 Task: Look for space in Centro Habana, Cuba from 22nd June, 2023 to 30th June, 2023 for 2 adults in price range Rs.7000 to Rs.15000. Place can be entire place with 1  bedroom having 1 bed and 1 bathroom. Property type can be house, flat, guest house, hotel. Booking option can be shelf check-in. Required host language is .
Action: Mouse moved to (491, 285)
Screenshot: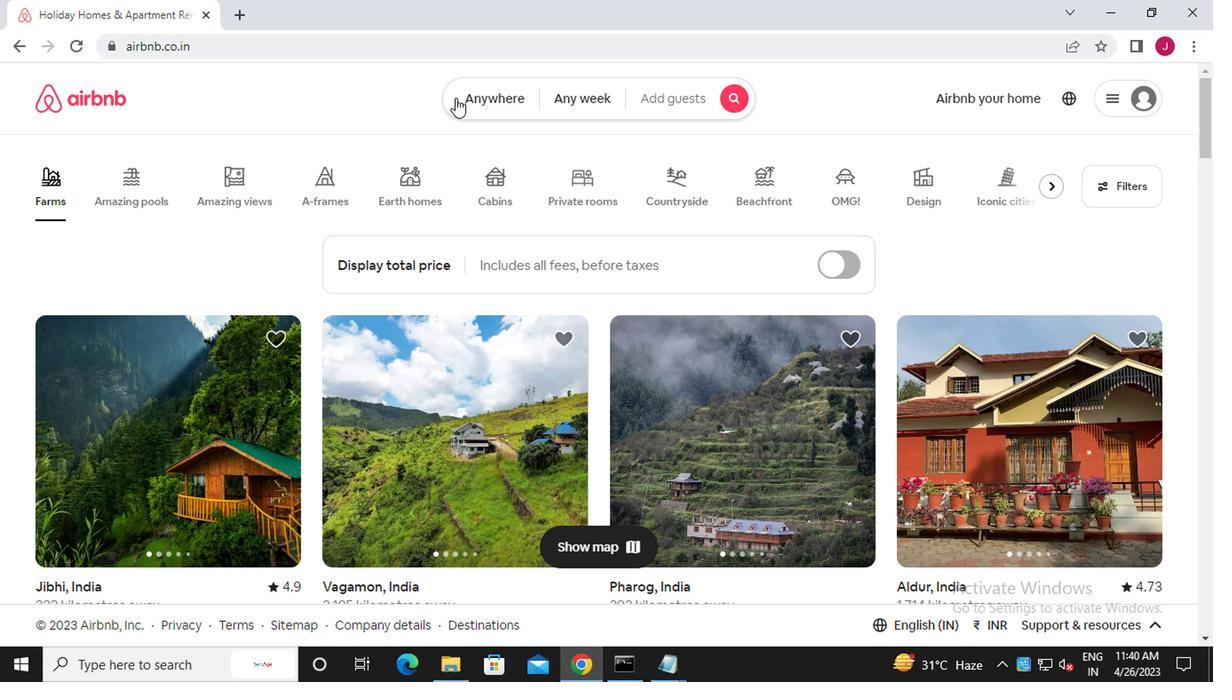 
Action: Mouse pressed left at (491, 285)
Screenshot: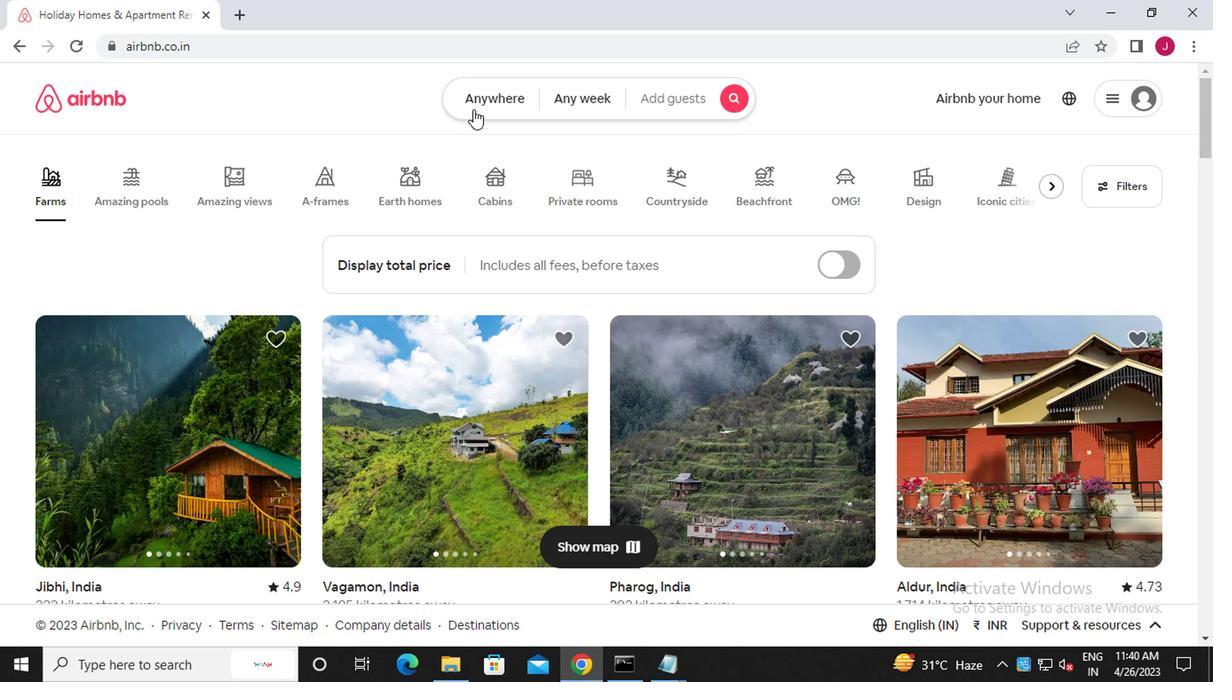 
Action: Mouse moved to (302, 311)
Screenshot: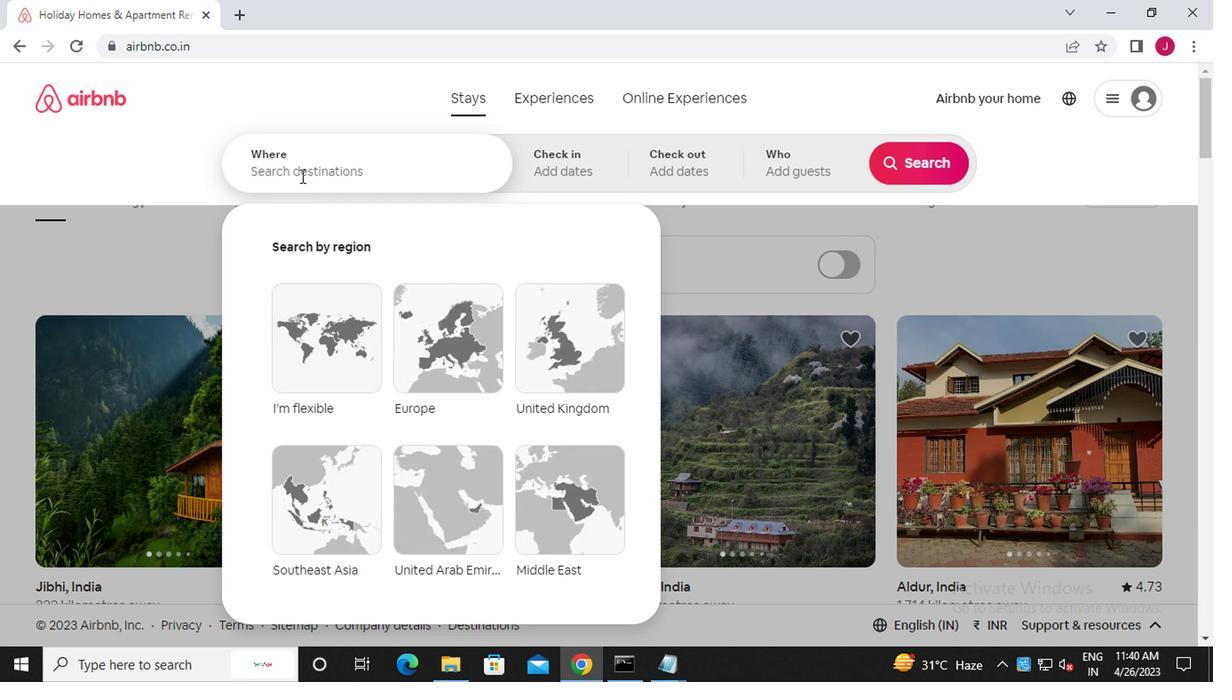 
Action: Mouse pressed left at (302, 311)
Screenshot: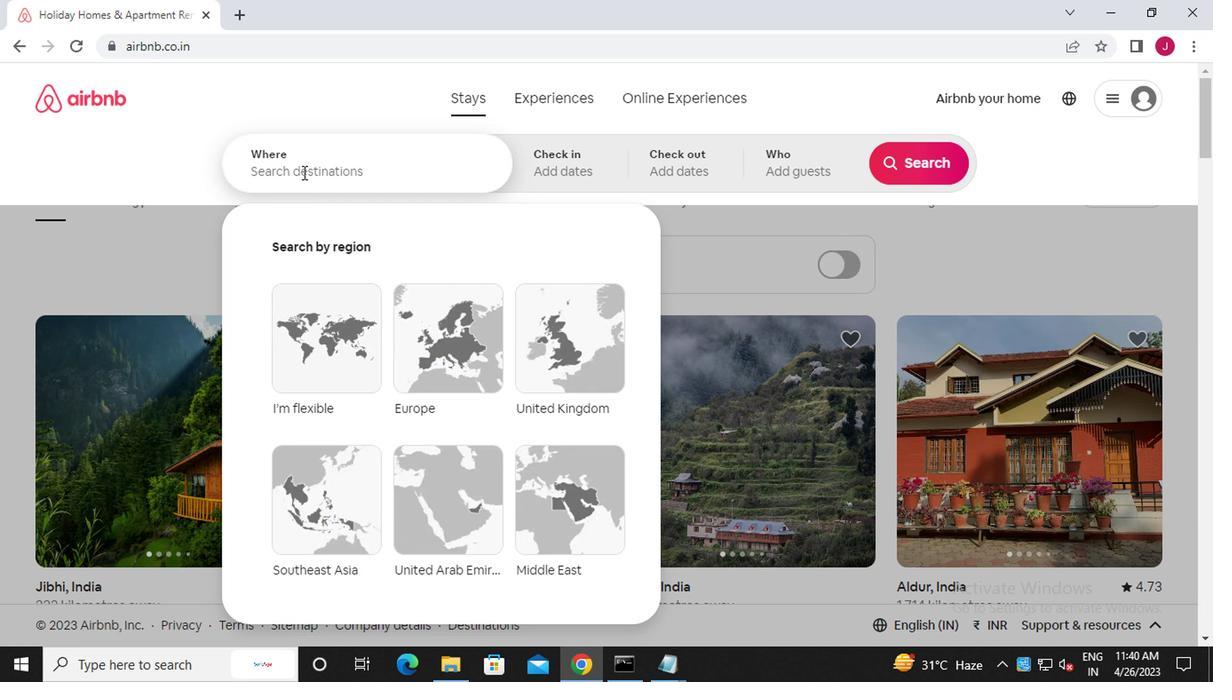 
Action: Key pressed c<Key.caps_lock>entro<Key.space><Key.caps_lock>h<Key.caps_lock>abana,<Key.caps_lock>c<Key.caps_lock>Auba
Screenshot: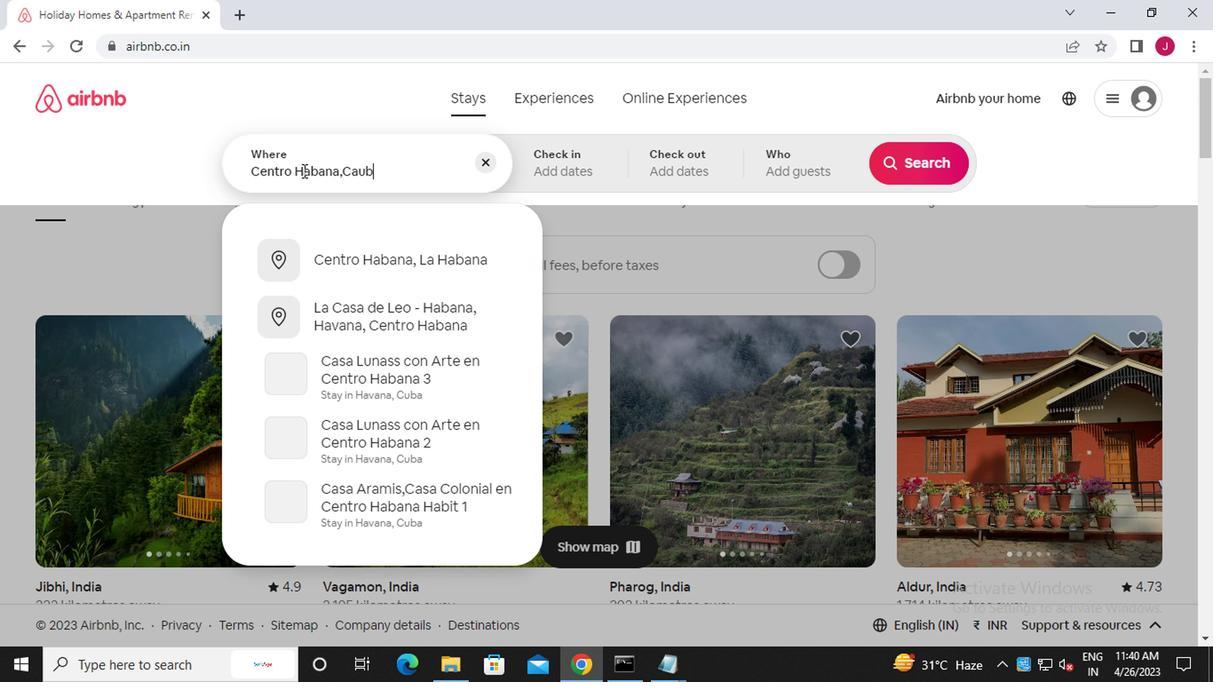 
Action: Mouse moved to (410, 343)
Screenshot: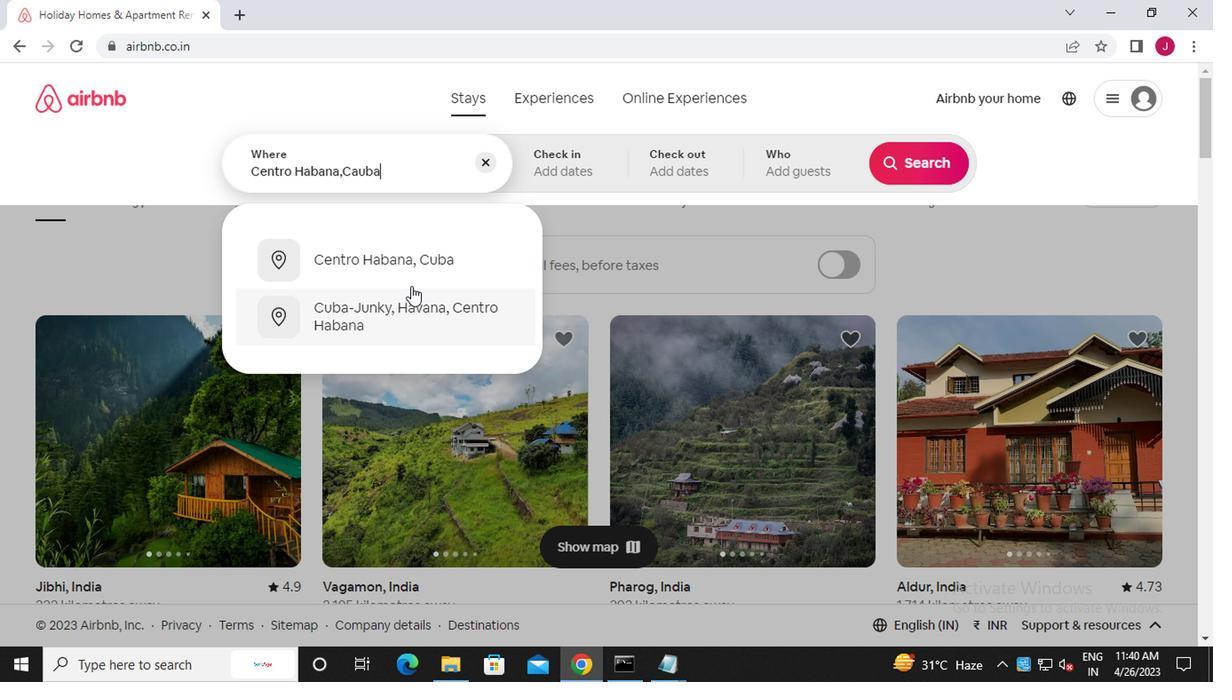 
Action: Mouse pressed left at (410, 343)
Screenshot: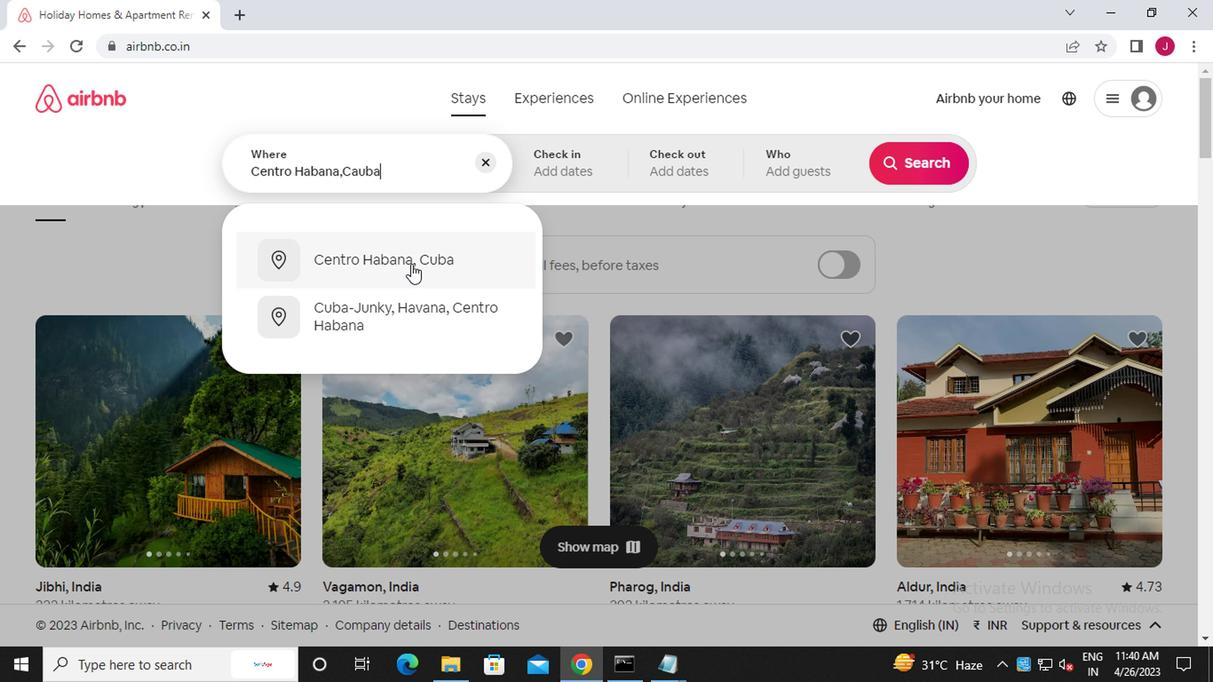 
Action: Mouse moved to (895, 356)
Screenshot: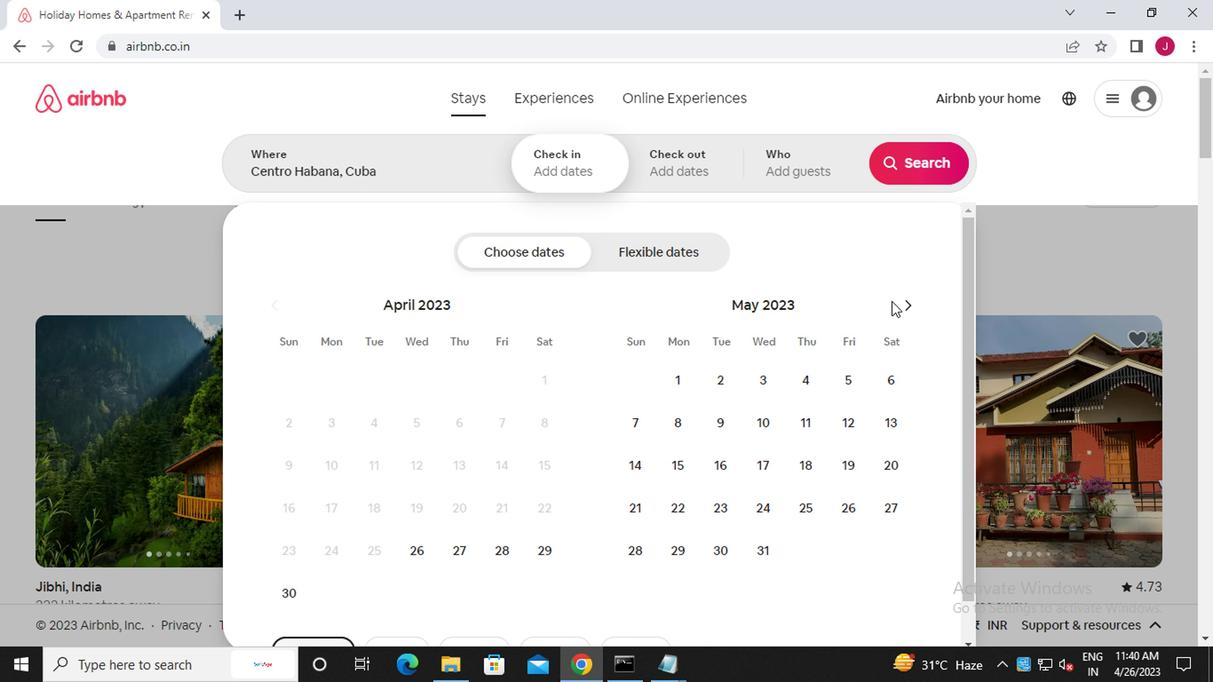 
Action: Mouse pressed left at (895, 356)
Screenshot: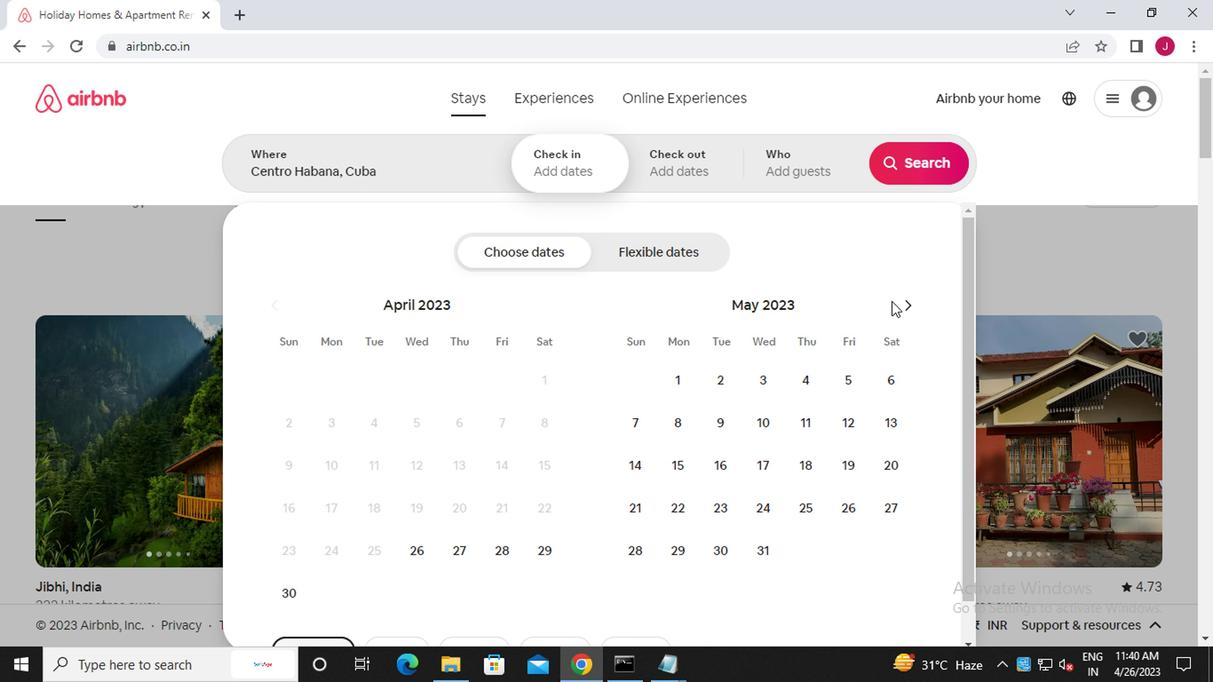 
Action: Mouse moved to (799, 427)
Screenshot: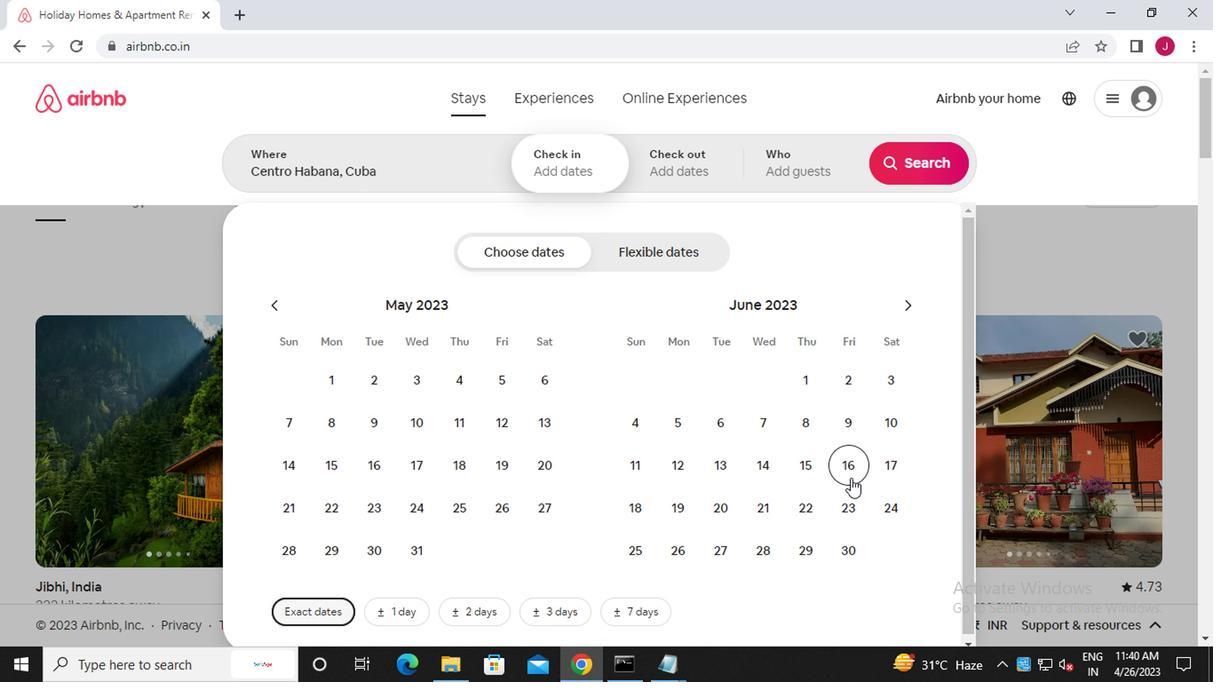 
Action: Mouse pressed left at (799, 427)
Screenshot: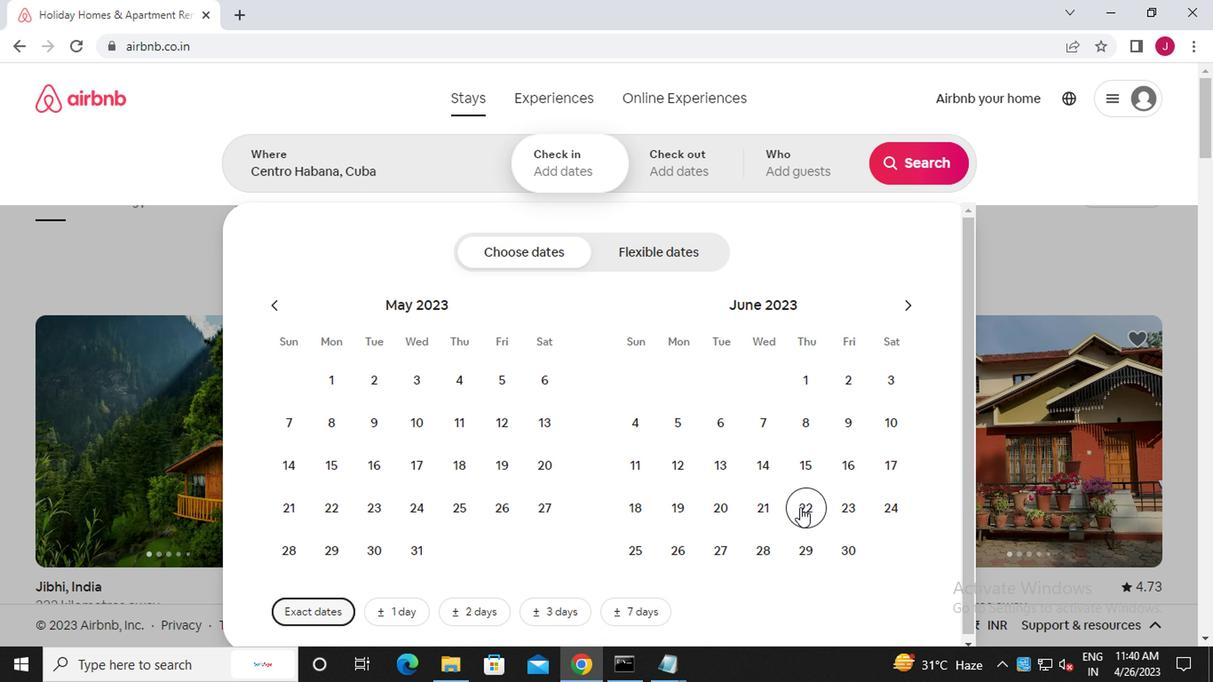 
Action: Mouse moved to (838, 441)
Screenshot: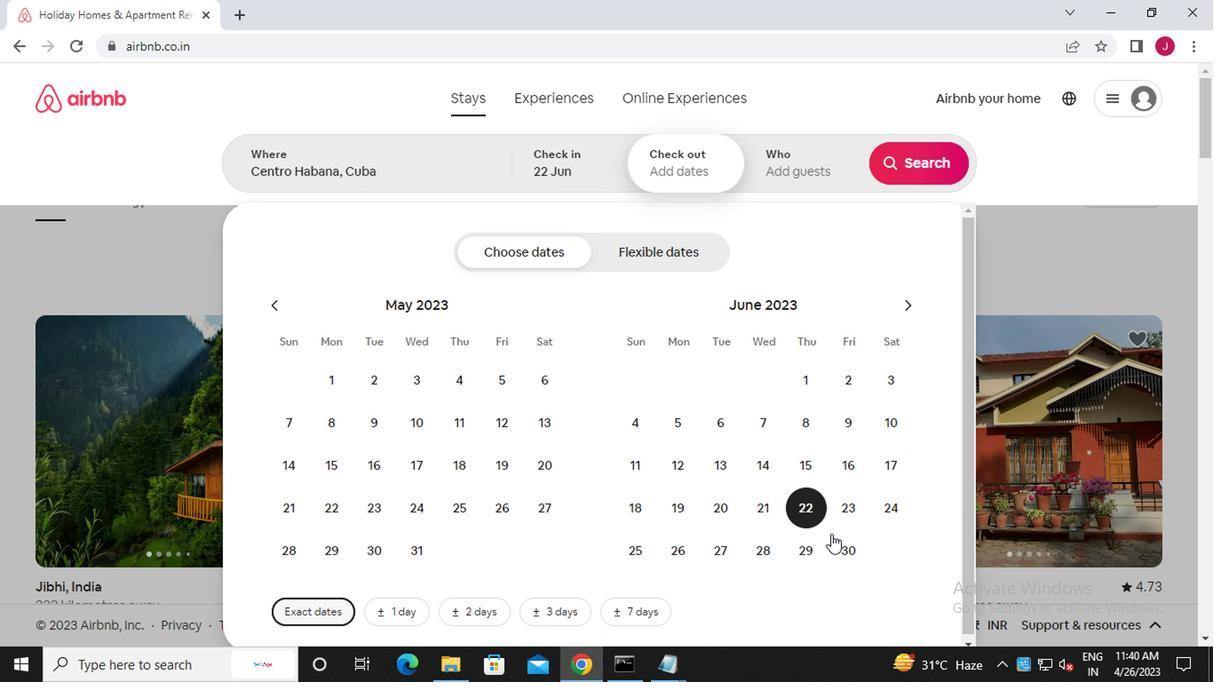
Action: Mouse pressed left at (838, 441)
Screenshot: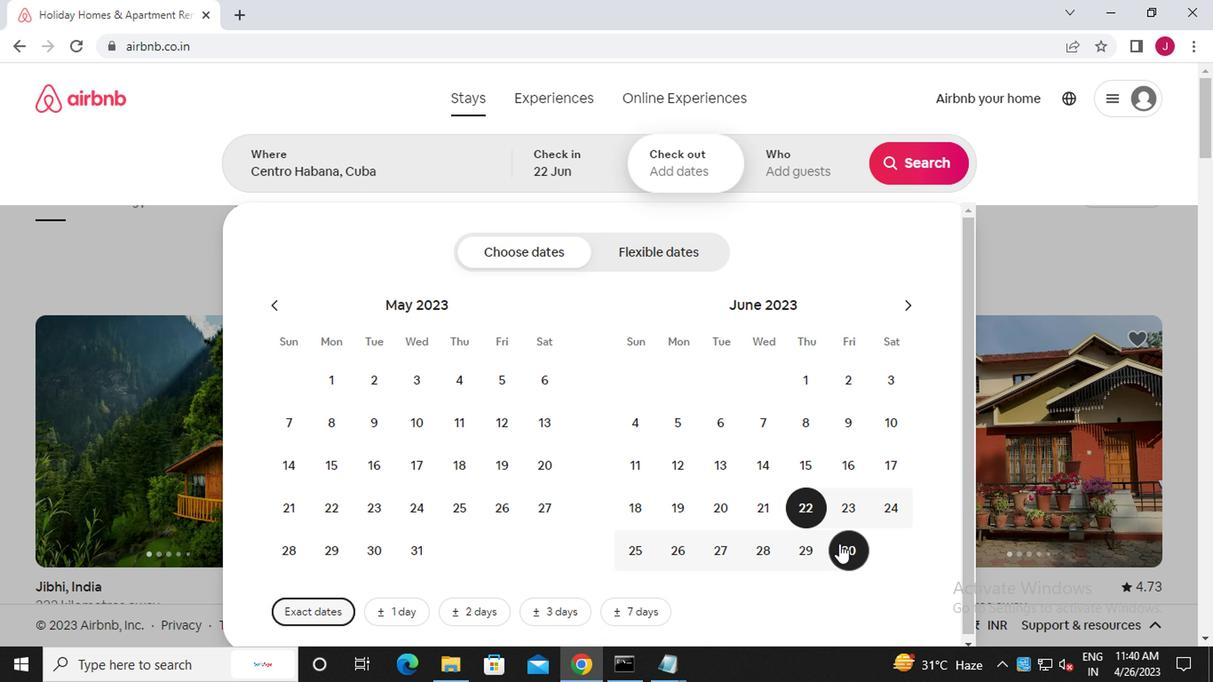 
Action: Mouse moved to (805, 309)
Screenshot: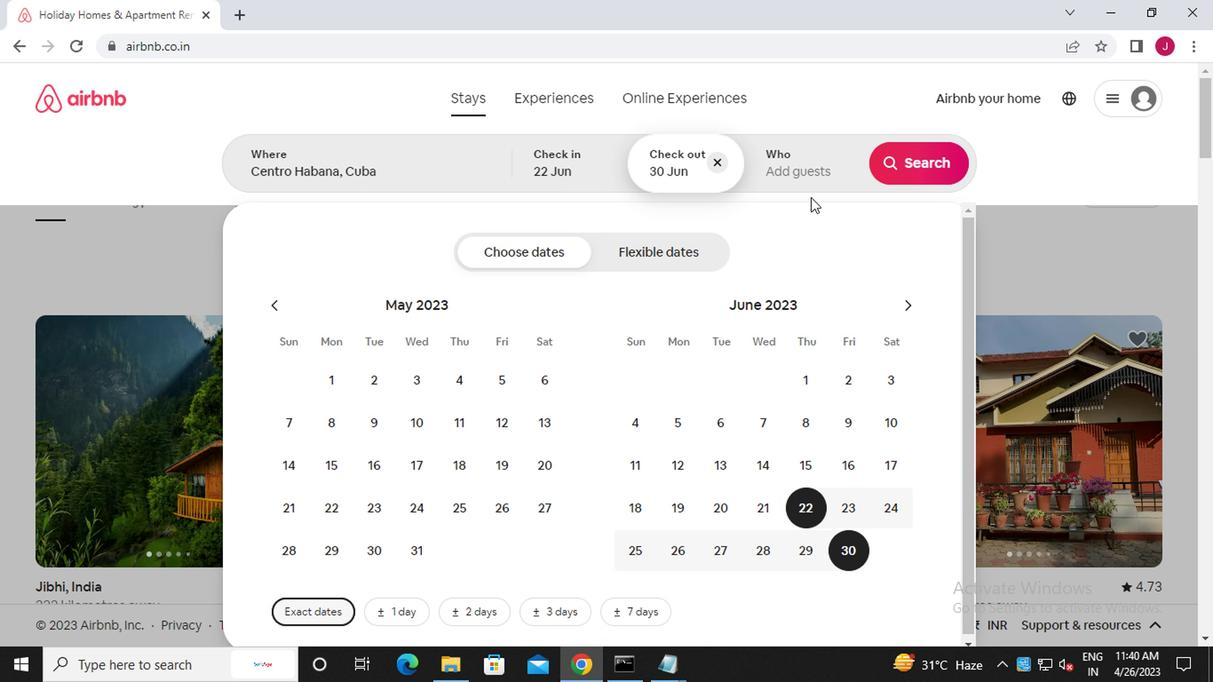 
Action: Mouse pressed left at (805, 309)
Screenshot: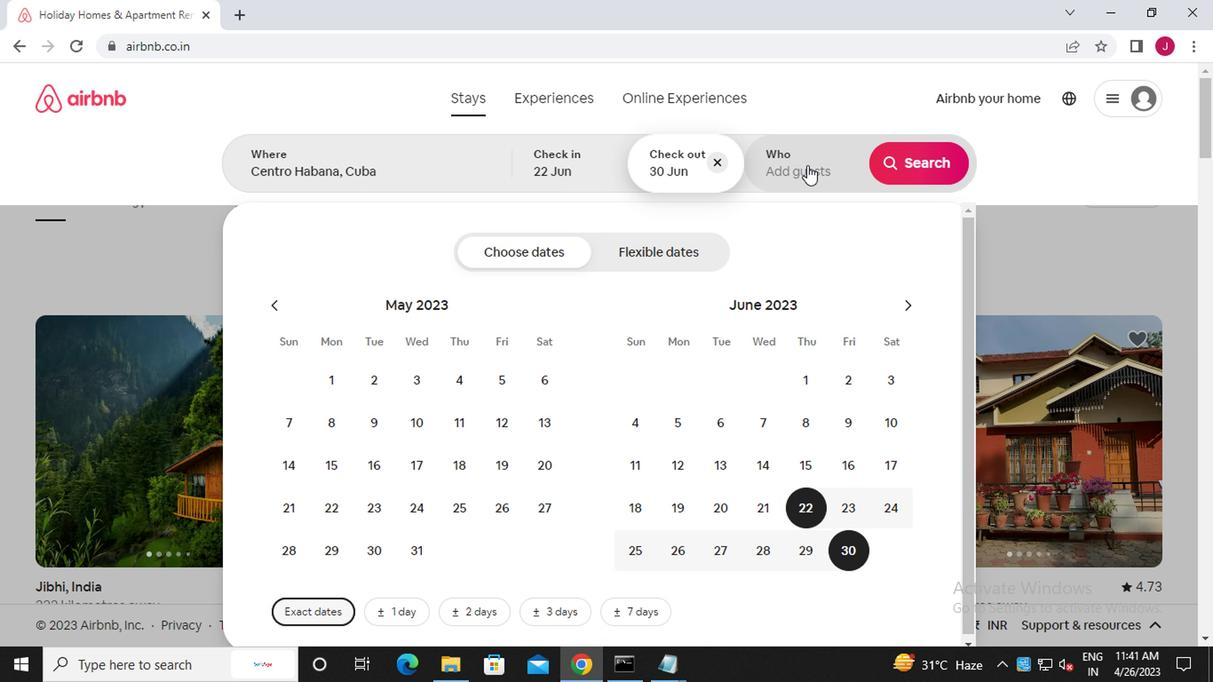 
Action: Mouse moved to (928, 339)
Screenshot: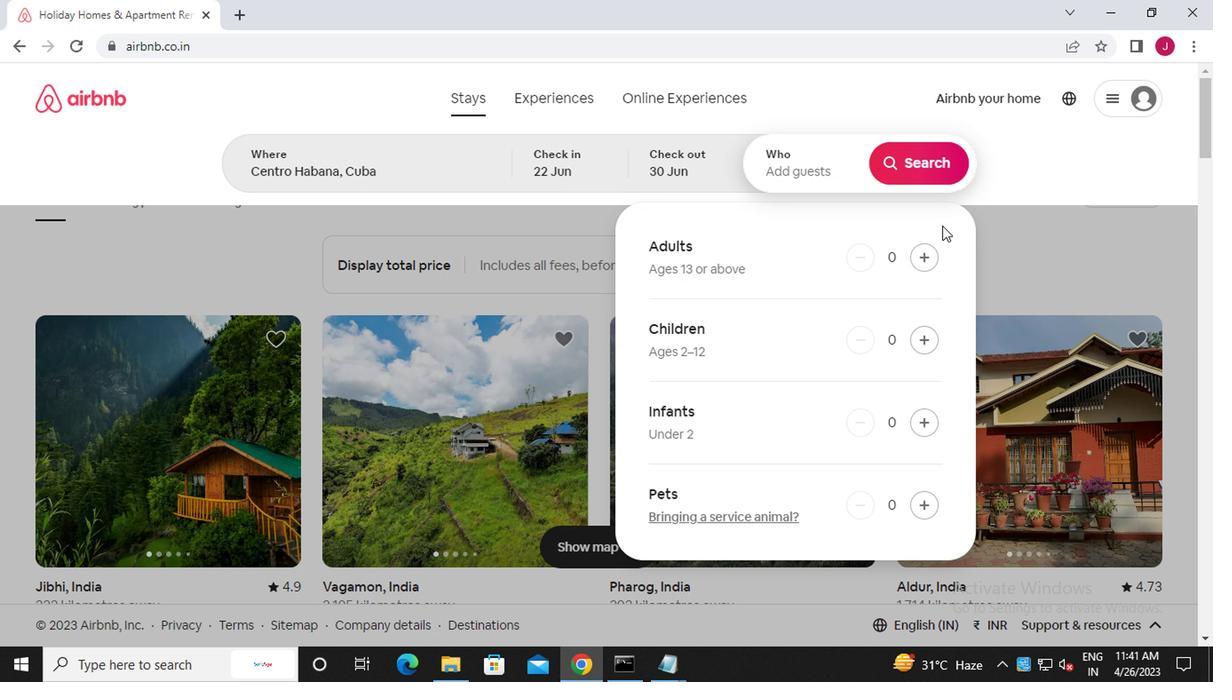 
Action: Mouse pressed left at (928, 339)
Screenshot: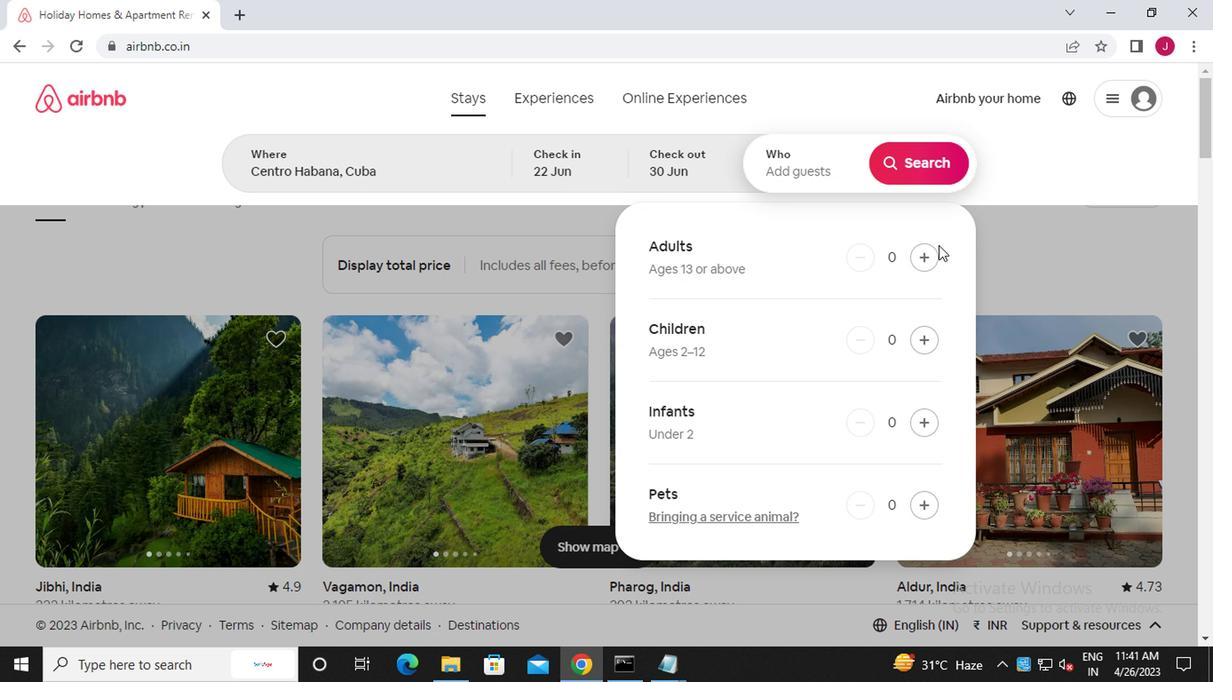 
Action: Mouse pressed left at (928, 339)
Screenshot: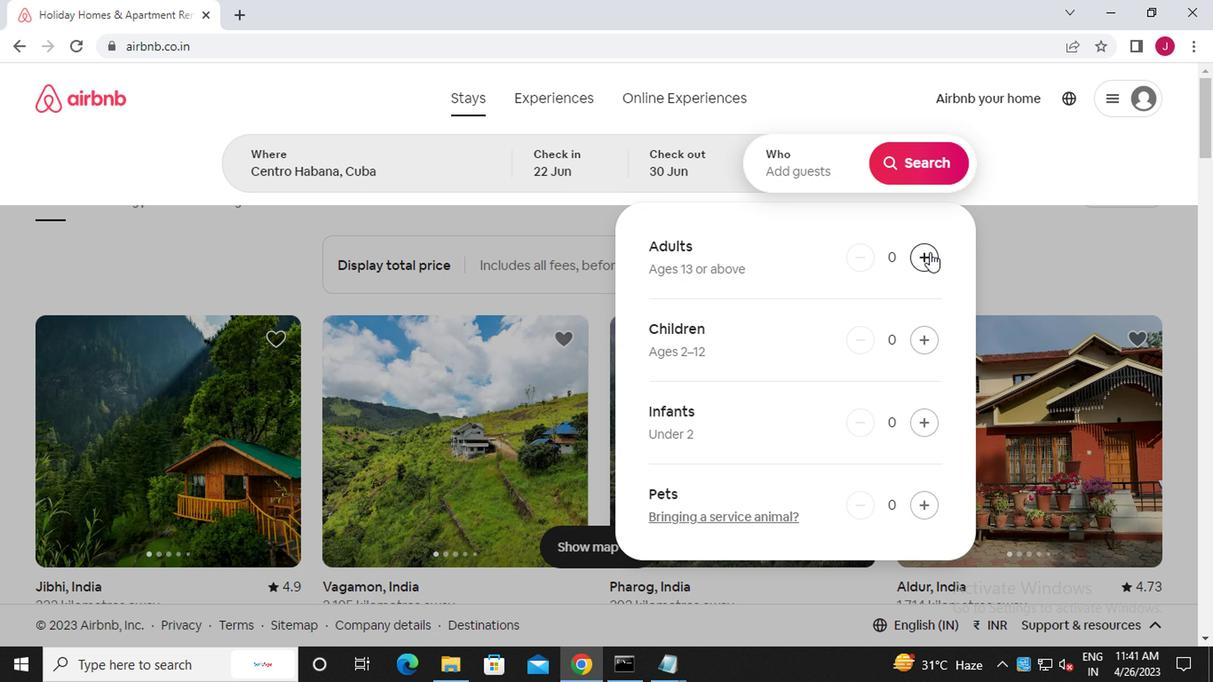 
Action: Mouse moved to (922, 305)
Screenshot: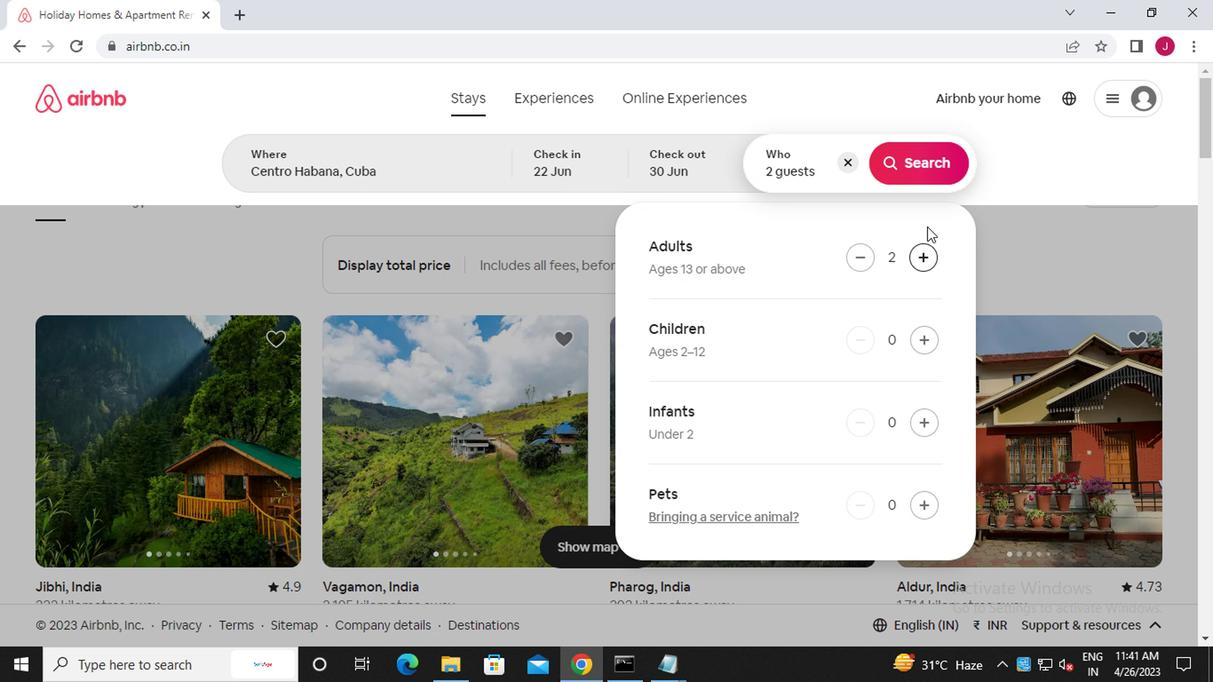 
Action: Mouse pressed left at (922, 305)
Screenshot: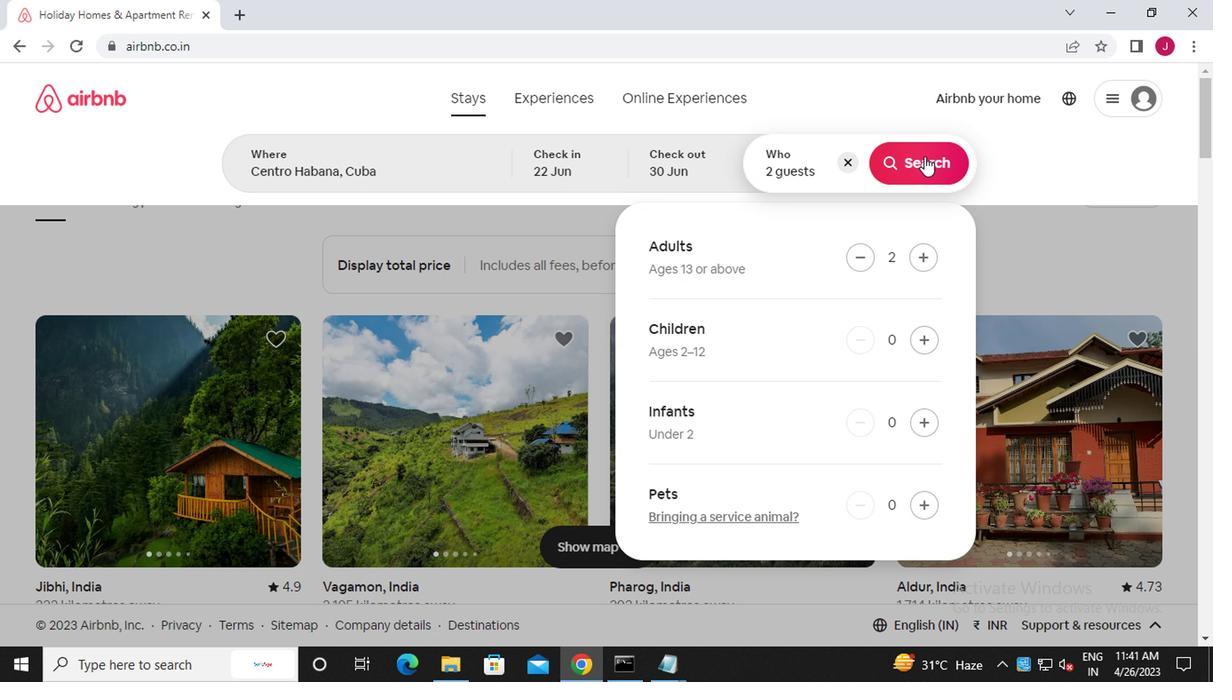 
Action: Mouse moved to (1150, 309)
Screenshot: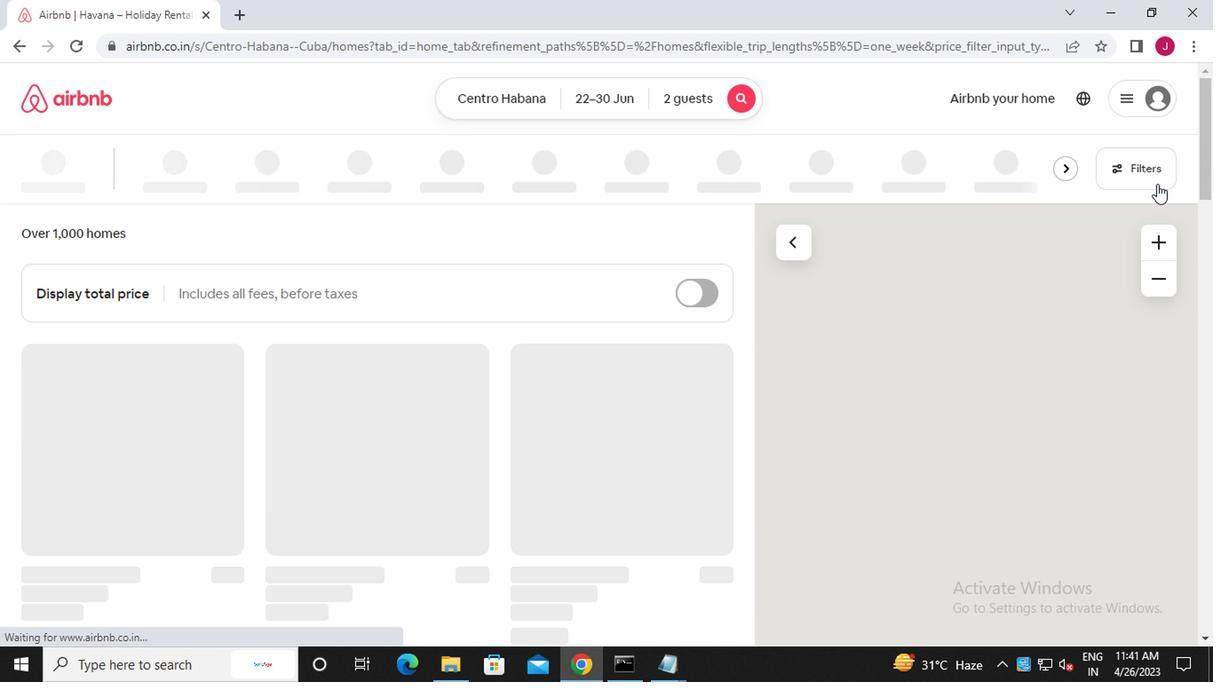 
Action: Mouse pressed left at (1150, 309)
Screenshot: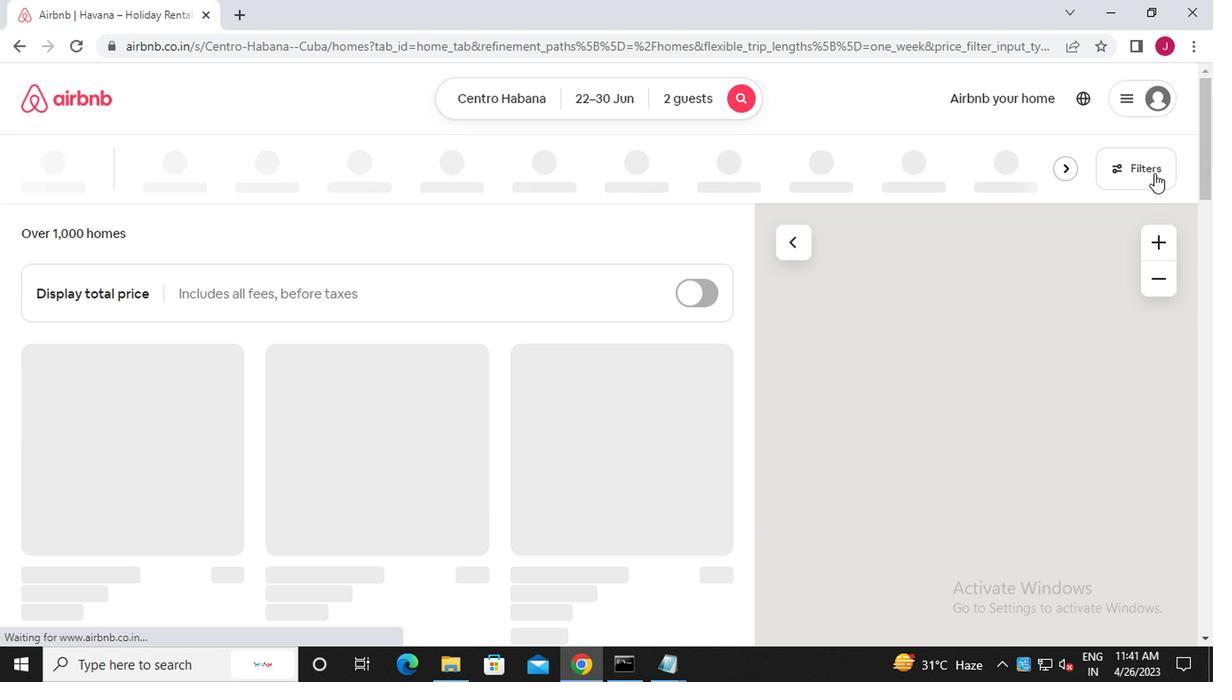
Action: Mouse moved to (441, 384)
Screenshot: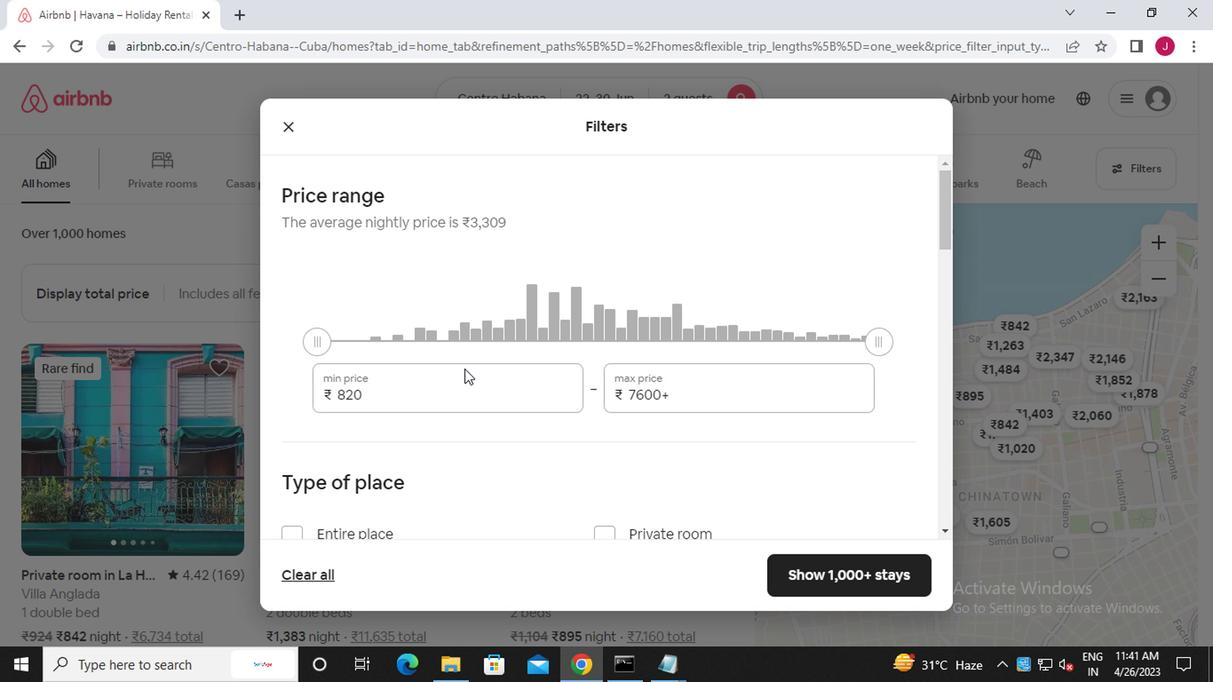 
Action: Mouse pressed left at (441, 384)
Screenshot: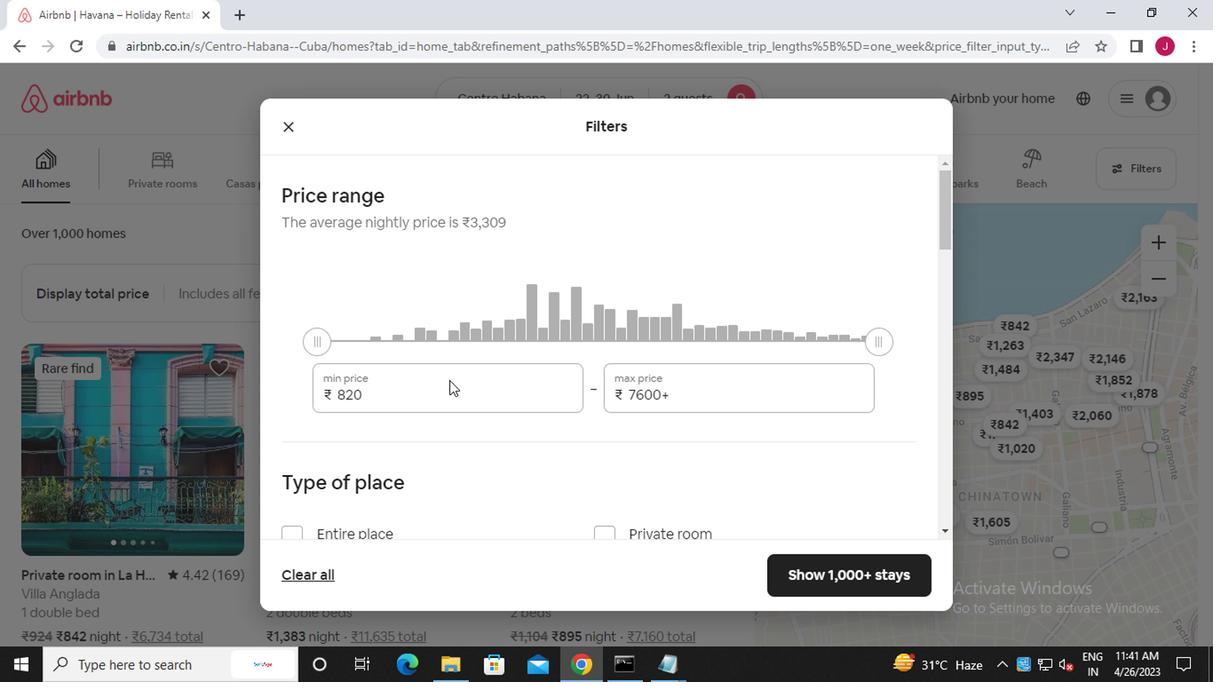 
Action: Mouse moved to (439, 384)
Screenshot: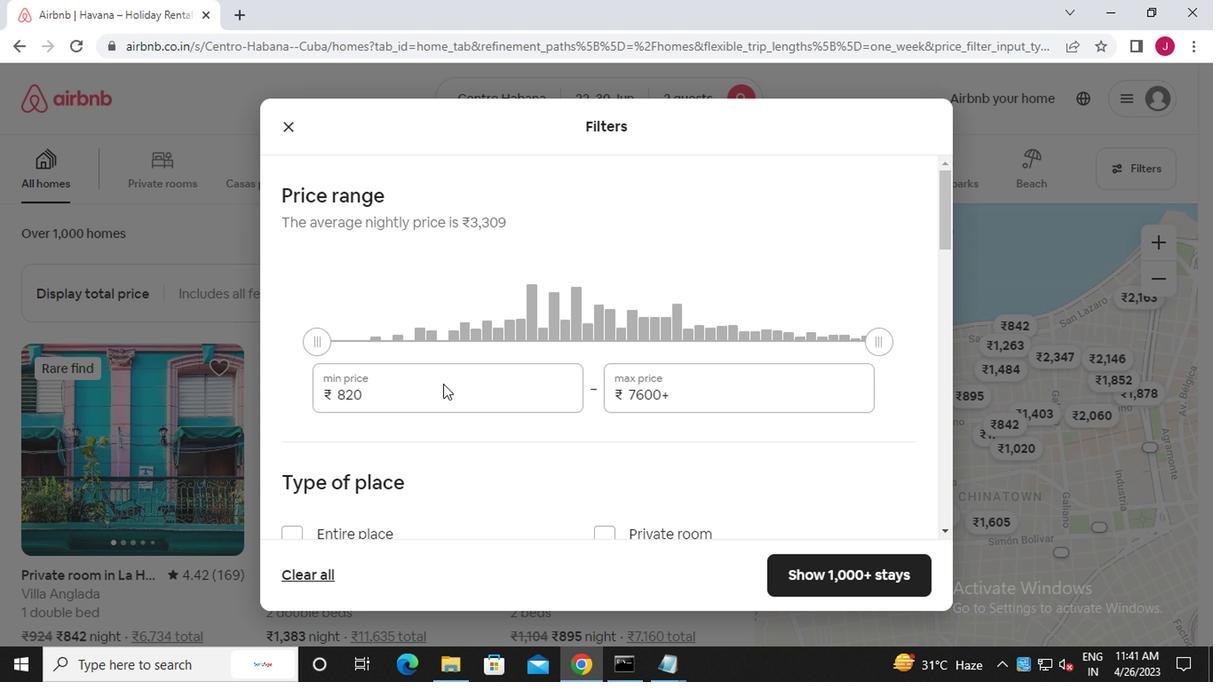 
Action: Key pressed <Key.backspace><Key.backspace><Key.backspace><<103>><<96>><<96>><<96>>
Screenshot: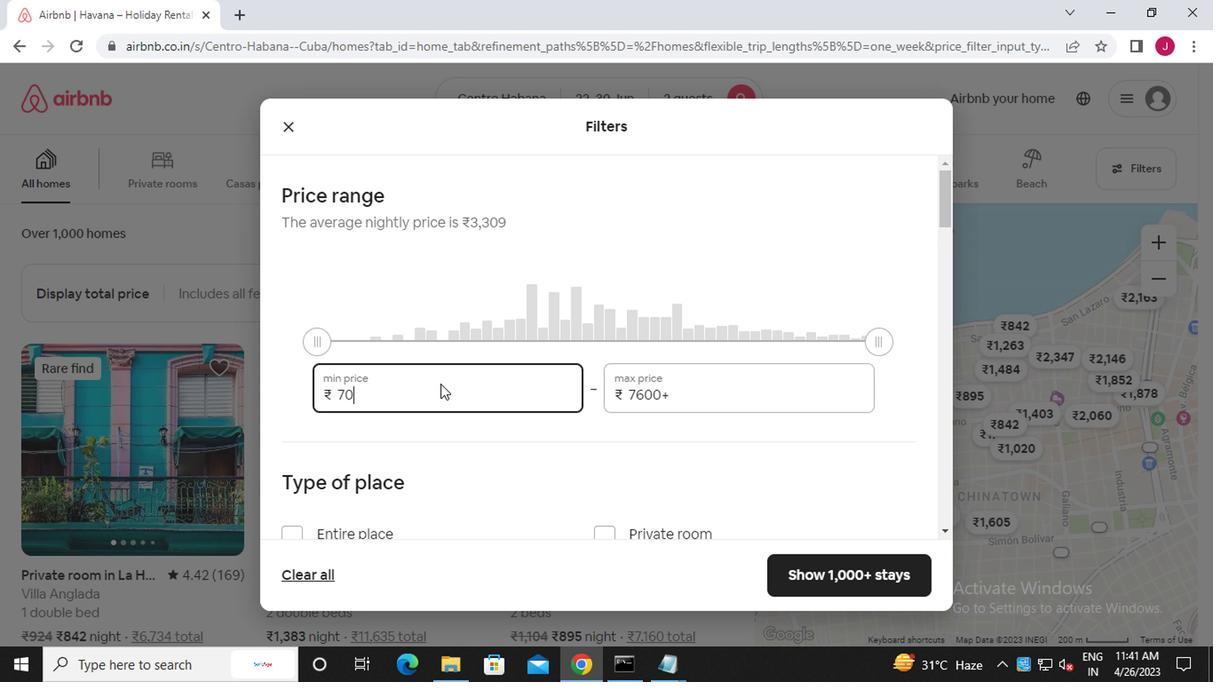
Action: Mouse moved to (709, 388)
Screenshot: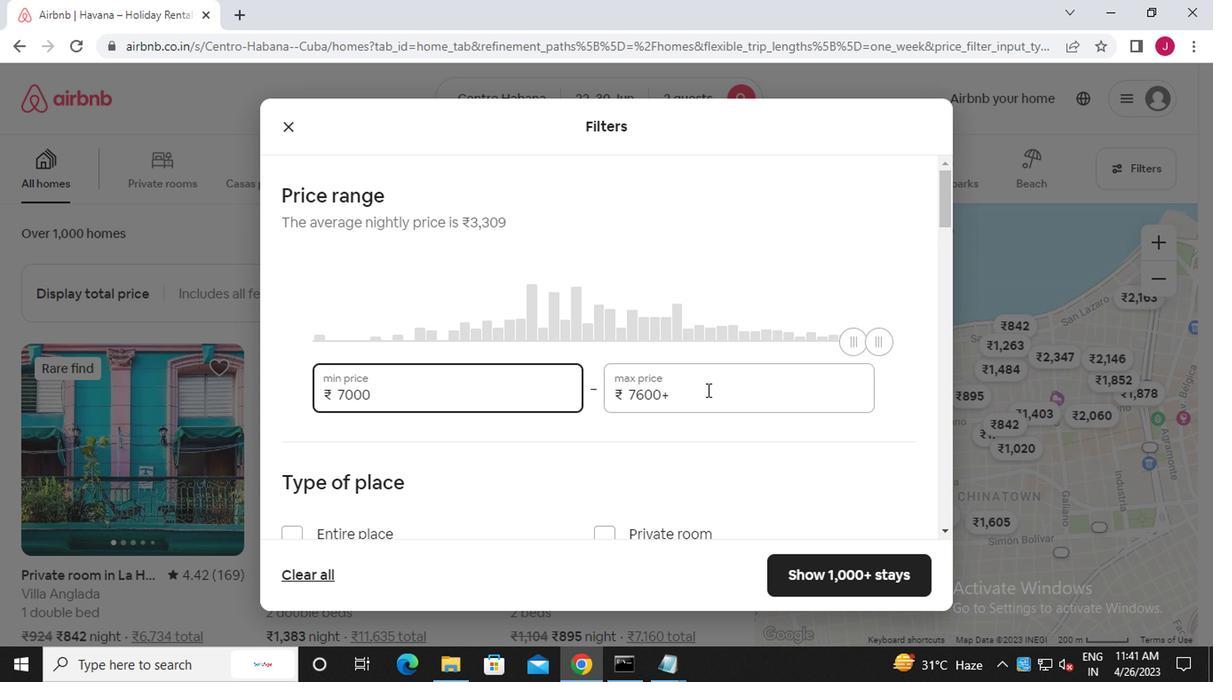 
Action: Mouse pressed left at (709, 388)
Screenshot: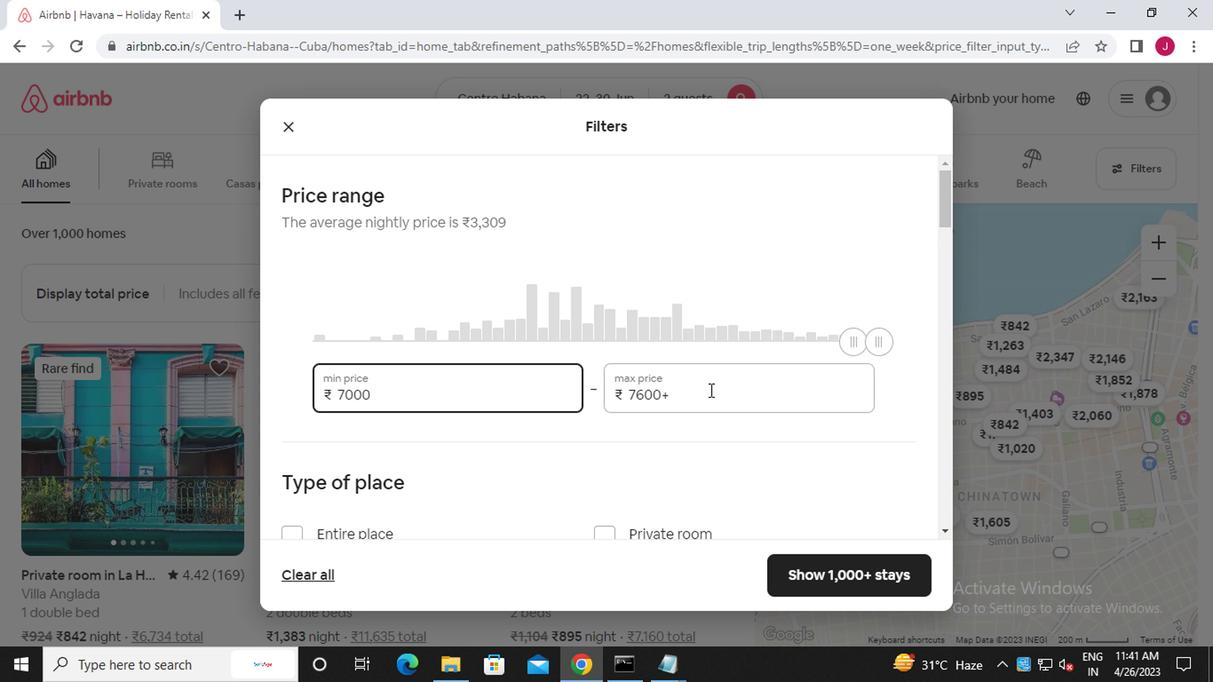 
Action: Mouse moved to (713, 388)
Screenshot: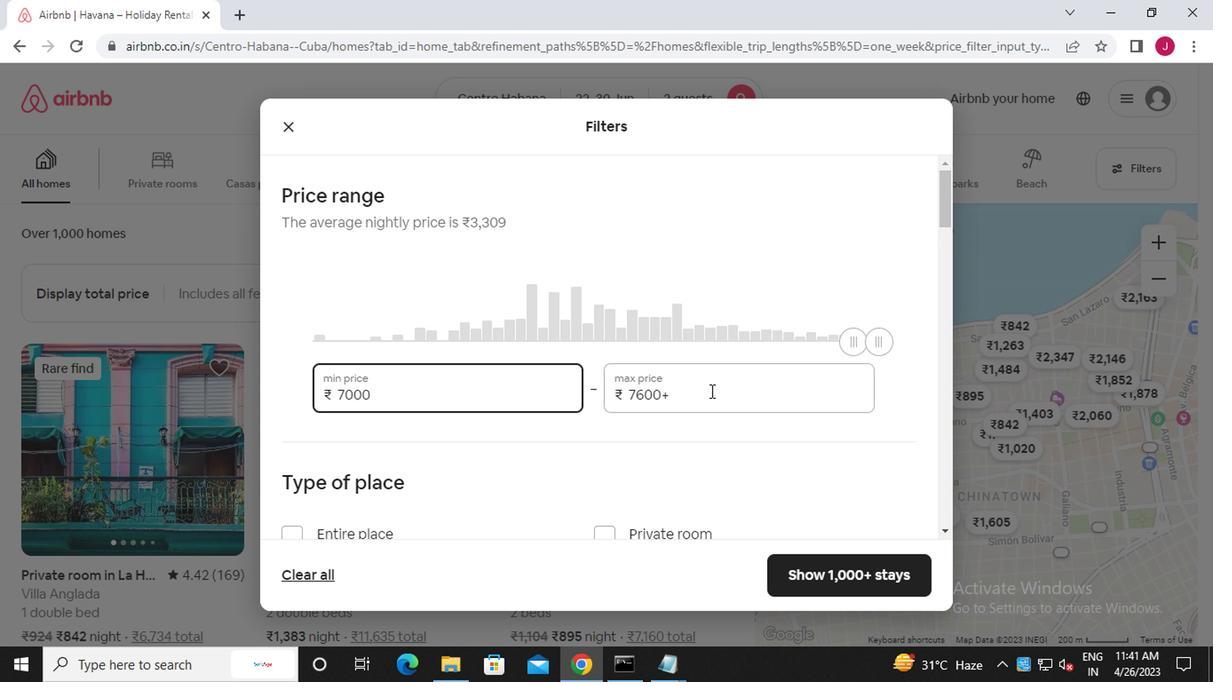 
Action: Key pressed <Key.backspace><Key.backspace><Key.backspace><Key.backspace><Key.backspace><Key.backspace><Key.backspace><Key.backspace><Key.backspace><Key.backspace><Key.backspace><Key.backspace><<97>><<101>><<96>><<96>><<96>>
Screenshot: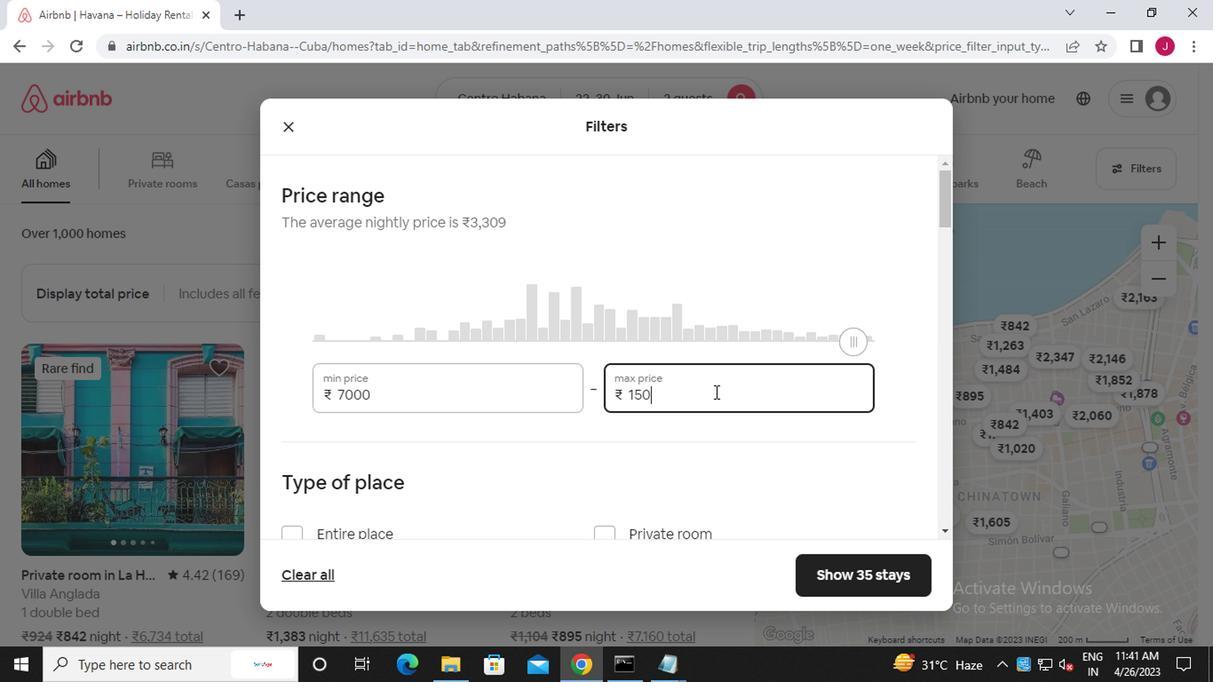 
Action: Mouse scrolled (713, 387) with delta (0, 0)
Screenshot: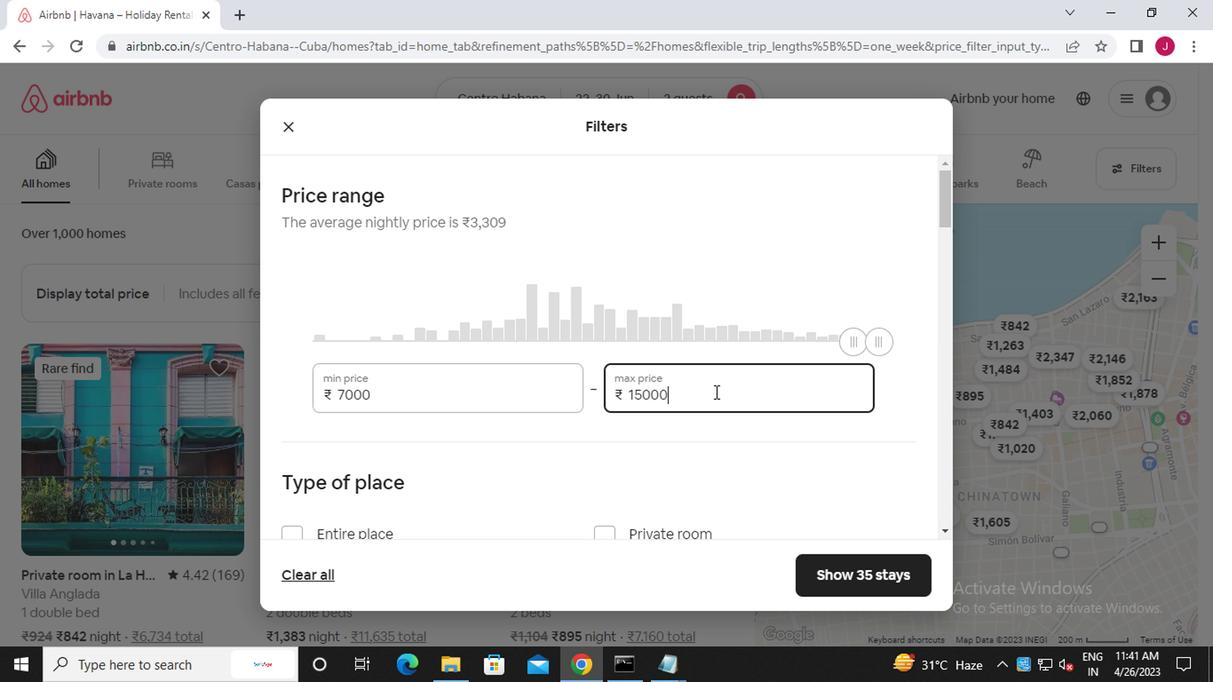 
Action: Mouse scrolled (713, 387) with delta (0, 0)
Screenshot: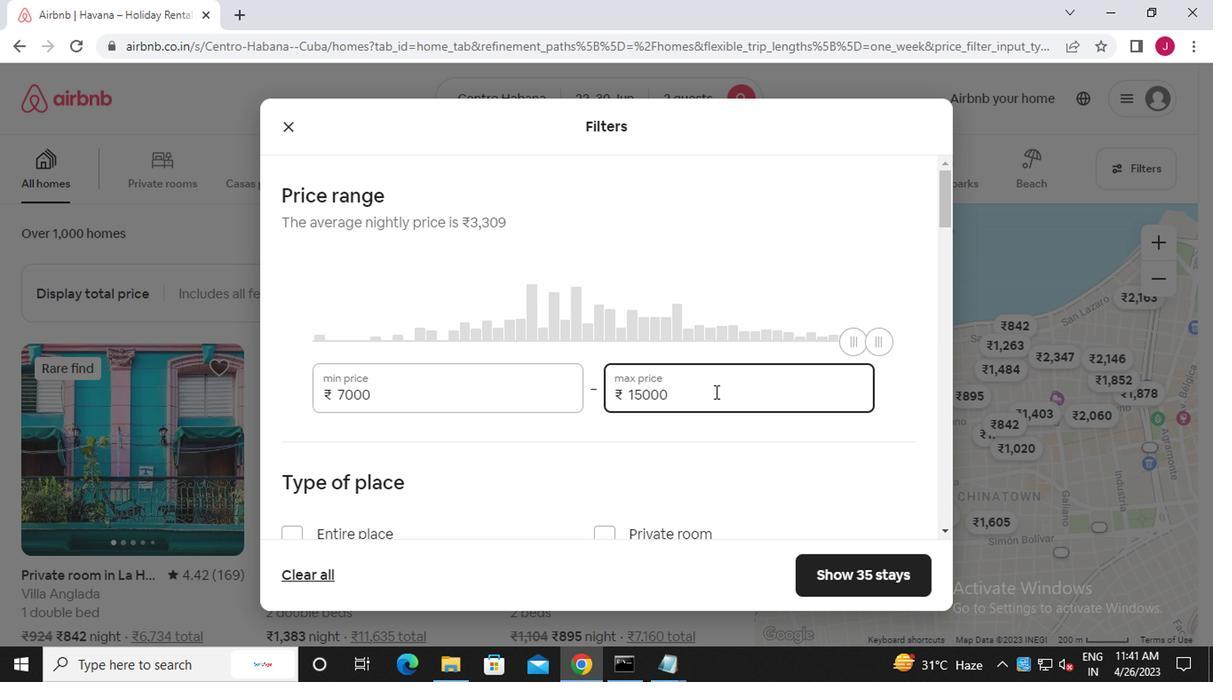 
Action: Mouse scrolled (713, 387) with delta (0, 0)
Screenshot: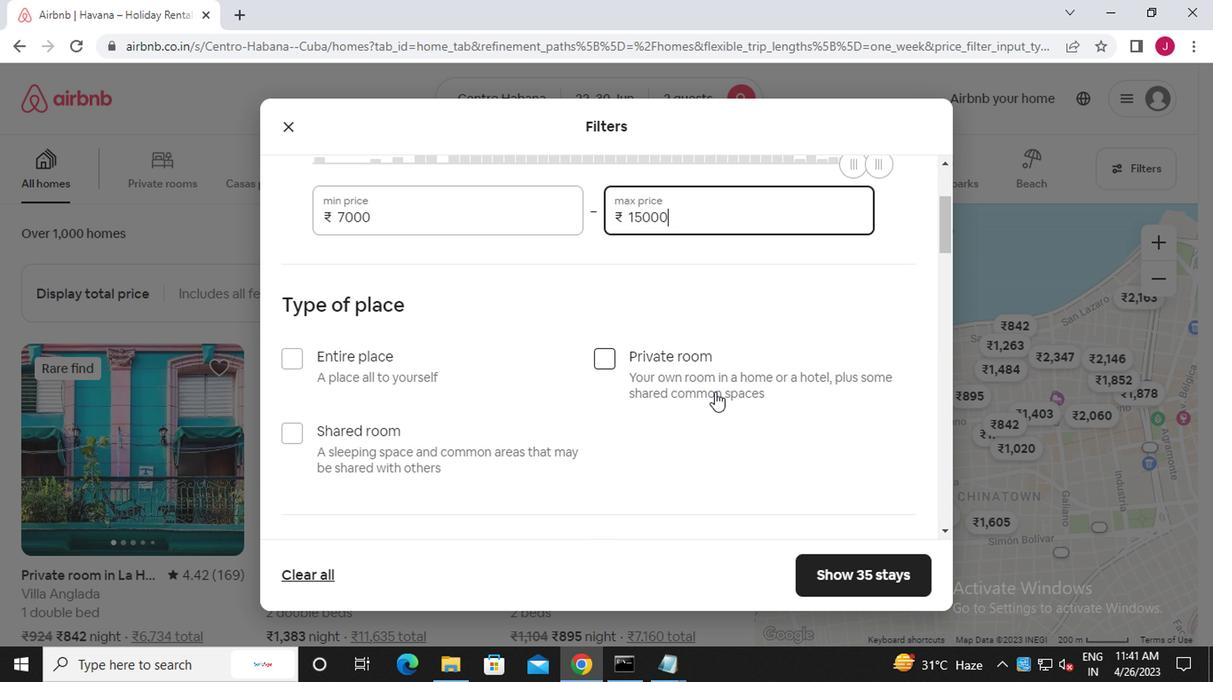 
Action: Mouse scrolled (713, 387) with delta (0, 0)
Screenshot: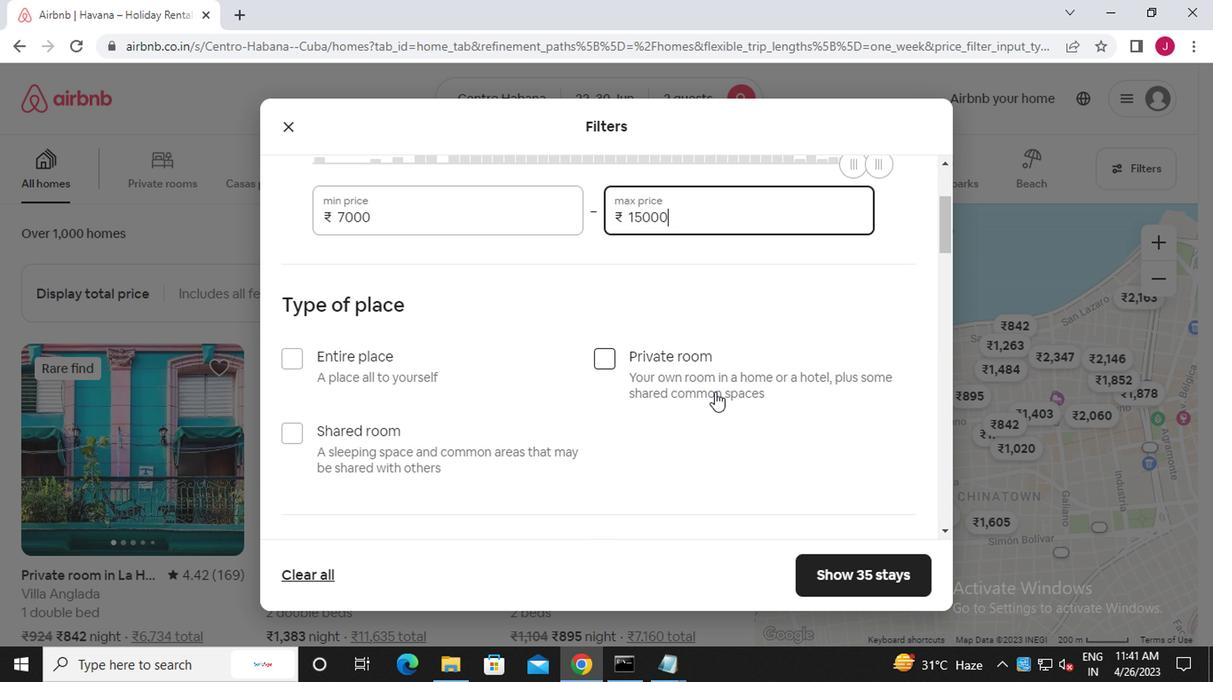 
Action: Mouse moved to (300, 313)
Screenshot: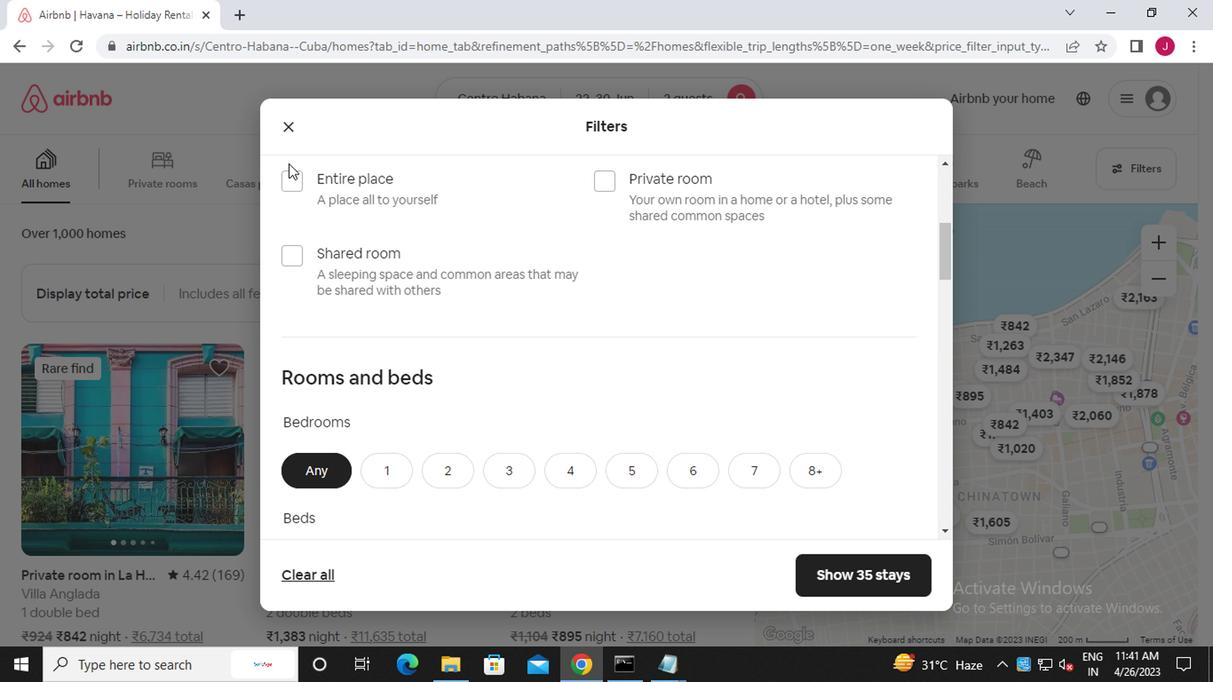 
Action: Mouse pressed left at (300, 313)
Screenshot: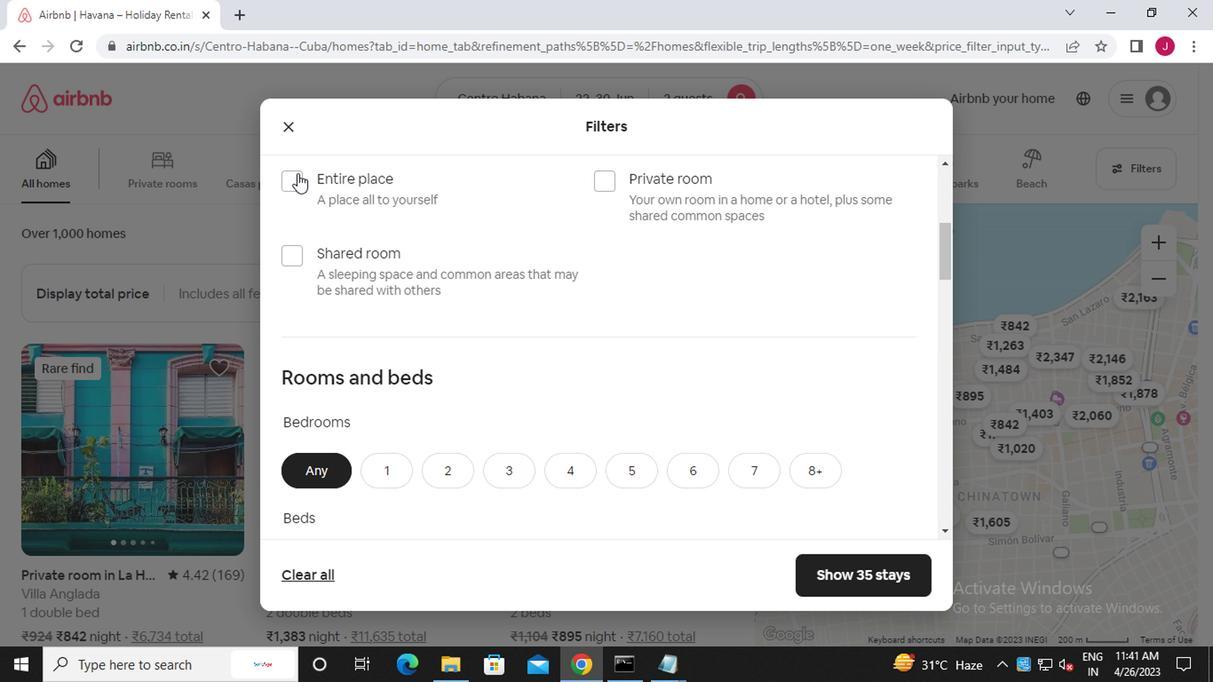 
Action: Mouse moved to (474, 401)
Screenshot: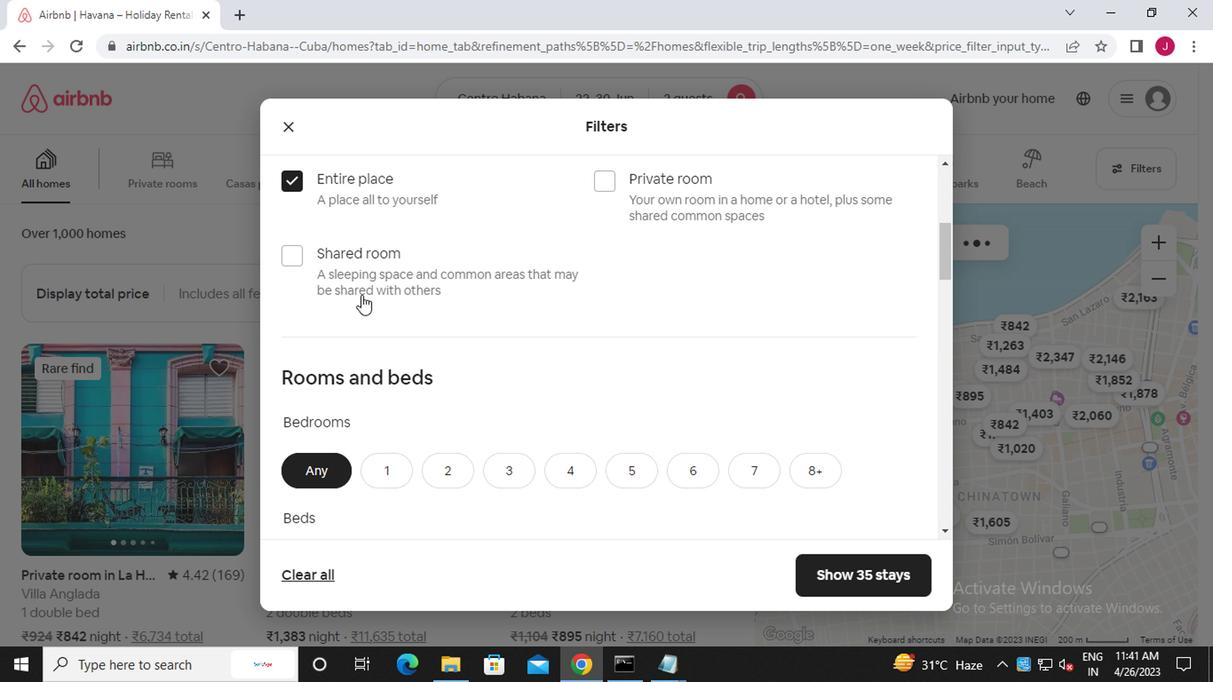 
Action: Mouse scrolled (474, 400) with delta (0, 0)
Screenshot: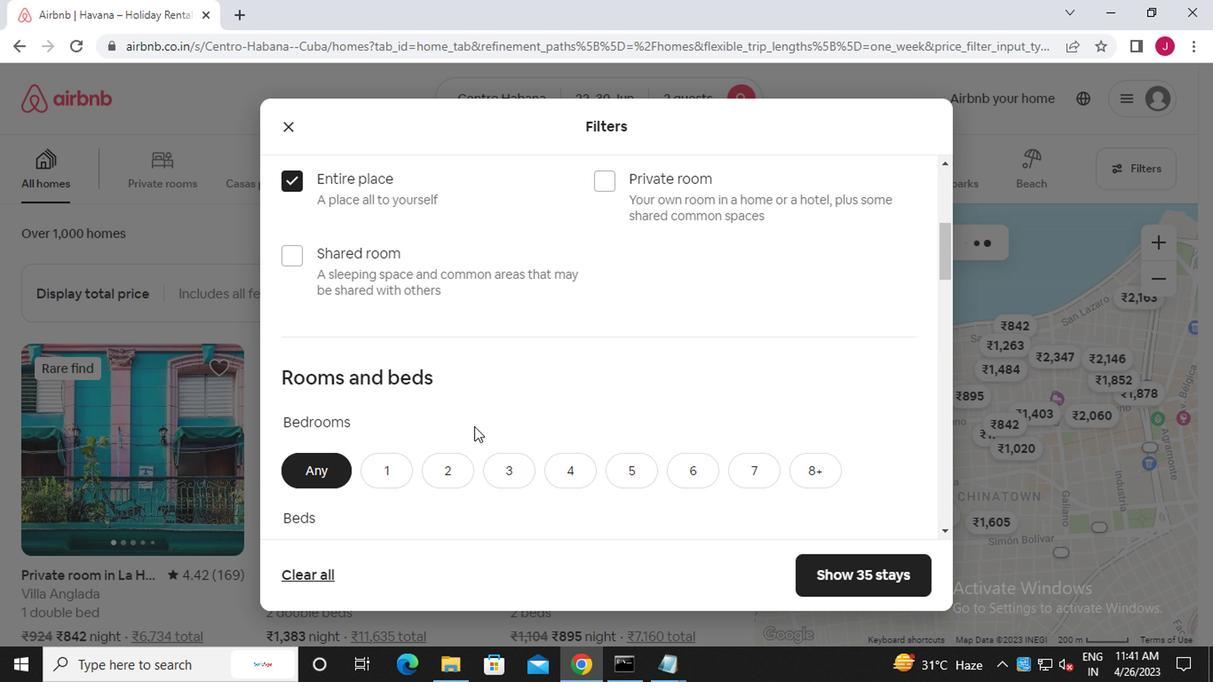 
Action: Mouse scrolled (474, 400) with delta (0, 0)
Screenshot: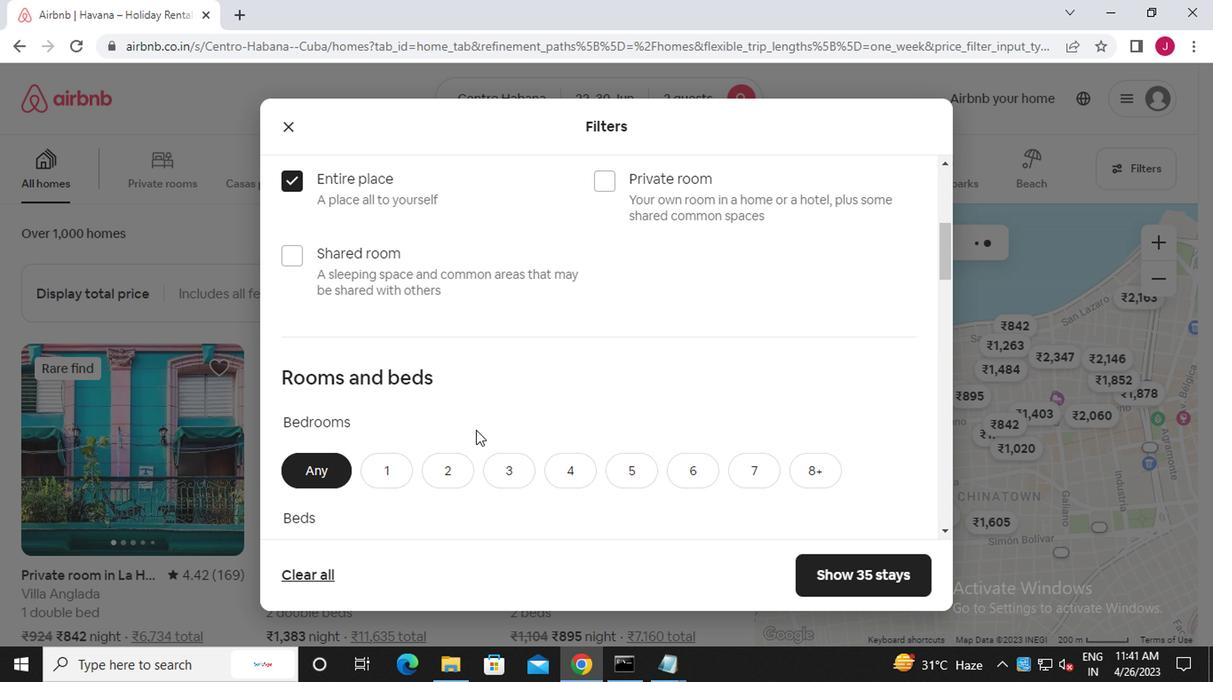 
Action: Mouse moved to (392, 354)
Screenshot: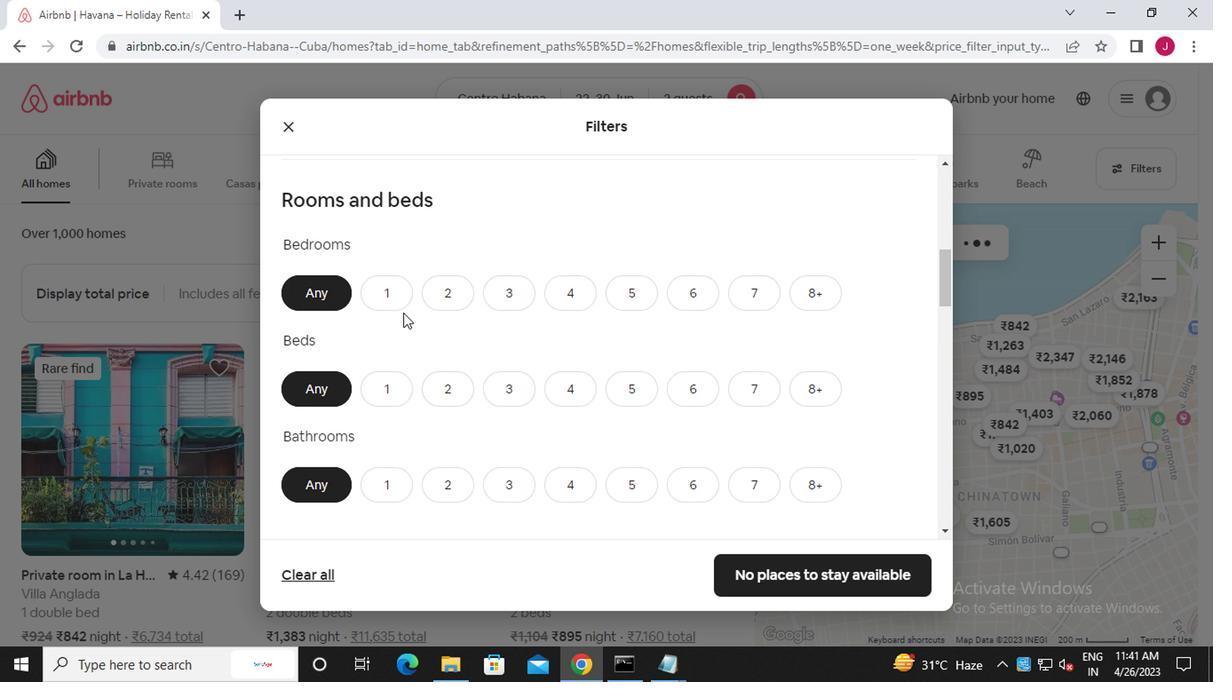
Action: Mouse pressed left at (392, 354)
Screenshot: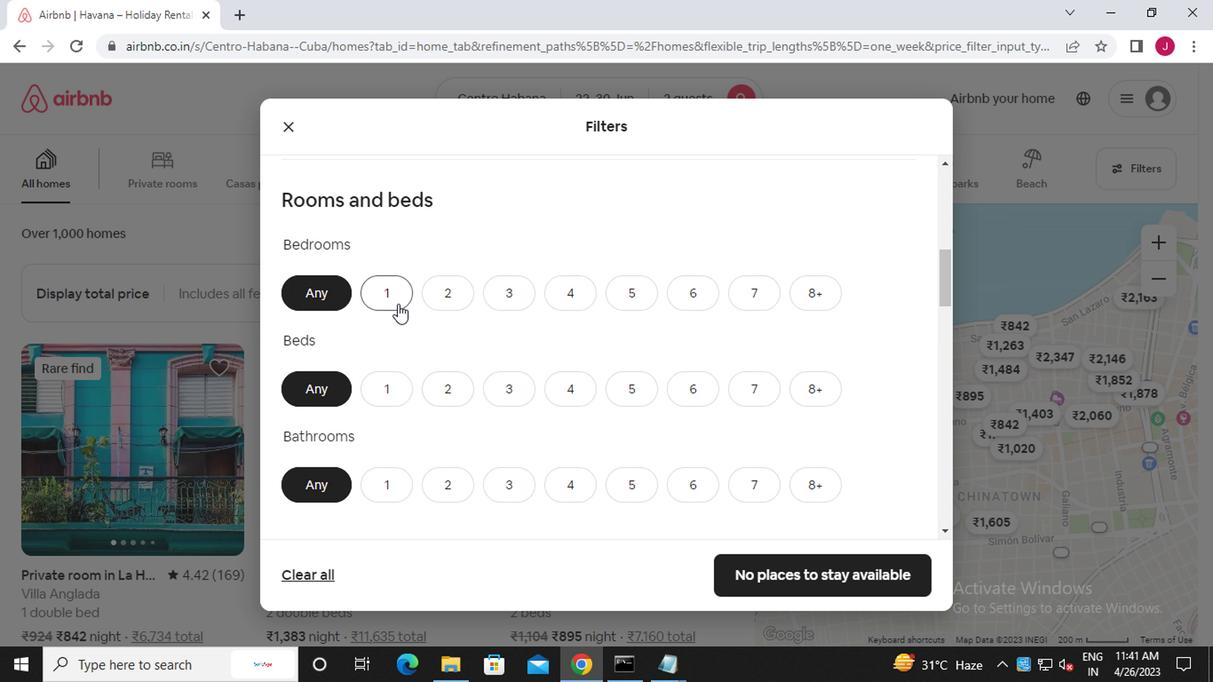 
Action: Mouse moved to (385, 382)
Screenshot: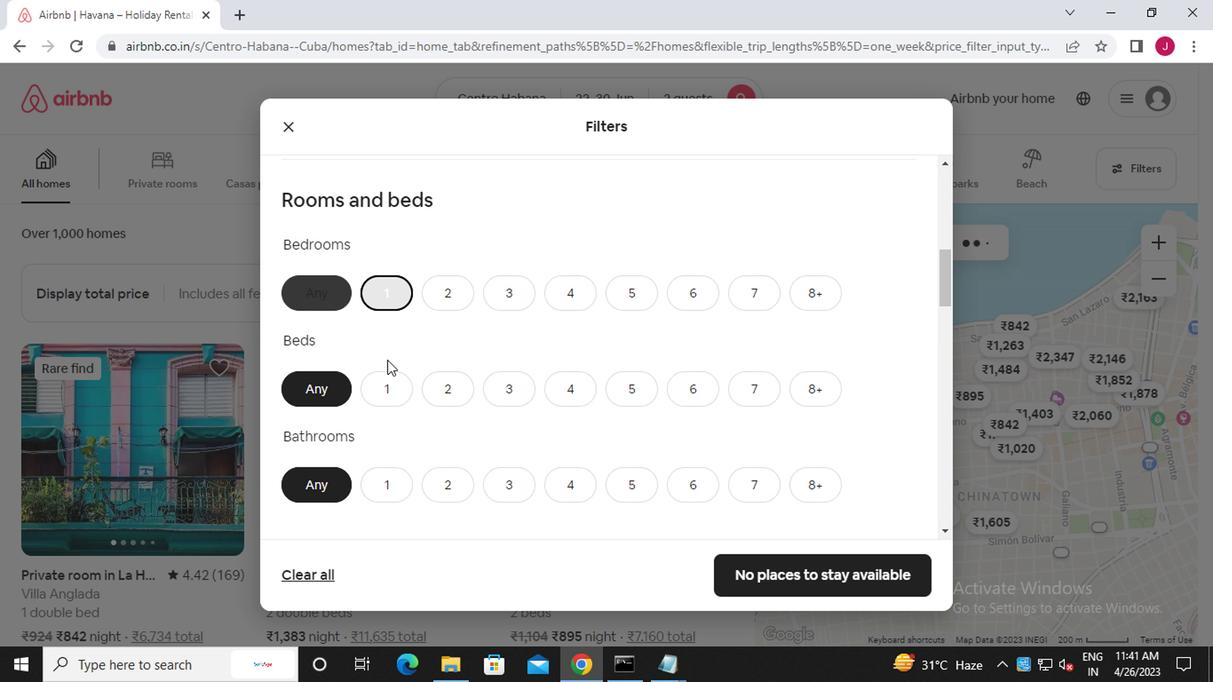
Action: Mouse pressed left at (385, 382)
Screenshot: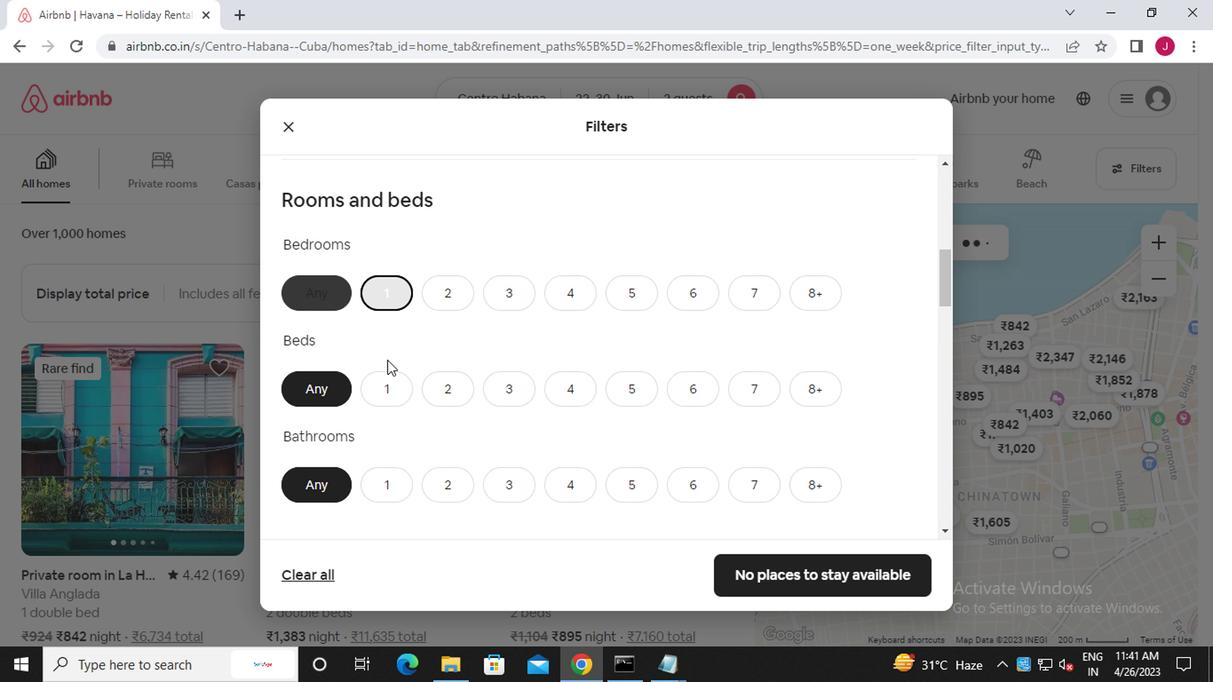 
Action: Mouse moved to (390, 421)
Screenshot: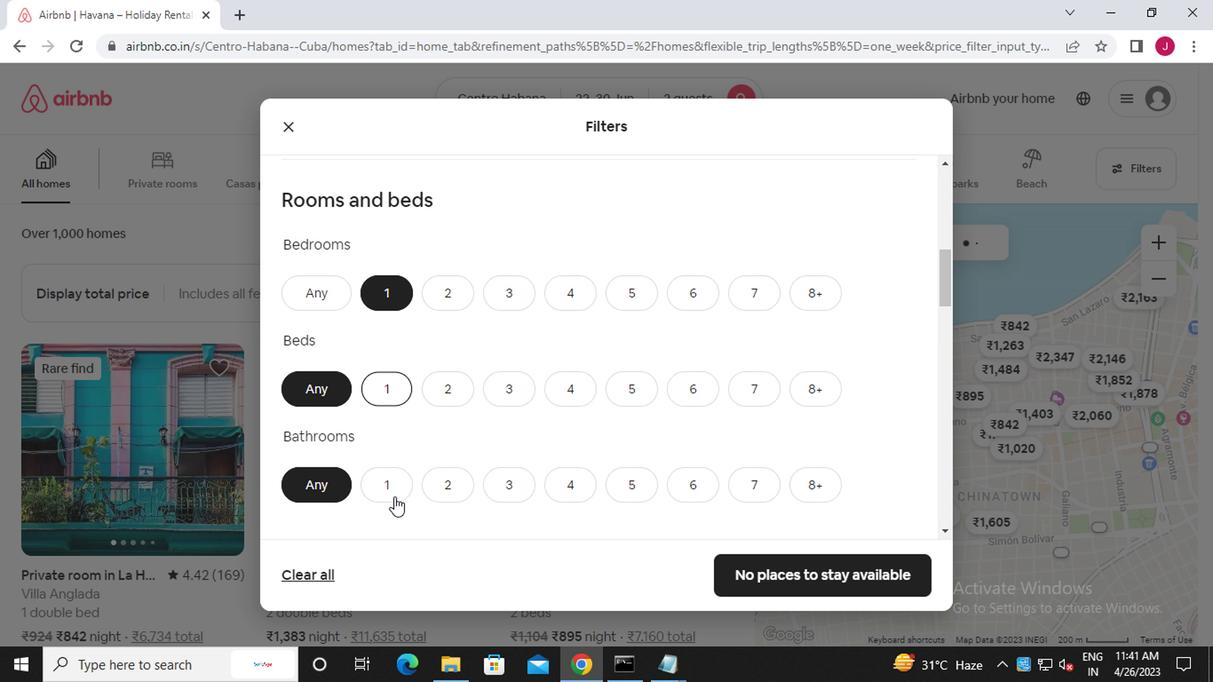 
Action: Mouse pressed left at (390, 421)
Screenshot: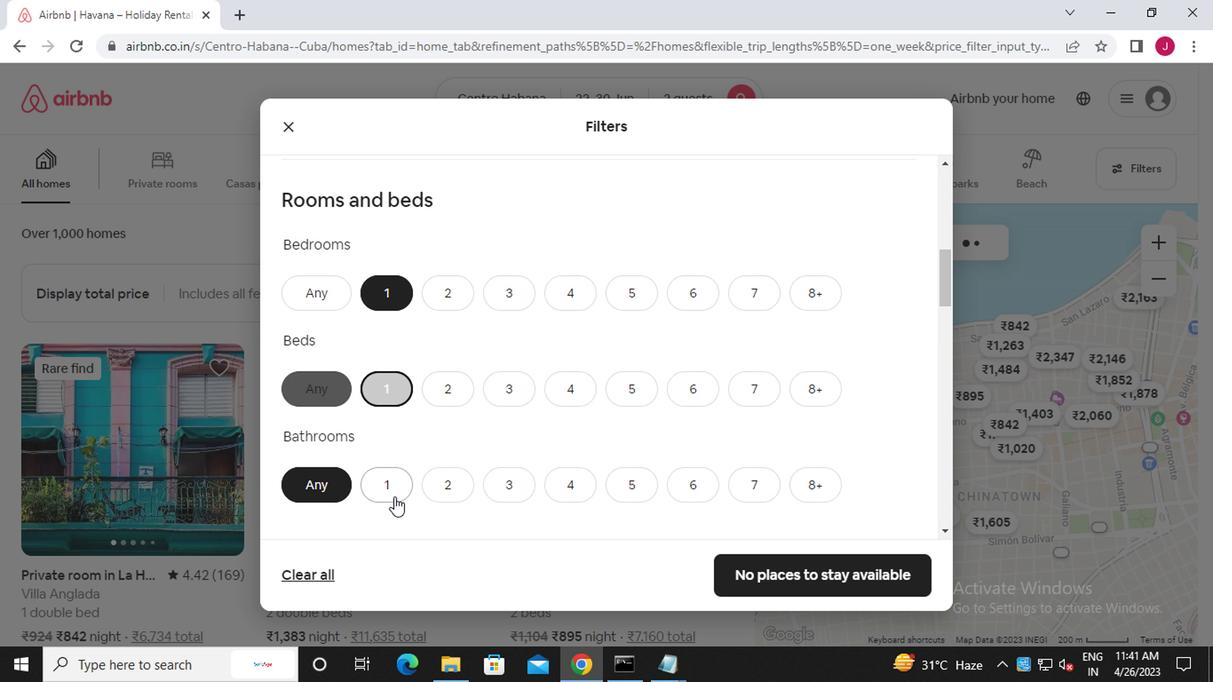 
Action: Mouse moved to (390, 421)
Screenshot: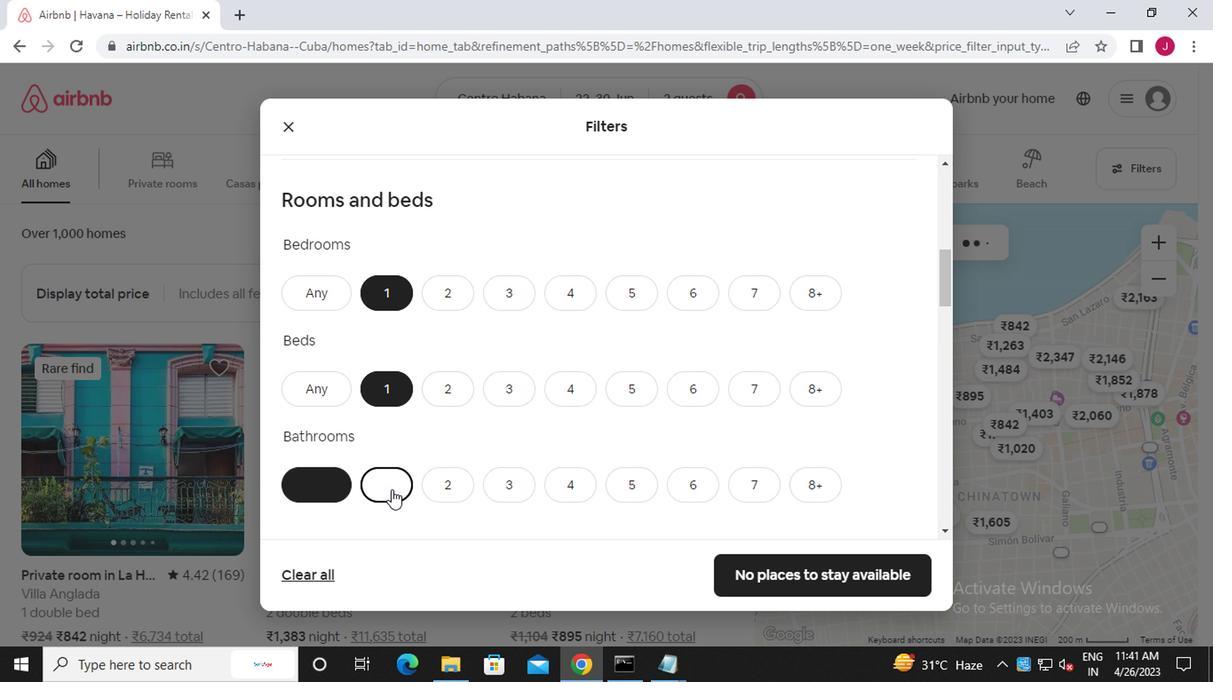 
Action: Mouse scrolled (390, 421) with delta (0, 0)
Screenshot: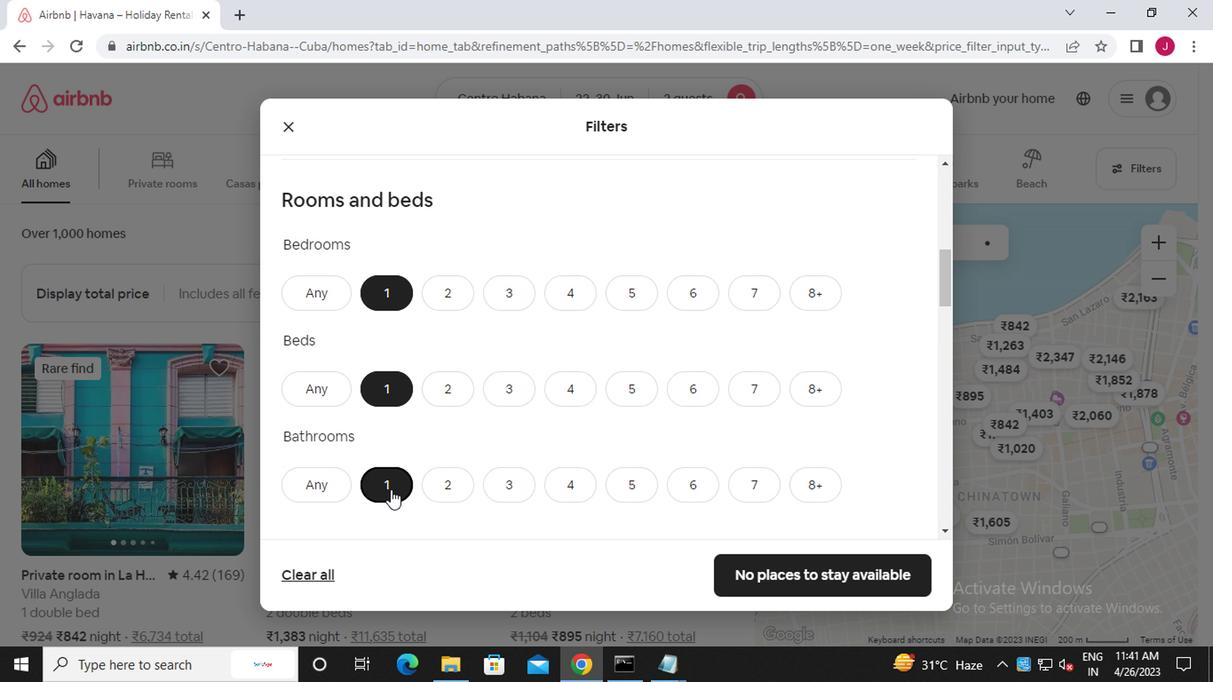 
Action: Mouse scrolled (390, 421) with delta (0, 0)
Screenshot: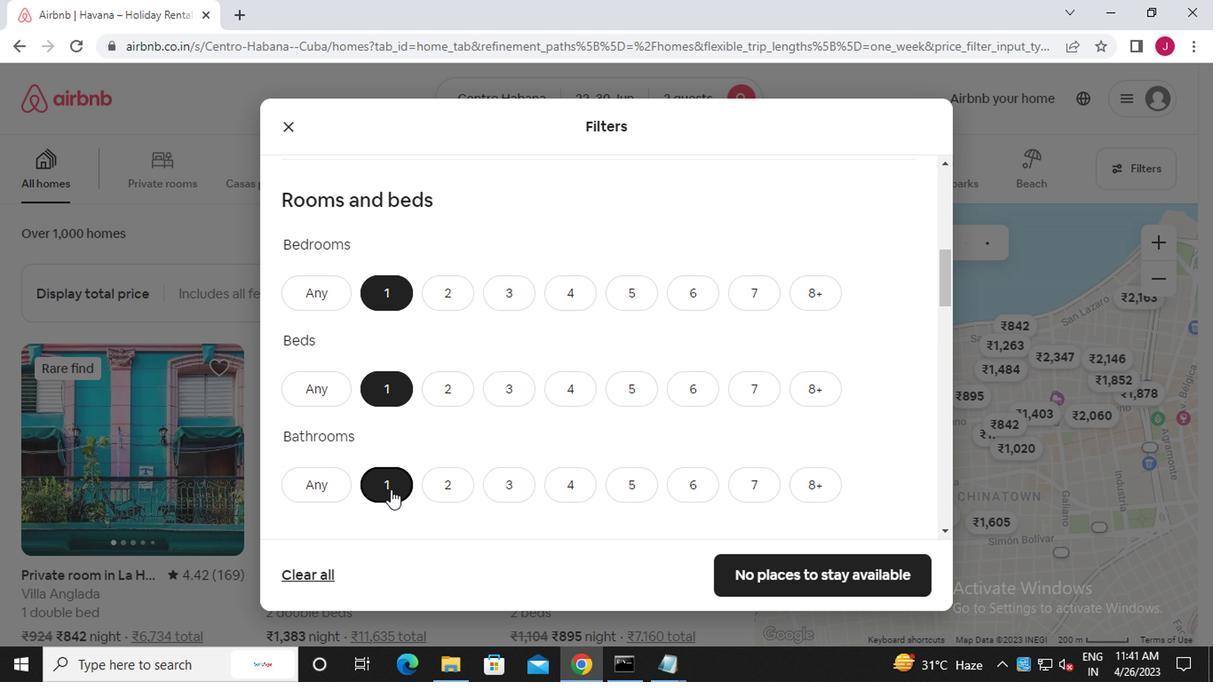 
Action: Mouse moved to (388, 421)
Screenshot: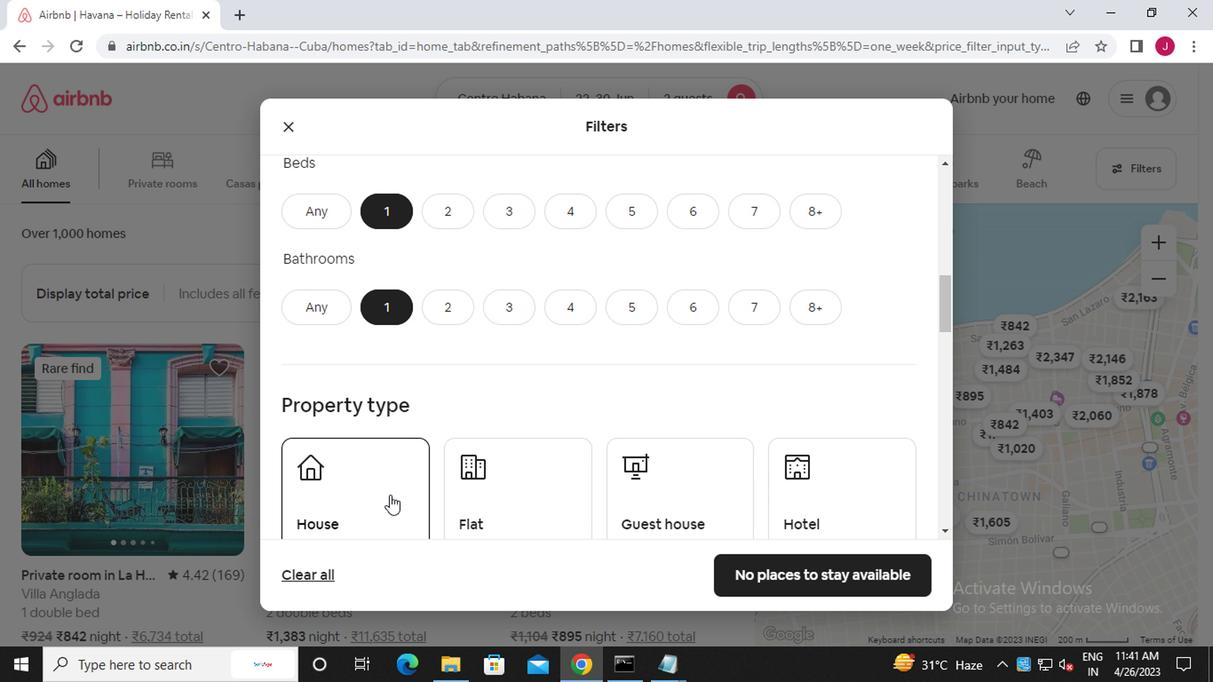
Action: Mouse pressed left at (388, 421)
Screenshot: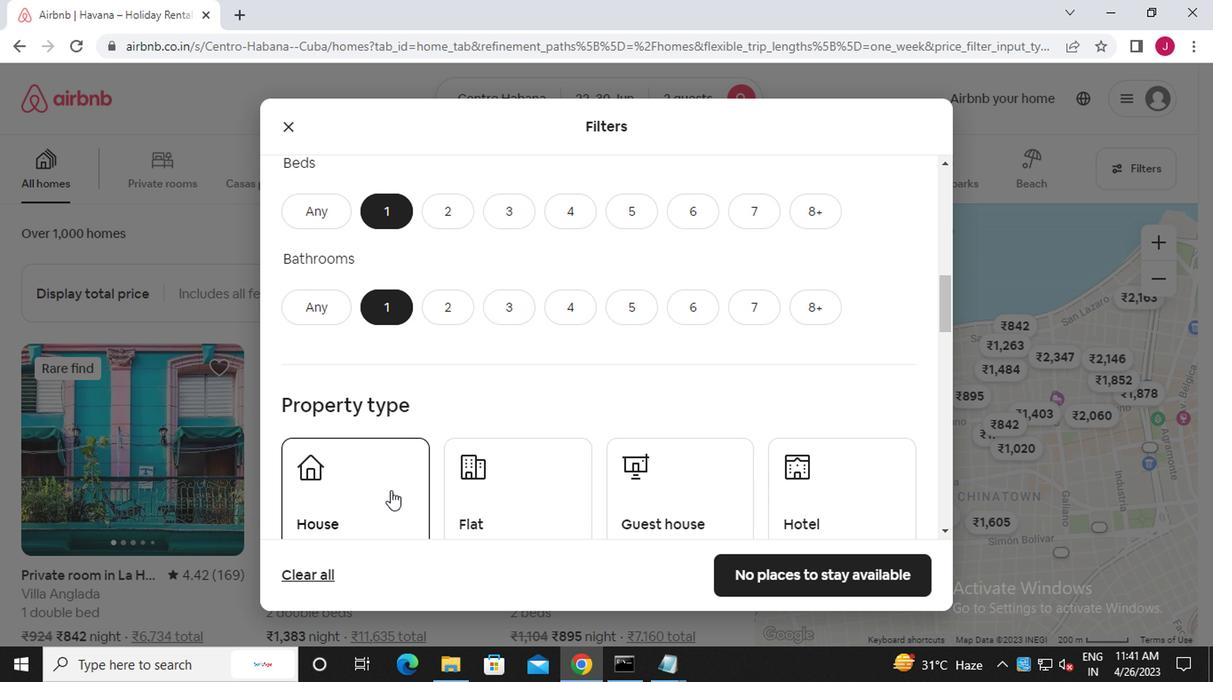 
Action: Mouse moved to (481, 427)
Screenshot: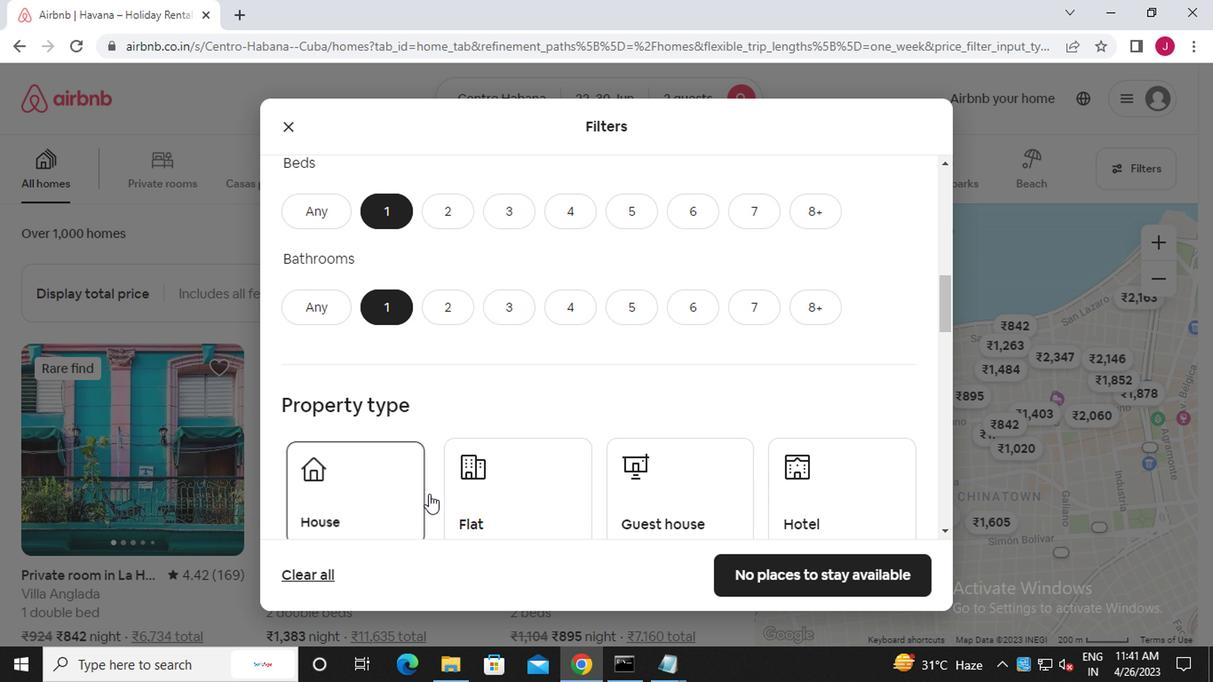 
Action: Mouse pressed left at (481, 427)
Screenshot: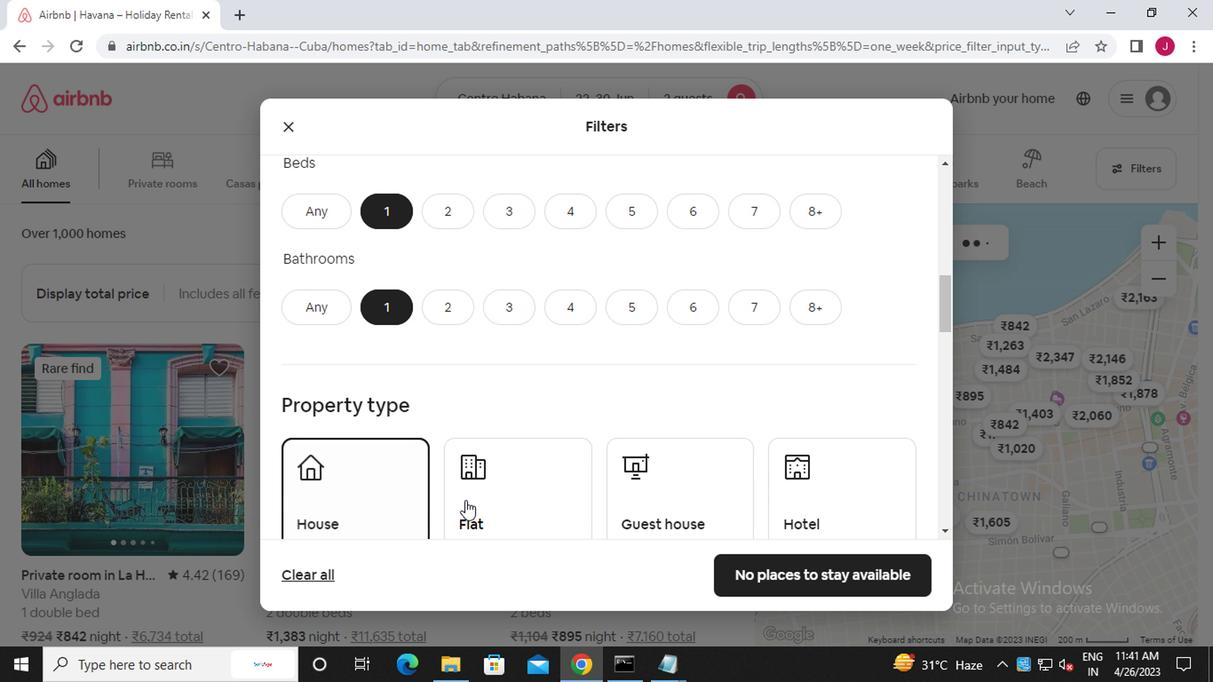
Action: Mouse moved to (621, 424)
Screenshot: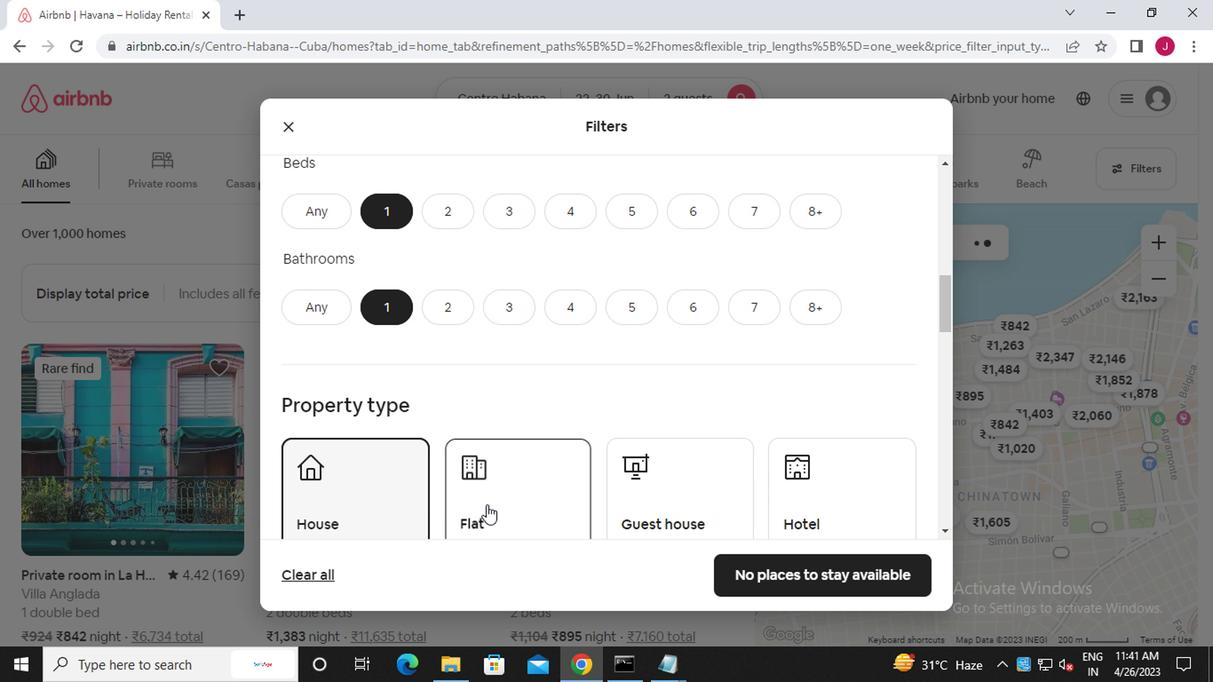 
Action: Mouse pressed left at (621, 424)
Screenshot: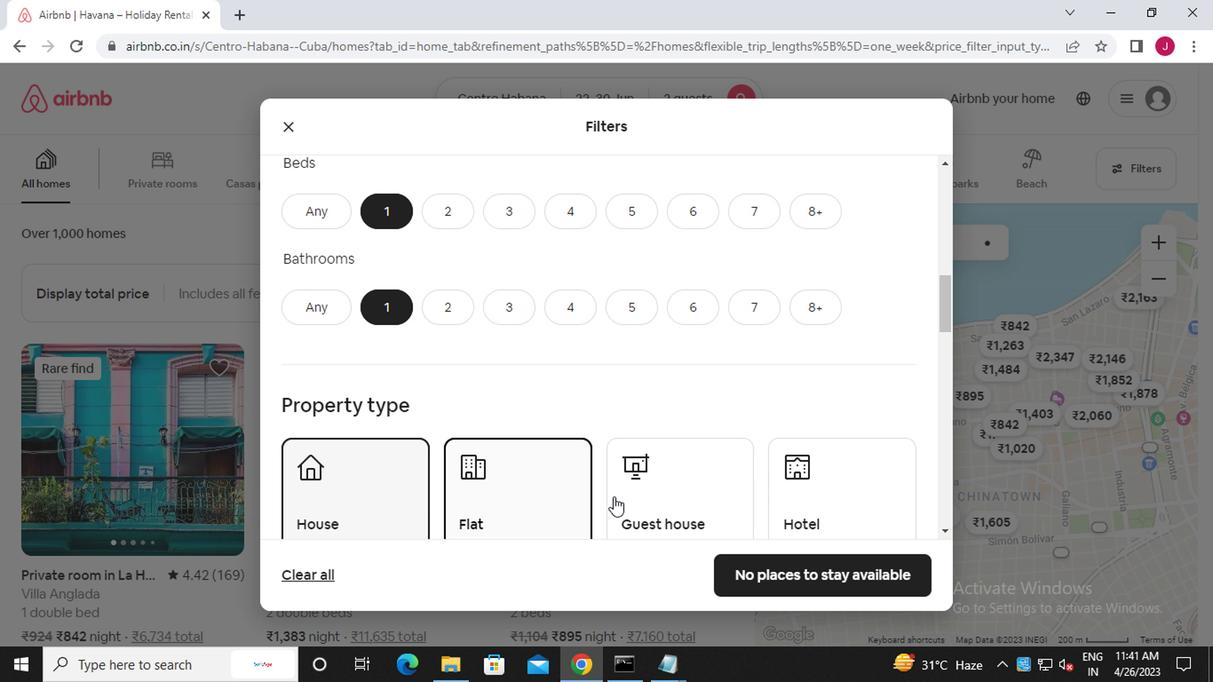 
Action: Mouse moved to (829, 426)
Screenshot: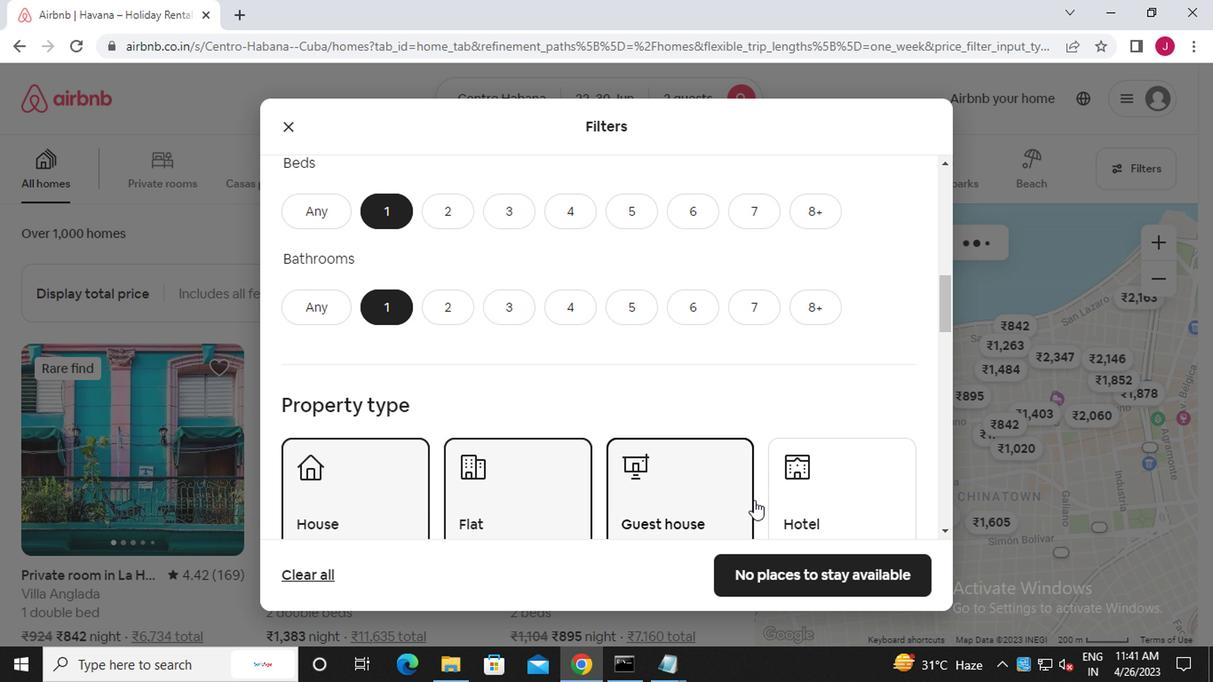 
Action: Mouse pressed left at (829, 426)
Screenshot: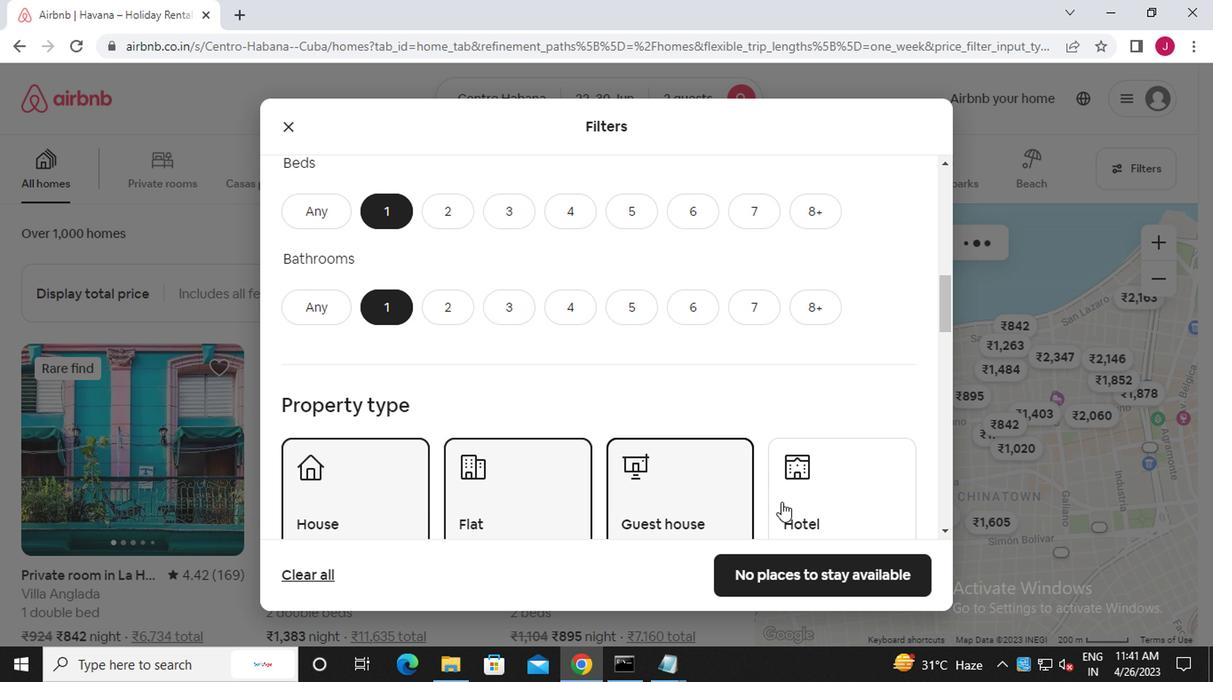 
Action: Mouse moved to (728, 418)
Screenshot: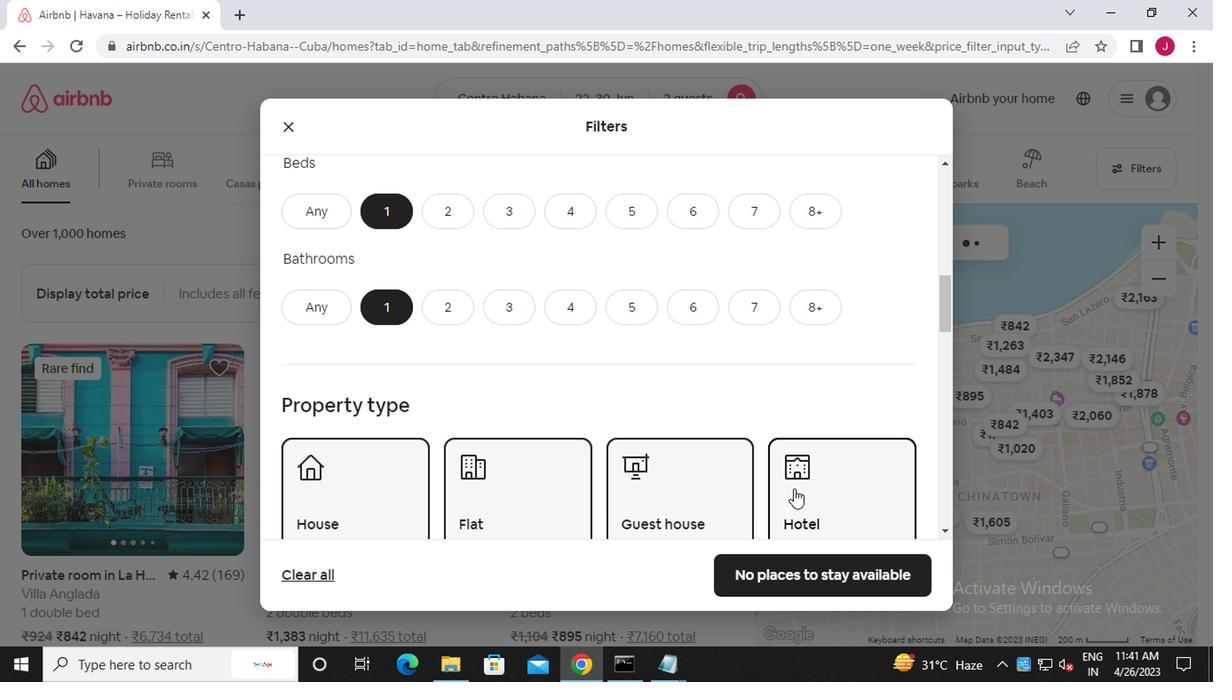 
Action: Mouse scrolled (728, 417) with delta (0, 0)
Screenshot: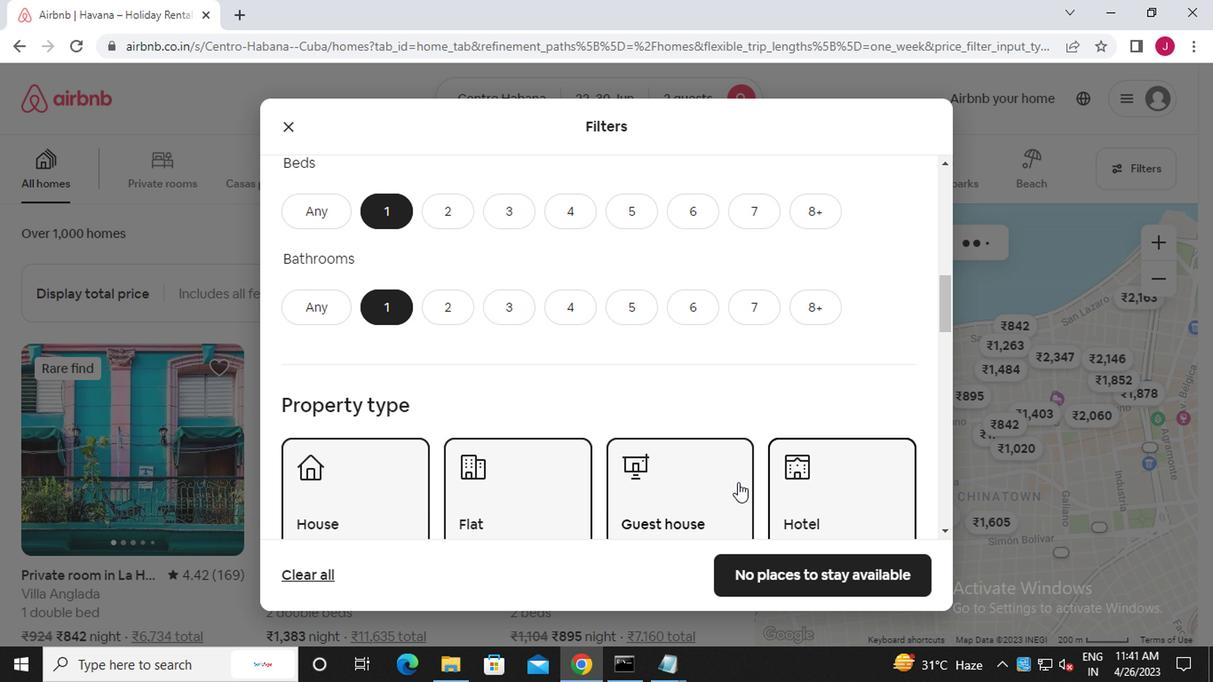 
Action: Mouse scrolled (728, 417) with delta (0, 0)
Screenshot: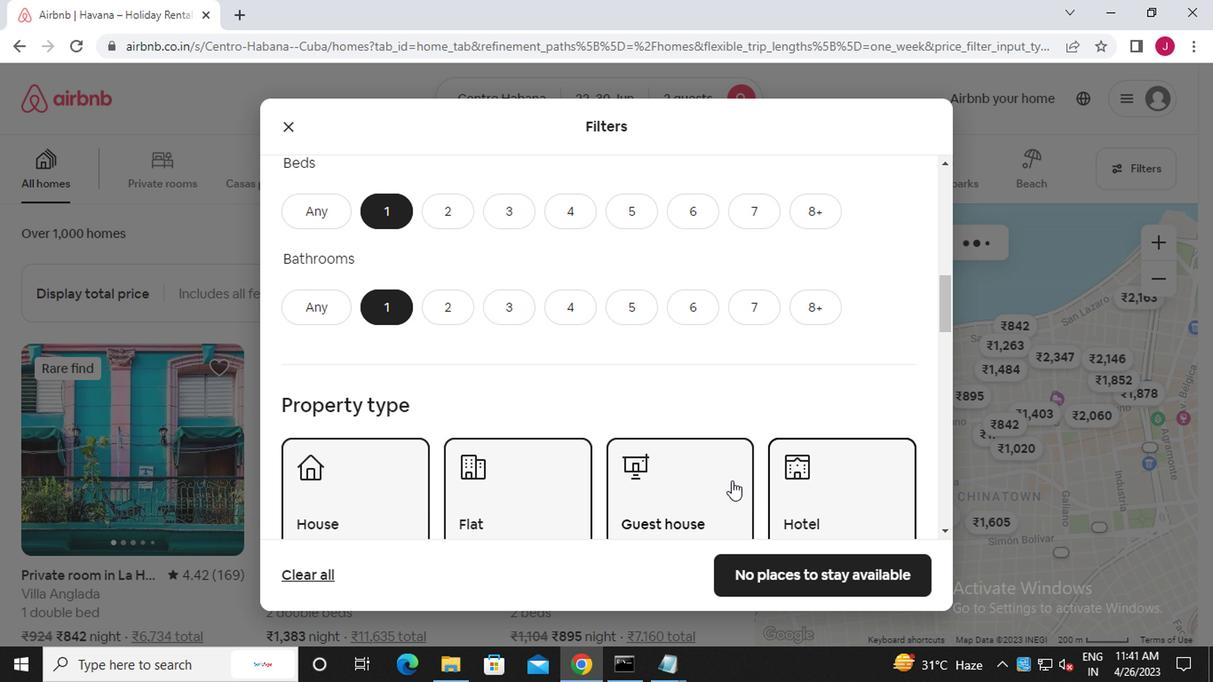 
Action: Mouse scrolled (728, 417) with delta (0, 0)
Screenshot: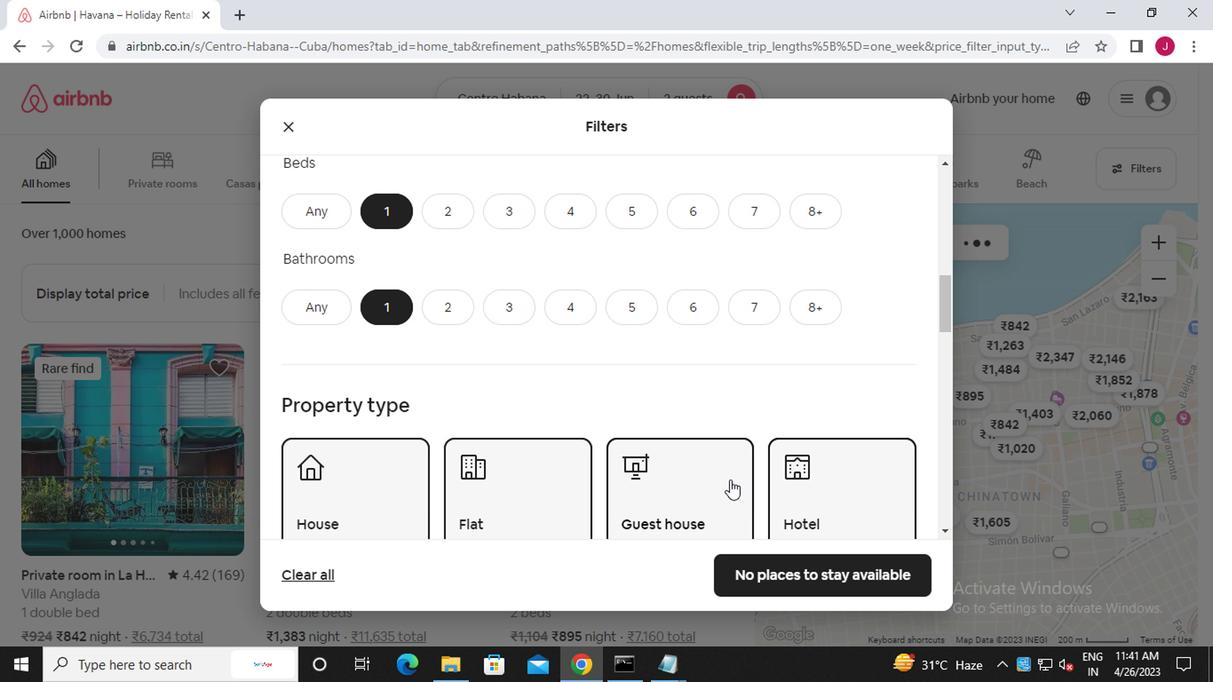 
Action: Mouse scrolled (728, 417) with delta (0, 0)
Screenshot: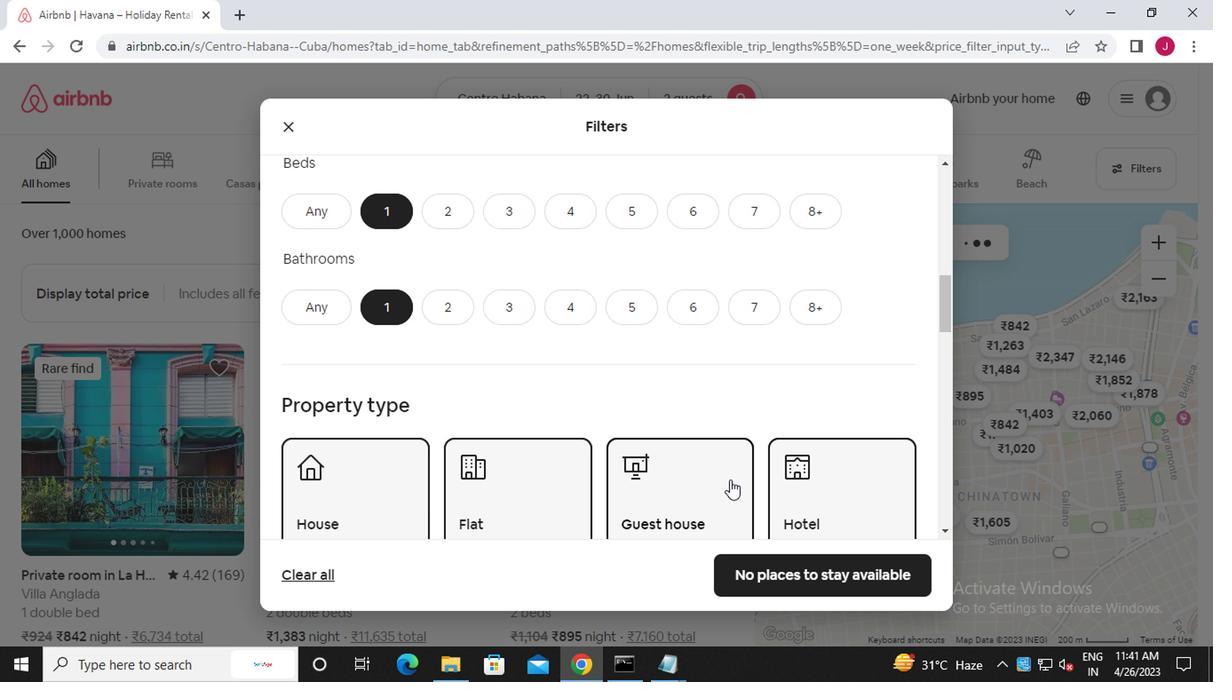
Action: Mouse scrolled (728, 417) with delta (0, 0)
Screenshot: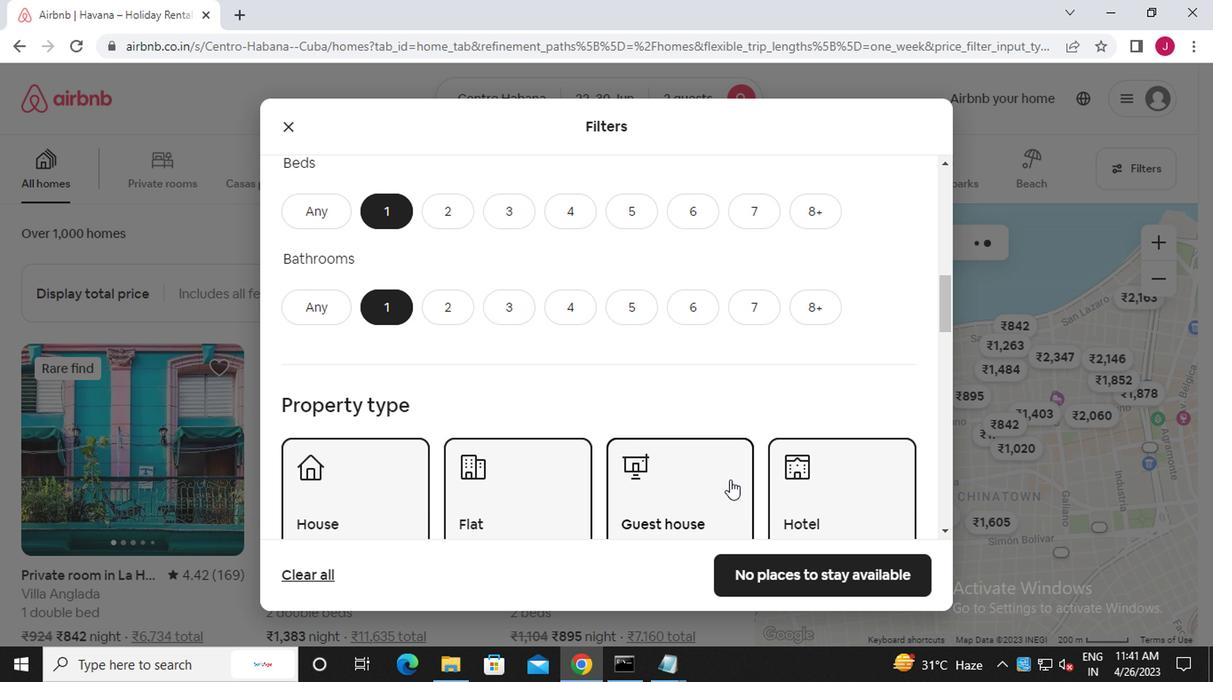 
Action: Mouse scrolled (728, 417) with delta (0, 0)
Screenshot: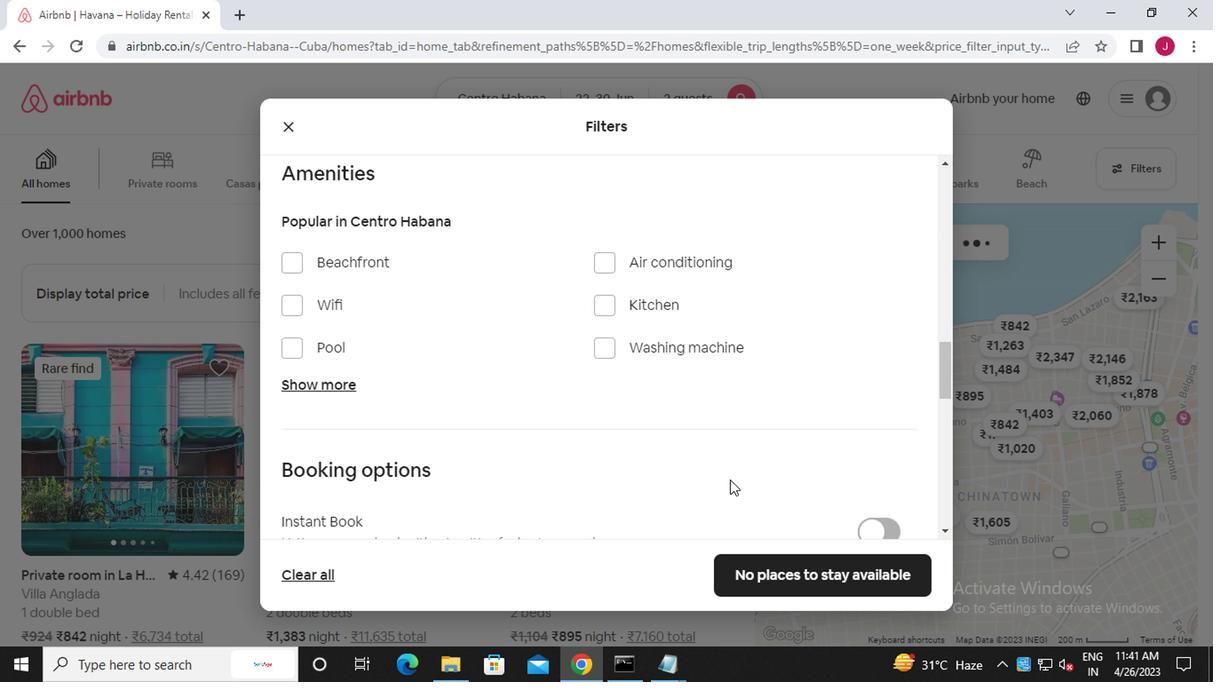 
Action: Mouse scrolled (728, 417) with delta (0, 0)
Screenshot: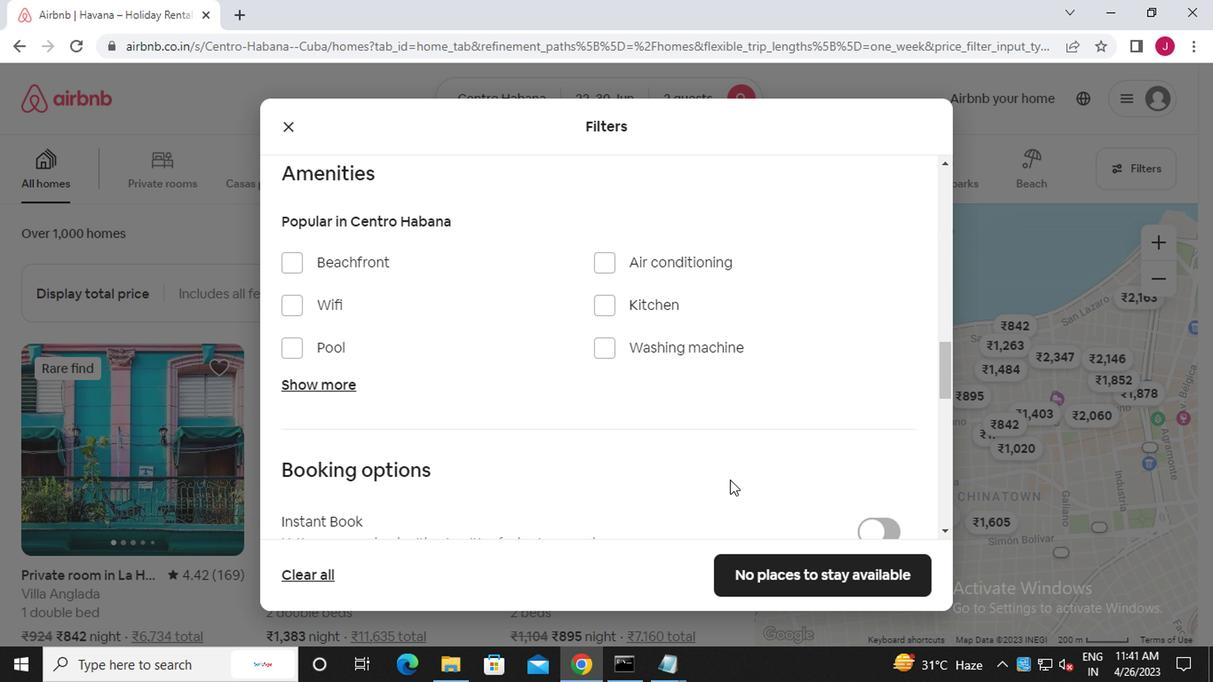 
Action: Mouse moved to (878, 398)
Screenshot: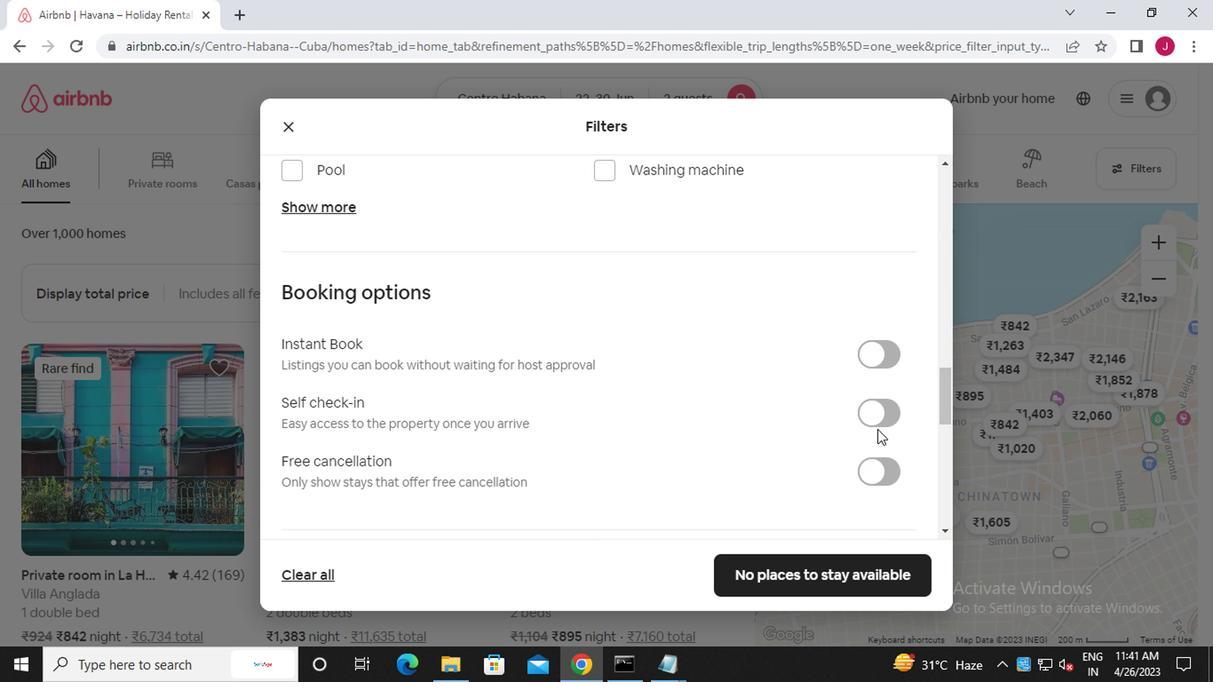 
Action: Mouse pressed left at (878, 398)
Screenshot: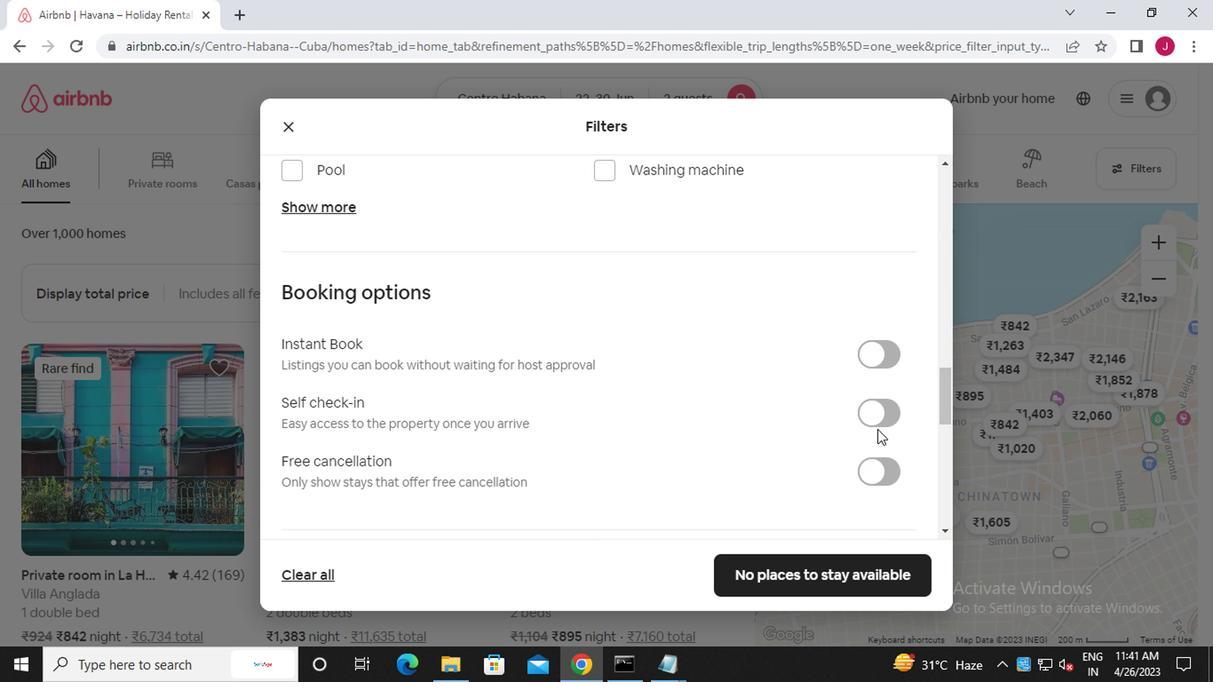 
Action: Mouse moved to (717, 410)
Screenshot: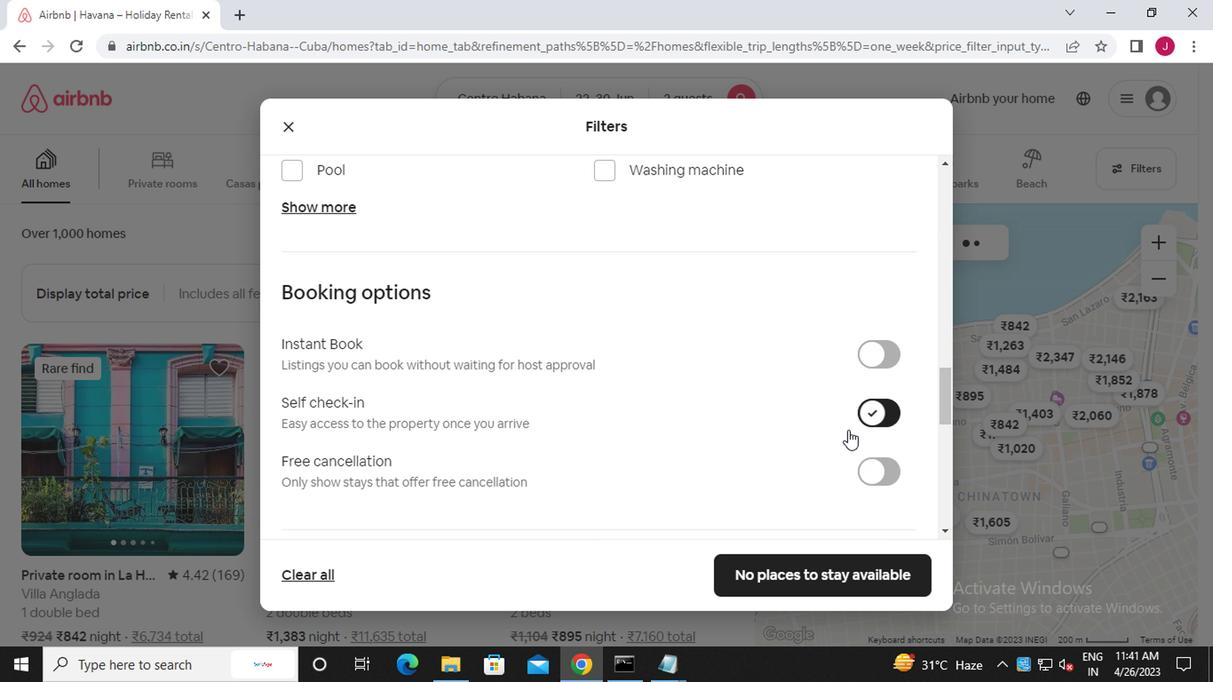 
Action: Mouse scrolled (717, 410) with delta (0, 0)
Screenshot: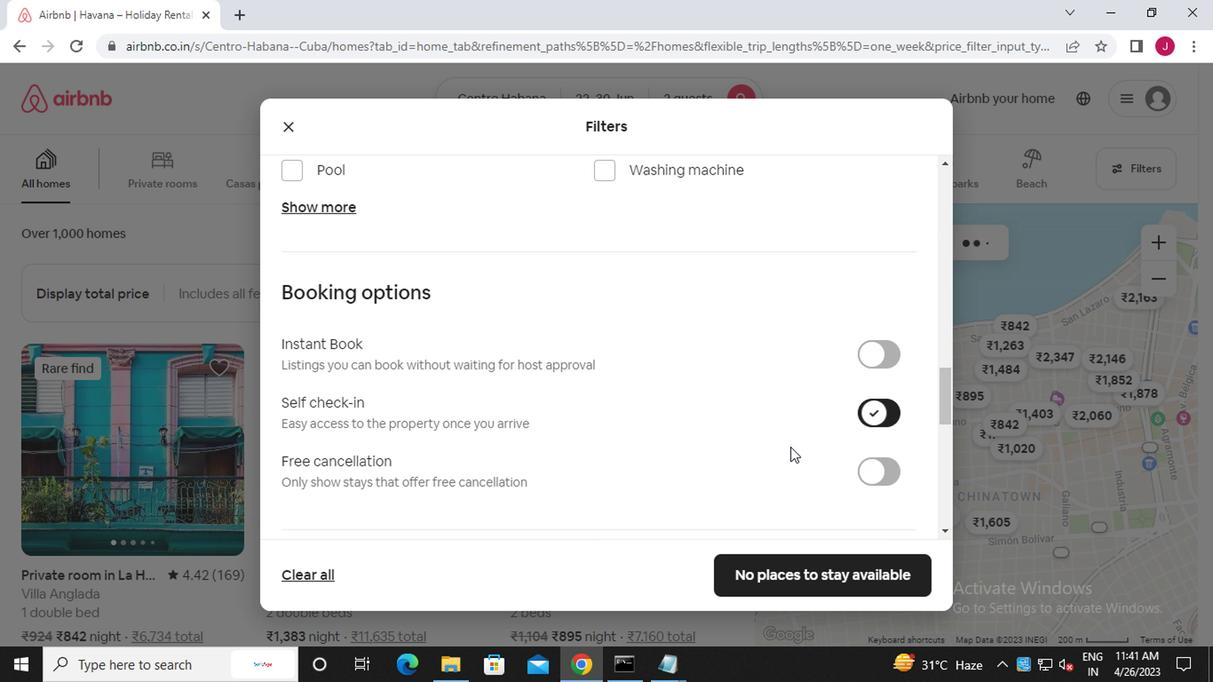 
Action: Mouse scrolled (717, 410) with delta (0, 0)
Screenshot: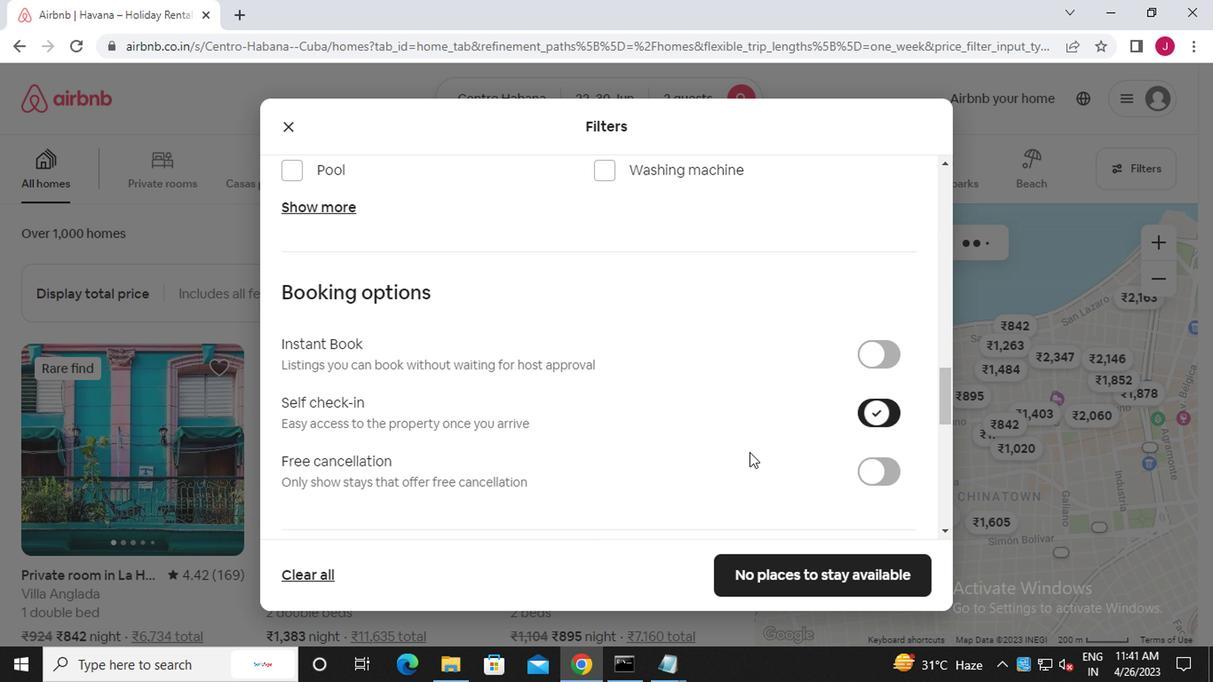 
Action: Mouse scrolled (717, 410) with delta (0, 0)
Screenshot: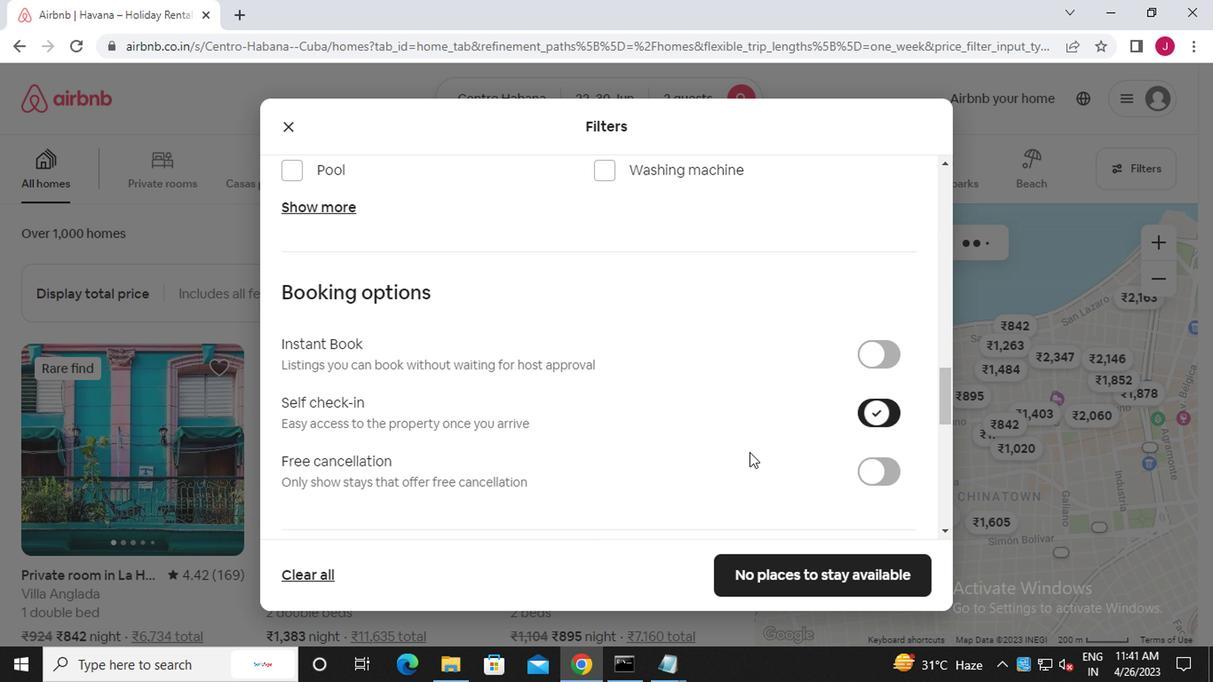 
Action: Mouse scrolled (717, 410) with delta (0, 0)
Screenshot: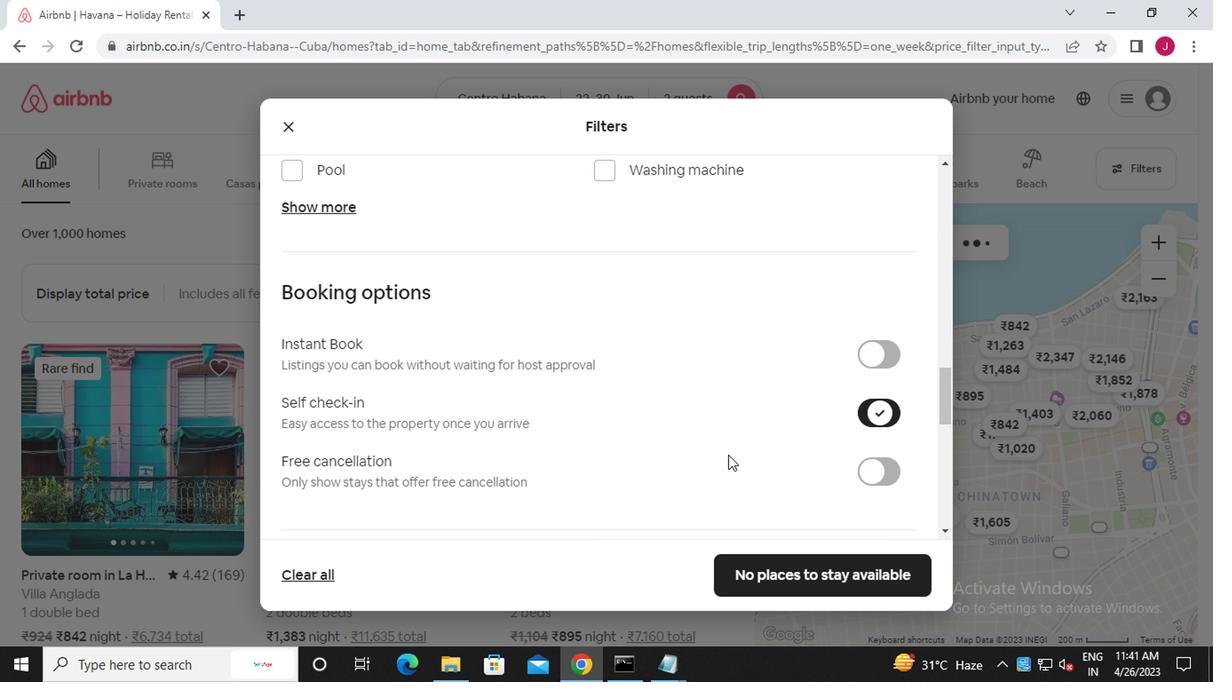 
Action: Mouse scrolled (717, 410) with delta (0, 0)
Screenshot: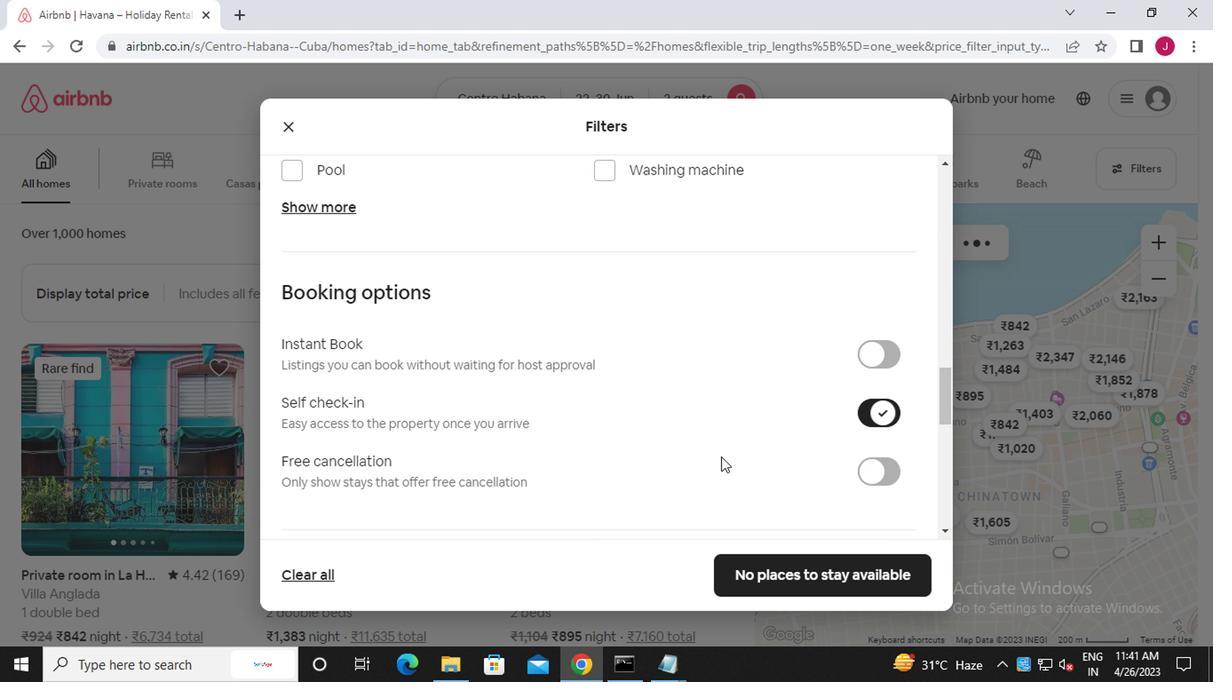 
Action: Mouse scrolled (717, 410) with delta (0, 0)
Screenshot: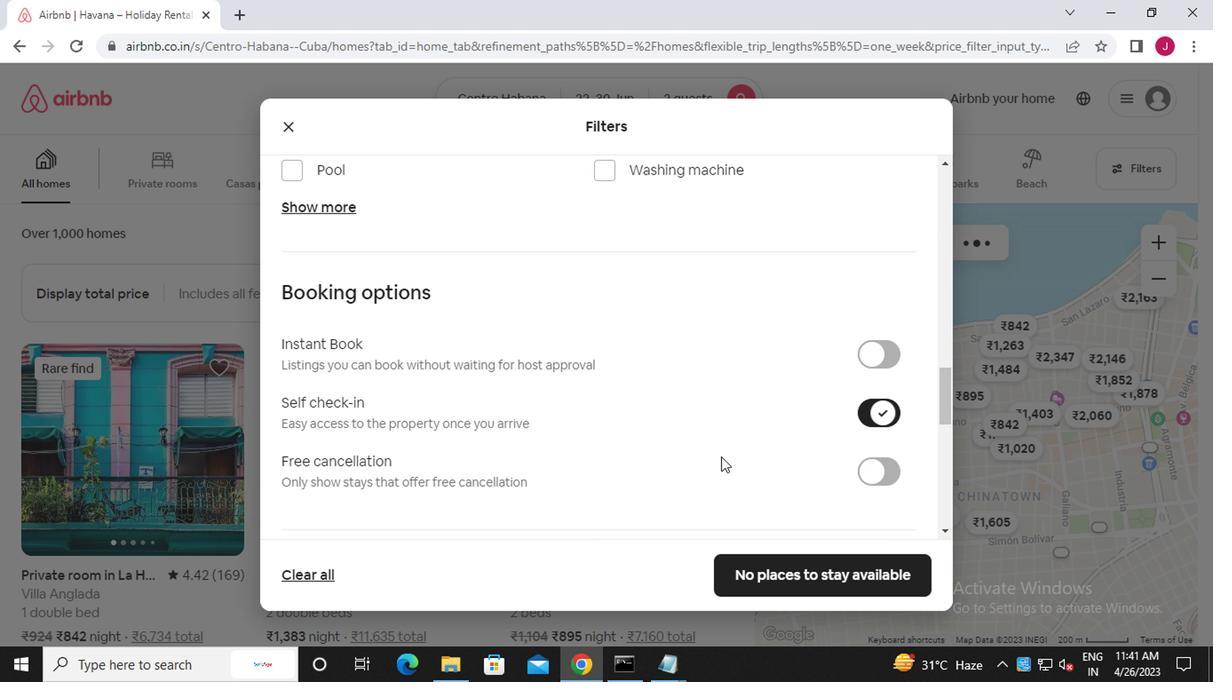 
Action: Mouse scrolled (717, 410) with delta (0, 0)
Screenshot: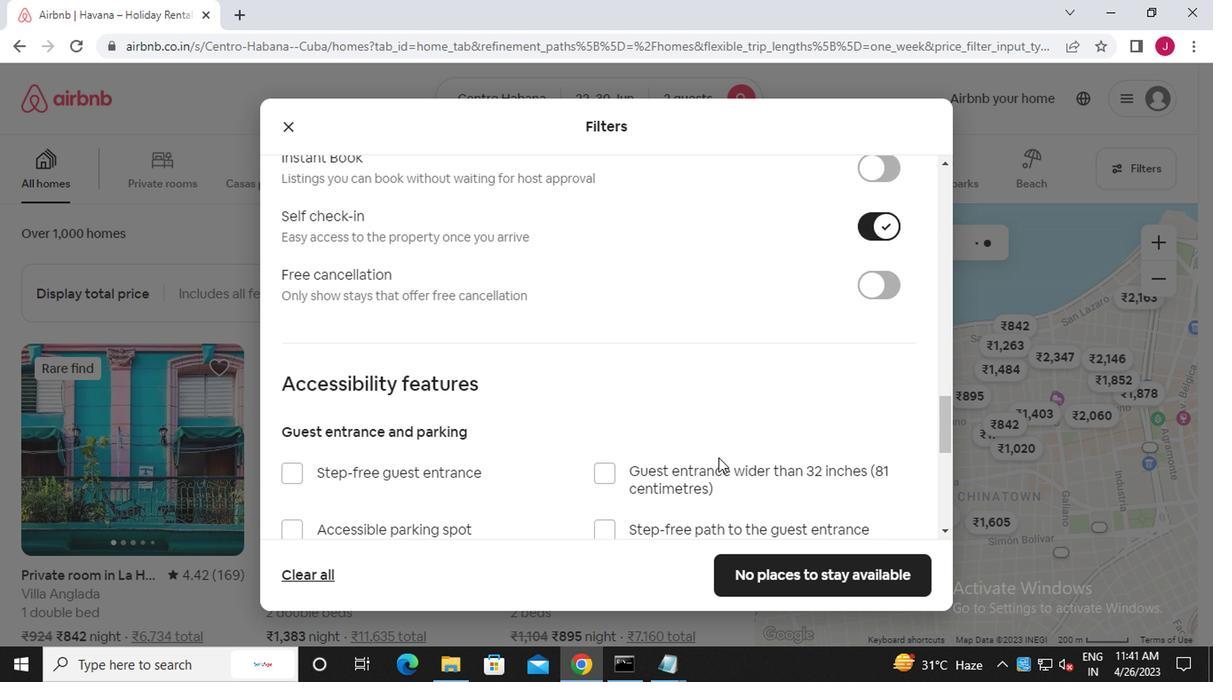 
Action: Mouse scrolled (717, 410) with delta (0, 0)
Screenshot: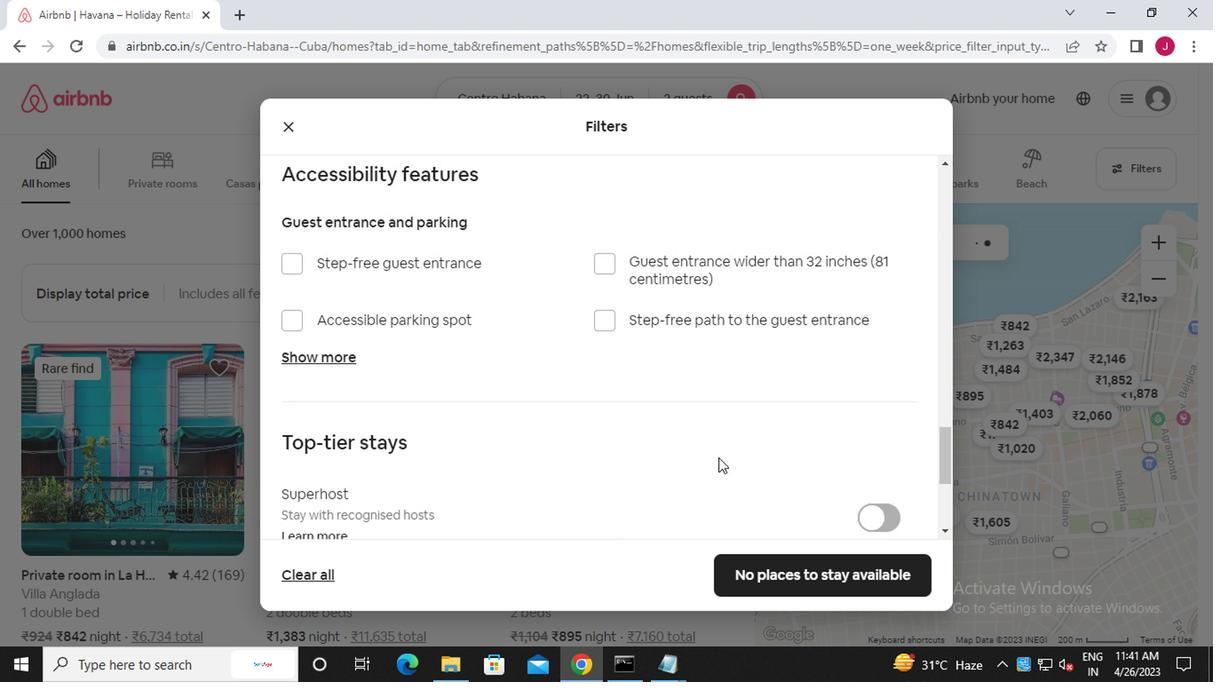 
Action: Mouse moved to (717, 411)
Screenshot: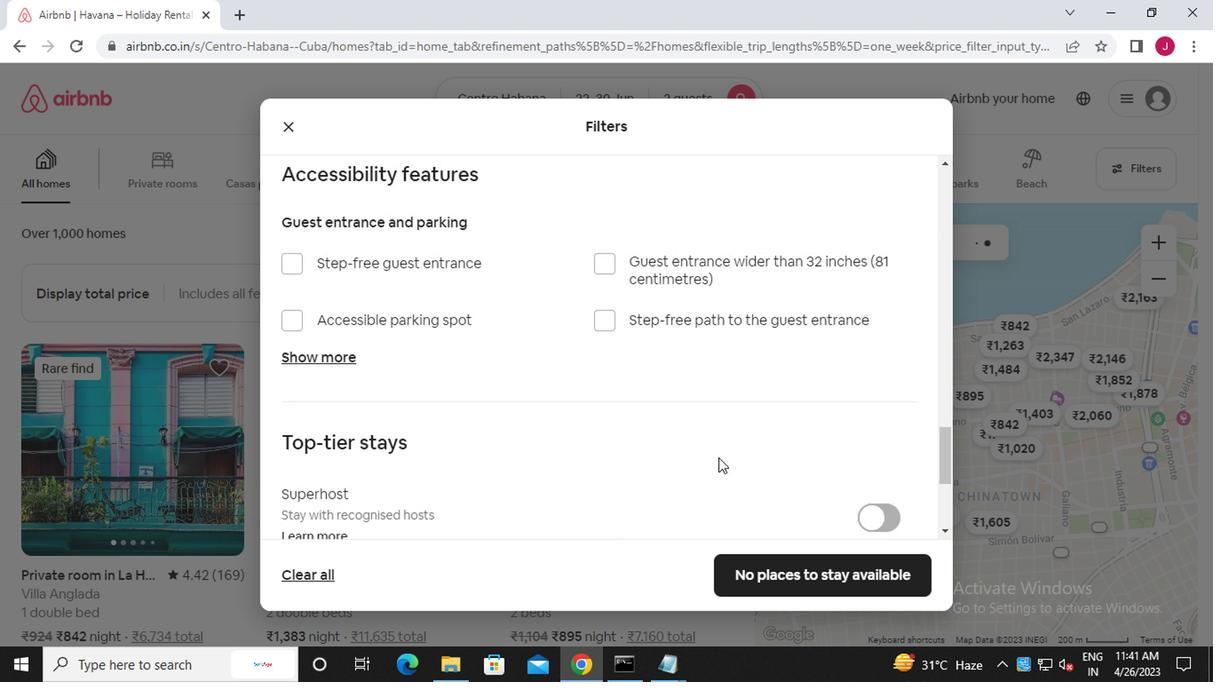 
Action: Mouse scrolled (717, 410) with delta (0, 0)
Screenshot: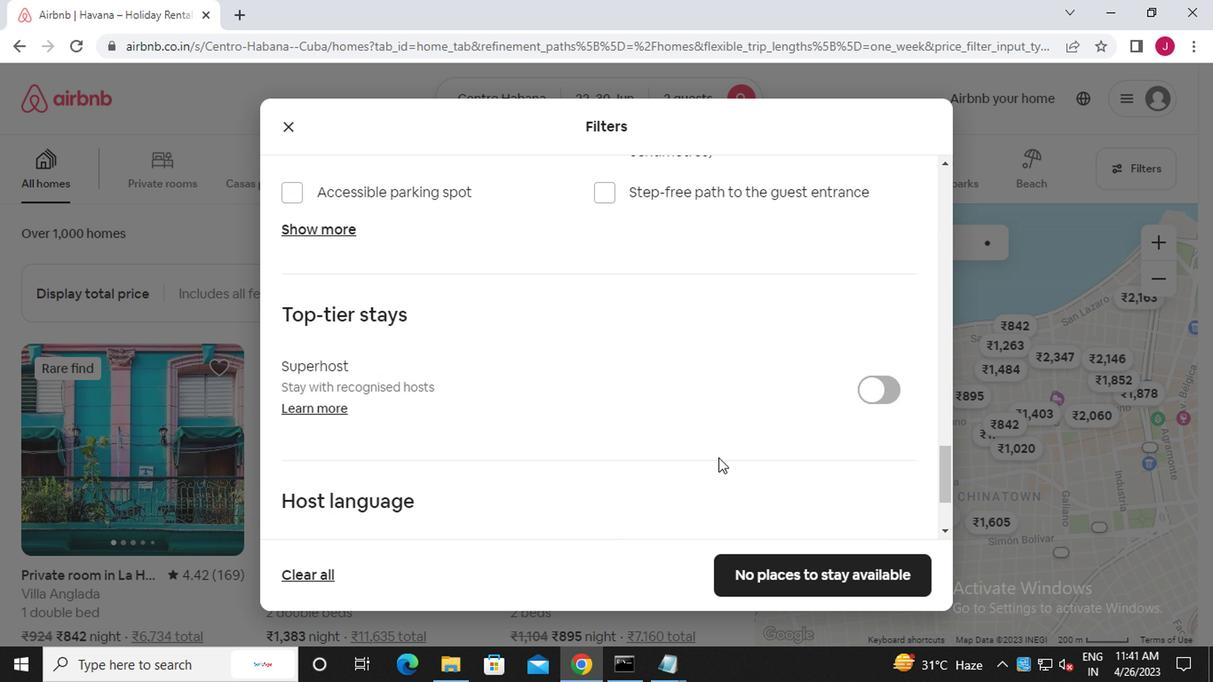 
Action: Mouse moved to (724, 414)
Screenshot: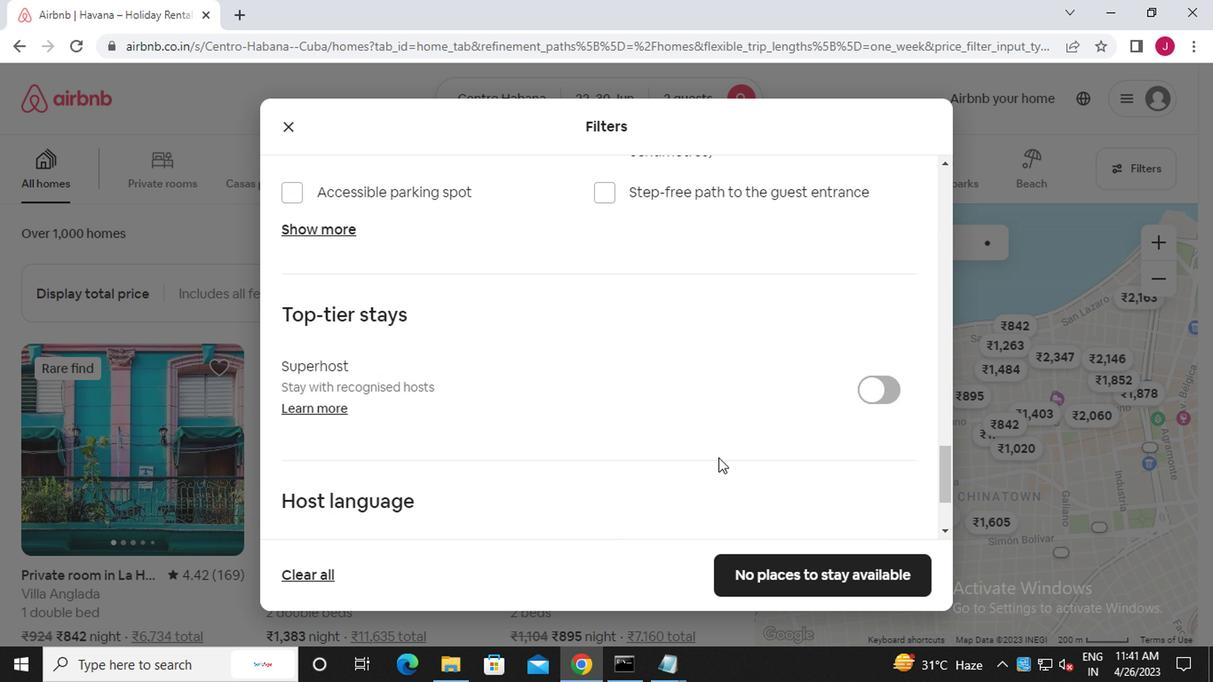
Action: Mouse scrolled (724, 413) with delta (0, 0)
Screenshot: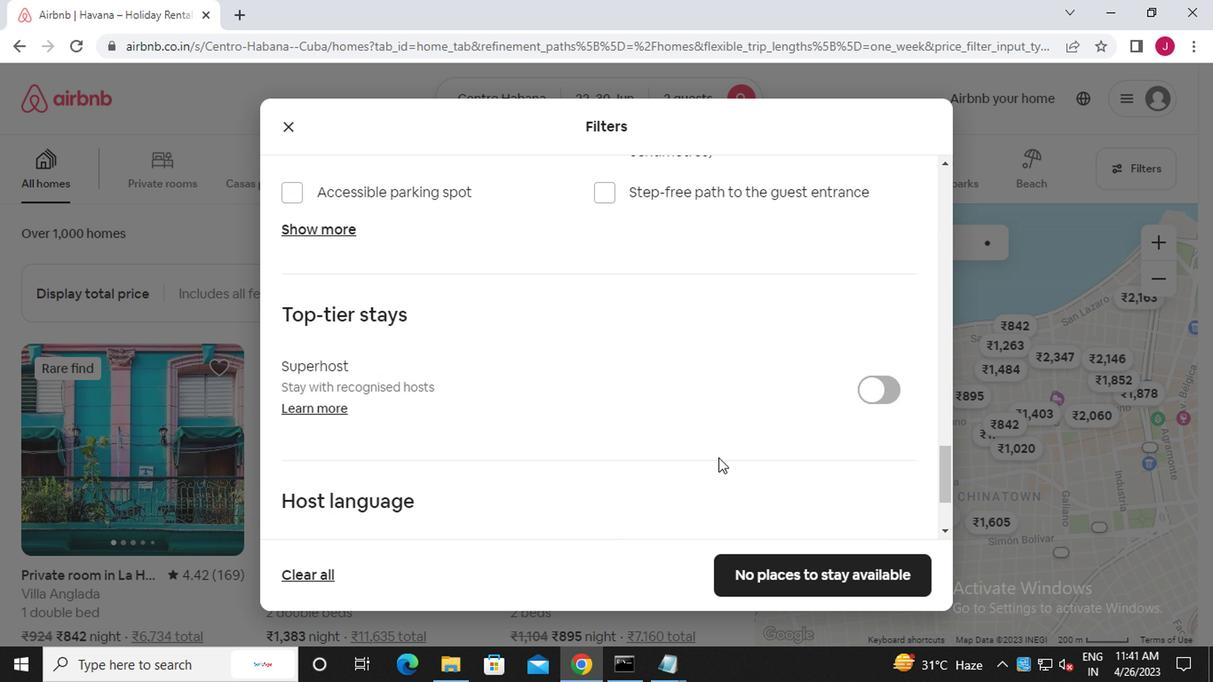 
Action: Mouse moved to (731, 415)
Screenshot: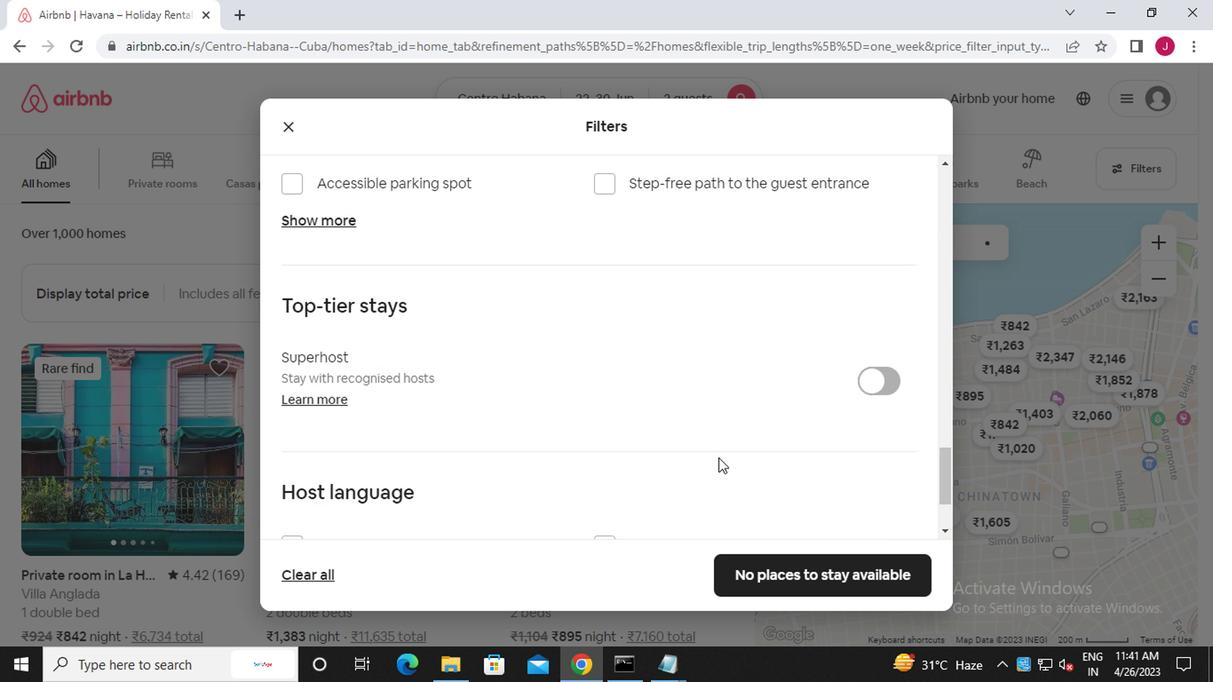 
Action: Mouse scrolled (731, 415) with delta (0, 0)
Screenshot: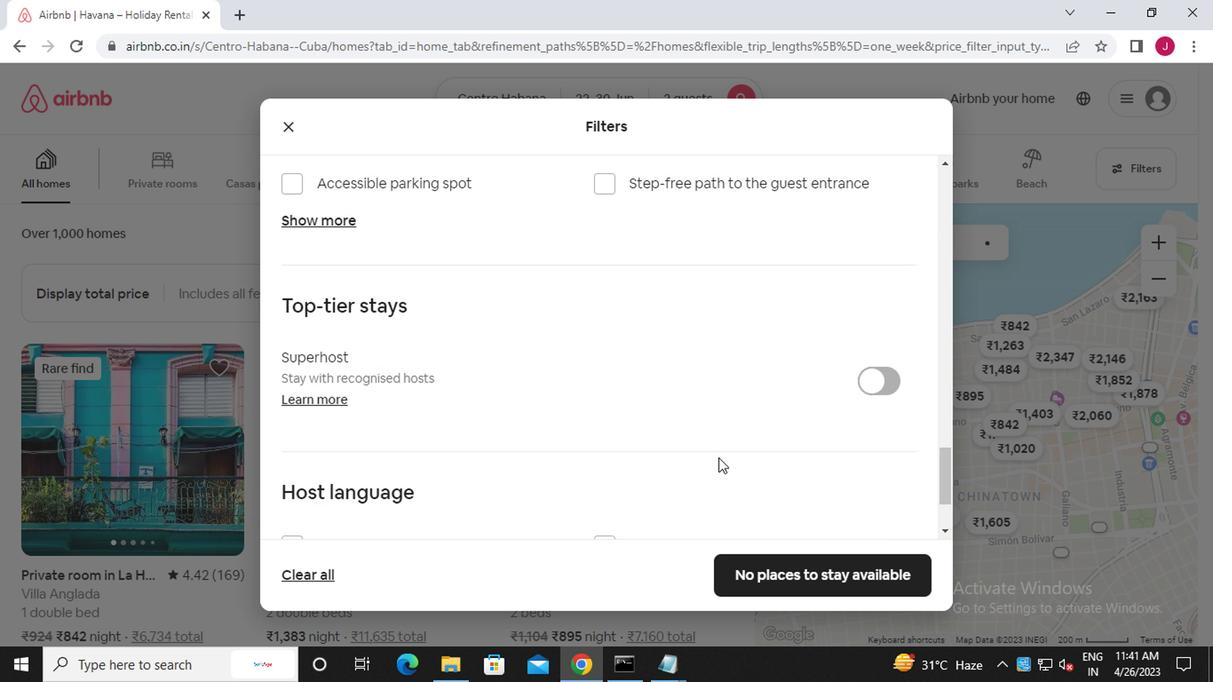 
Action: Mouse moved to (744, 424)
Screenshot: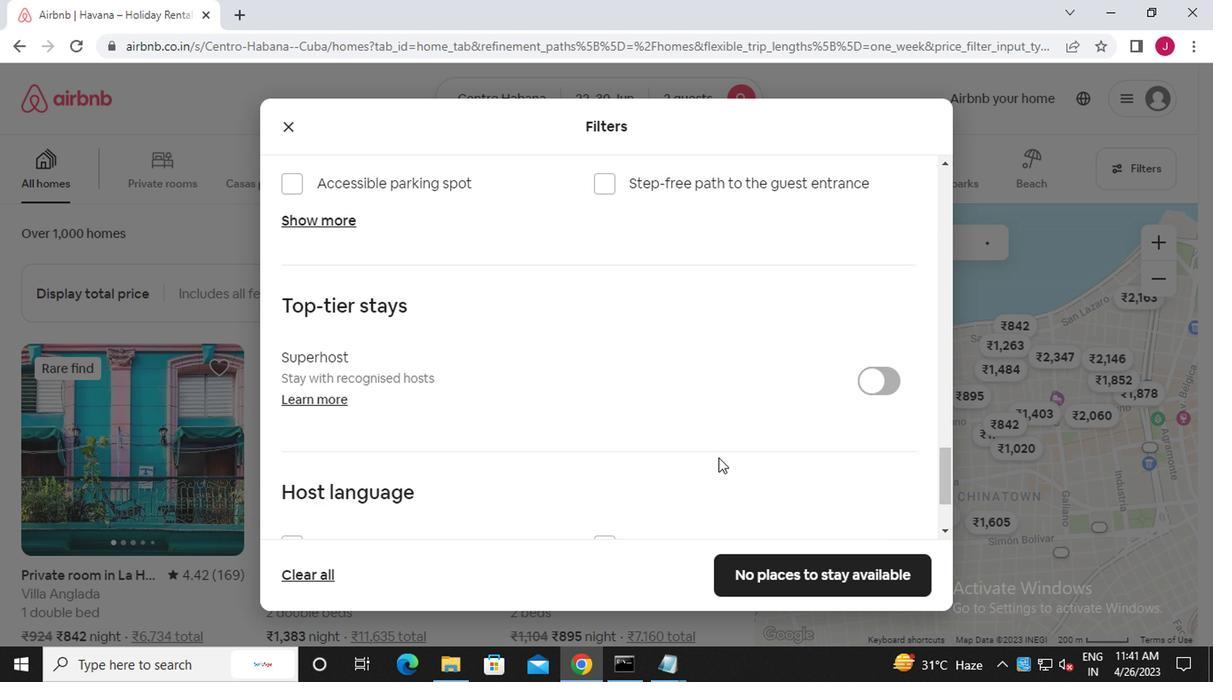 
Action: Mouse scrolled (744, 423) with delta (0, 0)
Screenshot: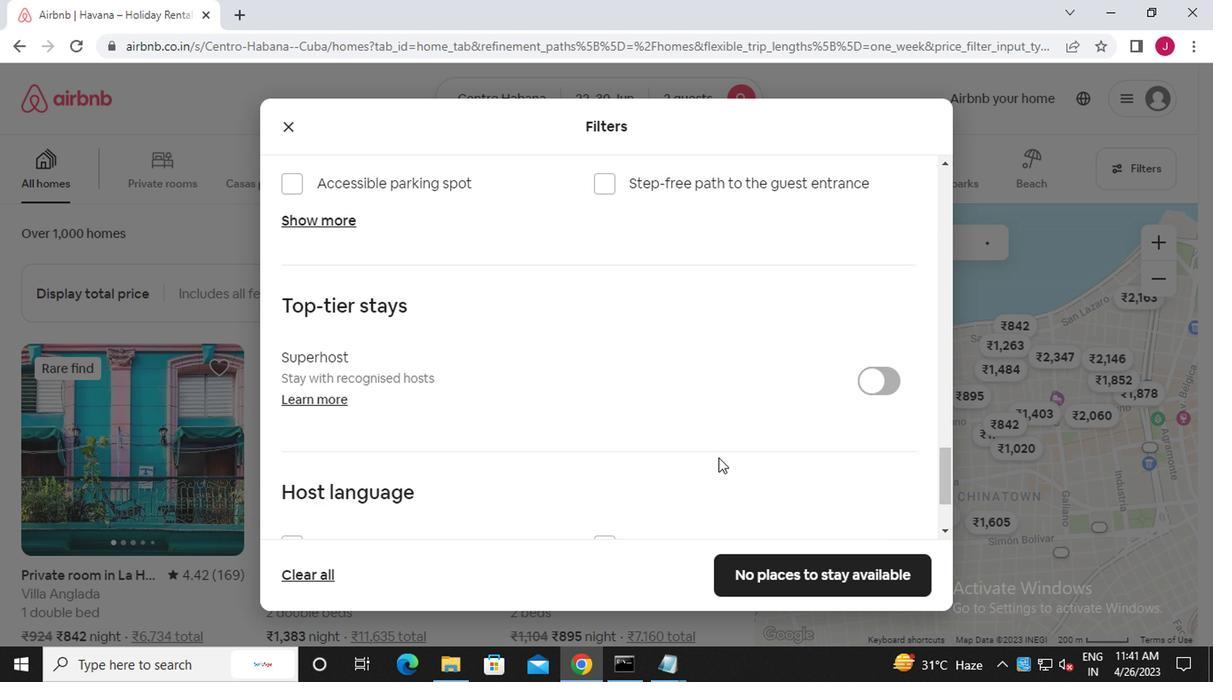 
Action: Mouse moved to (792, 453)
Screenshot: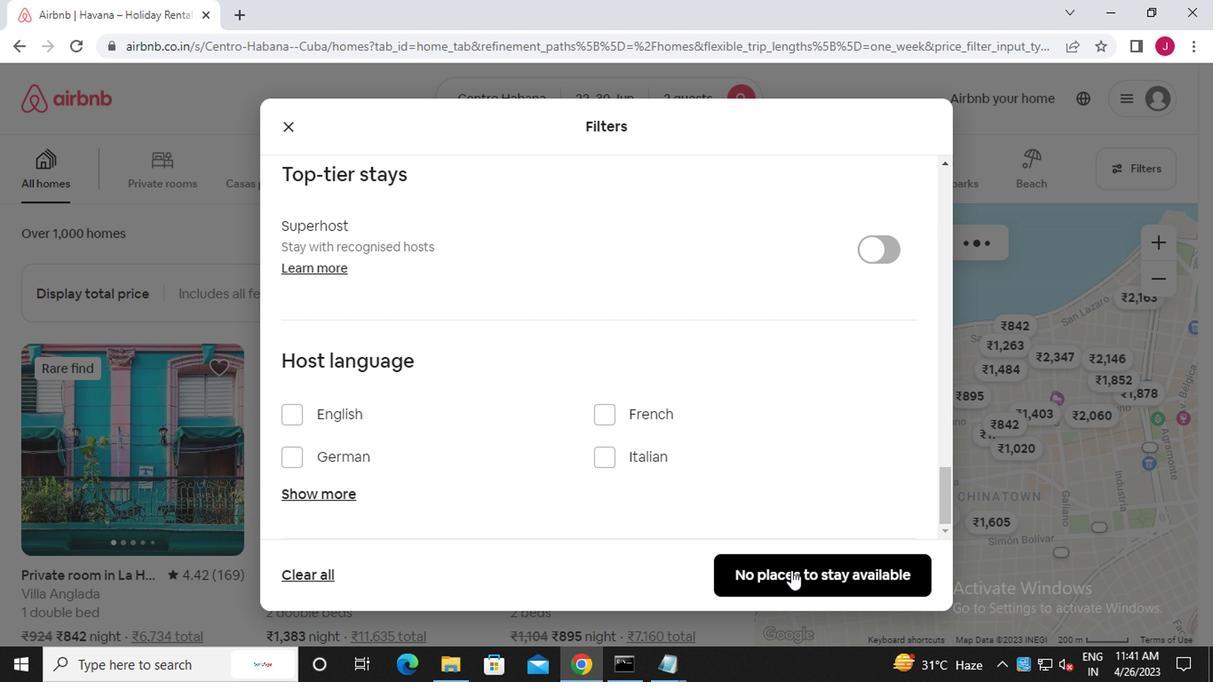 
Action: Mouse pressed left at (792, 453)
Screenshot: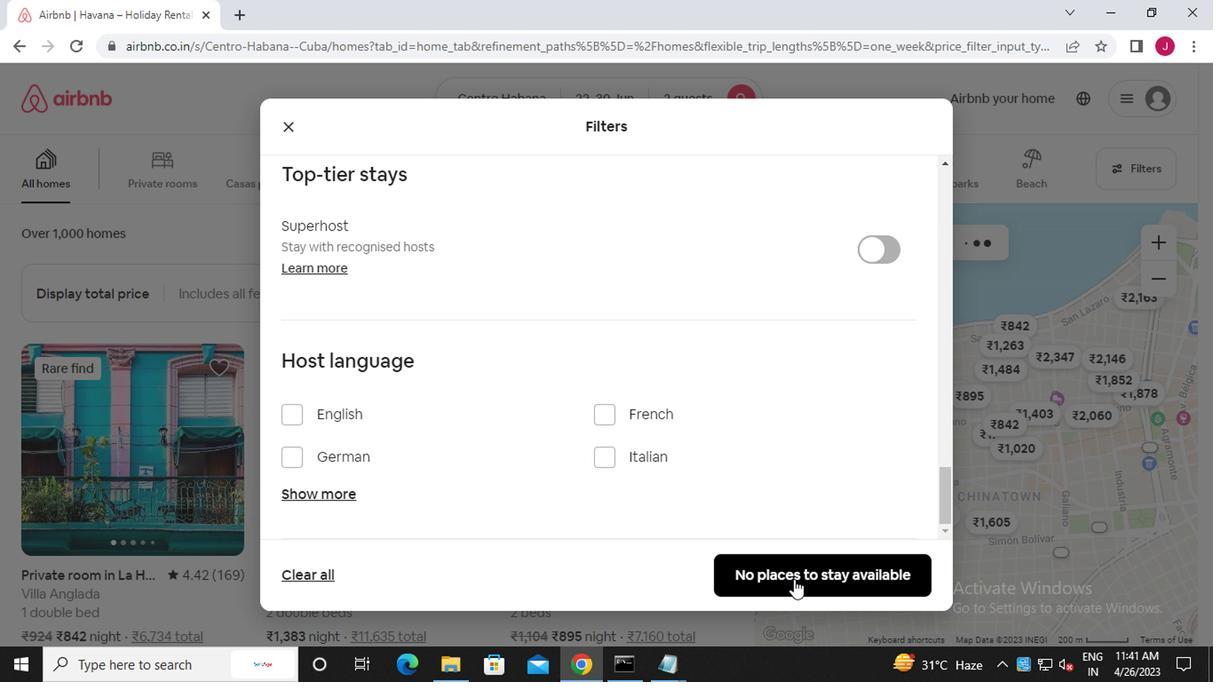 
Action: Mouse moved to (783, 449)
Screenshot: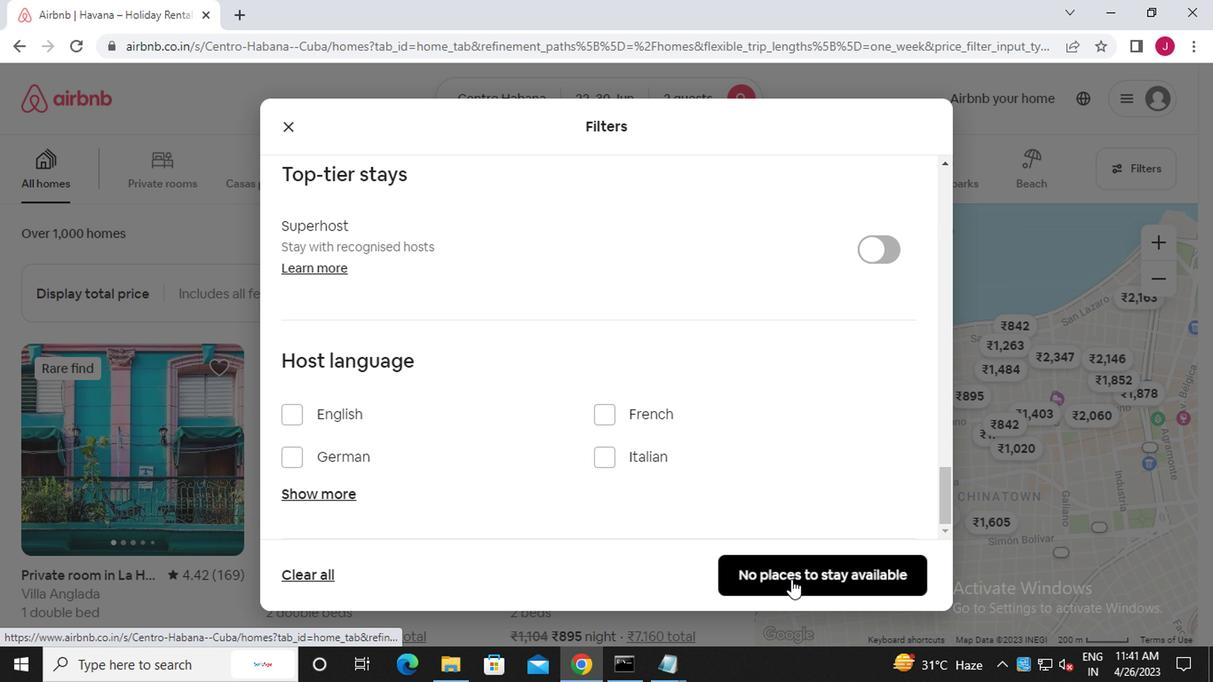 
